 Task: Find connections with filter location Jodiya Bandar with filter topic #customerrelationswith filter profile language English with filter current company DP World with filter school DAV Schools Network with filter industry Legal Services with filter service category Mobile Marketing with filter keywords title Physical Therapist
Action: Mouse moved to (155, 236)
Screenshot: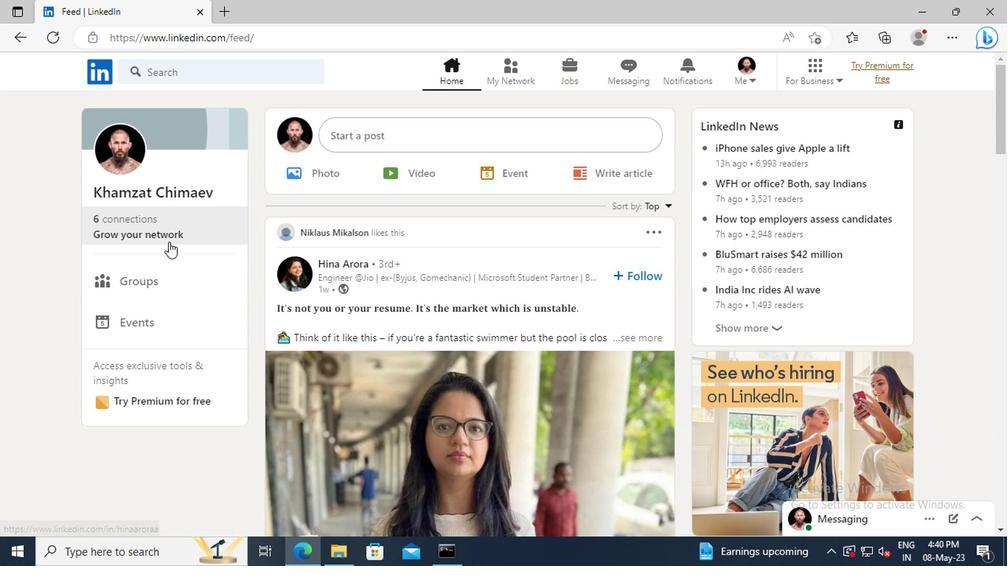 
Action: Mouse pressed left at (155, 236)
Screenshot: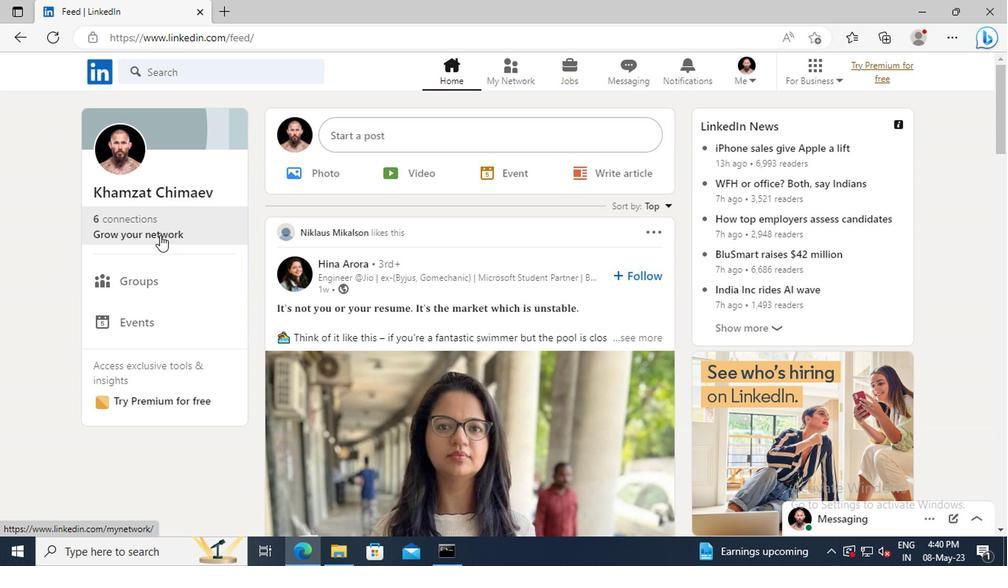 
Action: Mouse moved to (155, 155)
Screenshot: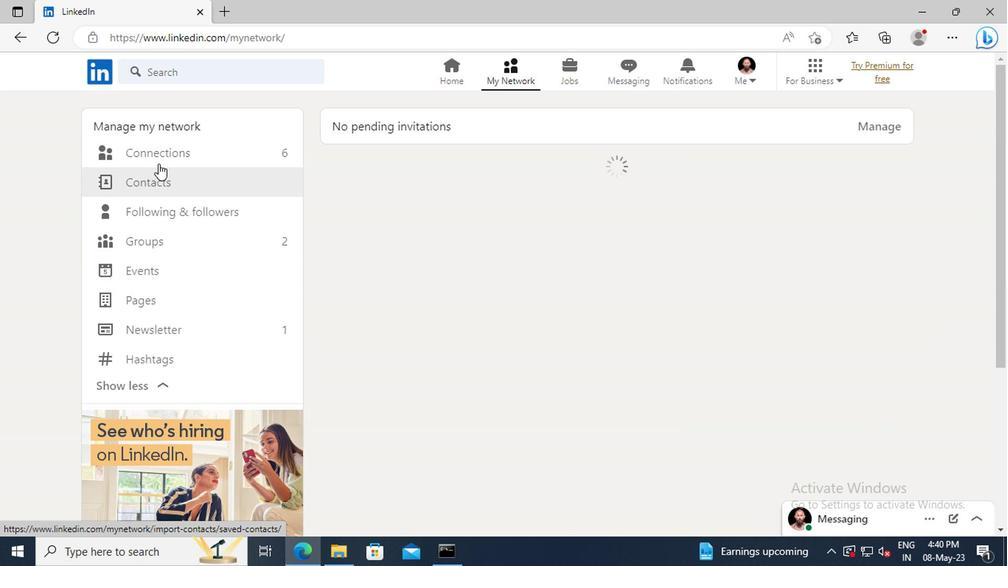 
Action: Mouse pressed left at (155, 155)
Screenshot: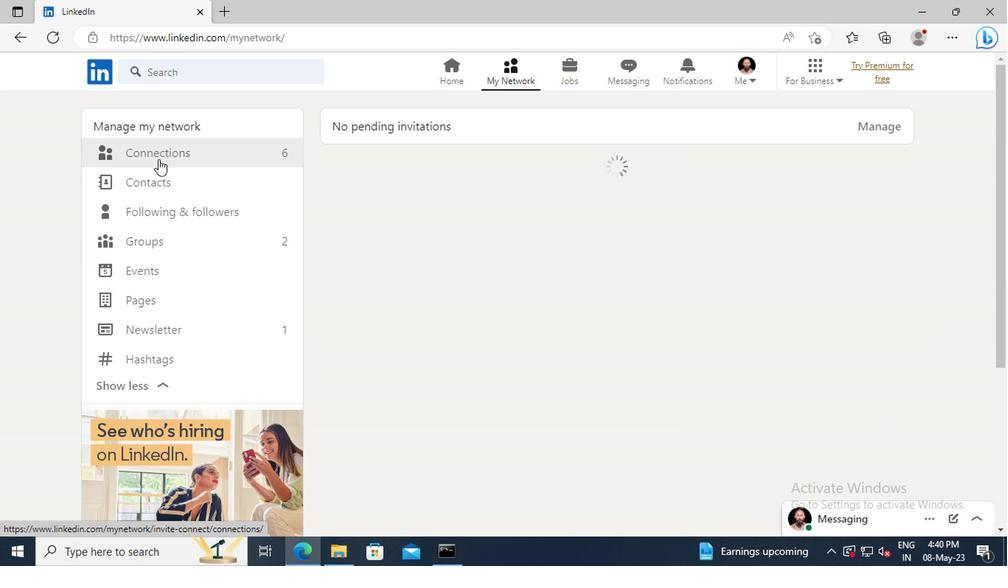 
Action: Mouse moved to (607, 159)
Screenshot: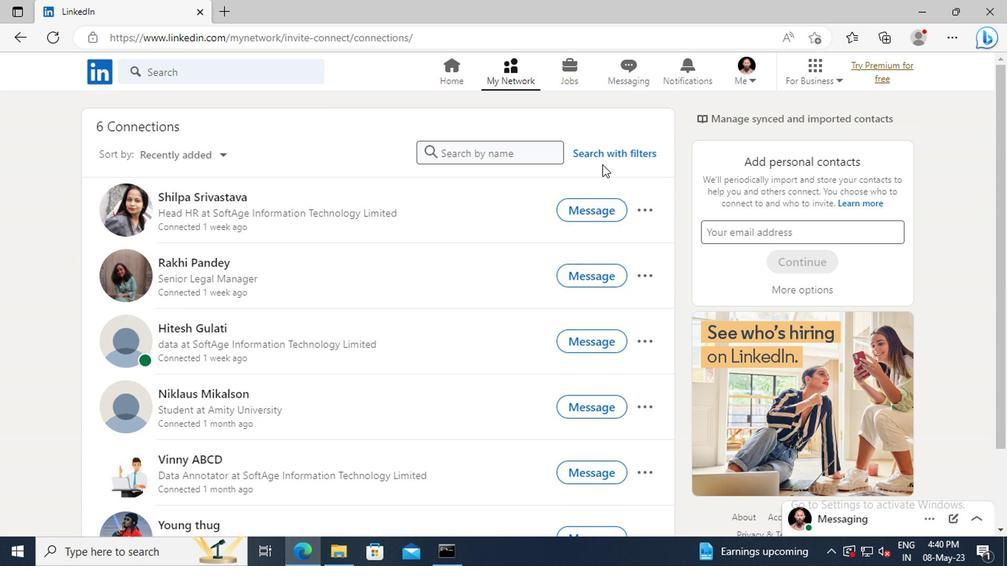 
Action: Mouse pressed left at (607, 159)
Screenshot: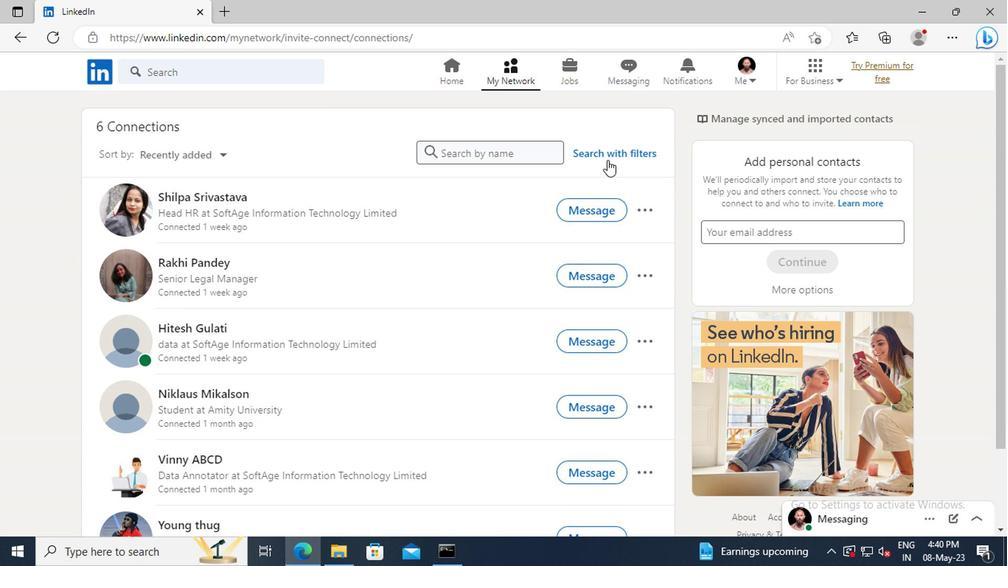 
Action: Mouse moved to (558, 119)
Screenshot: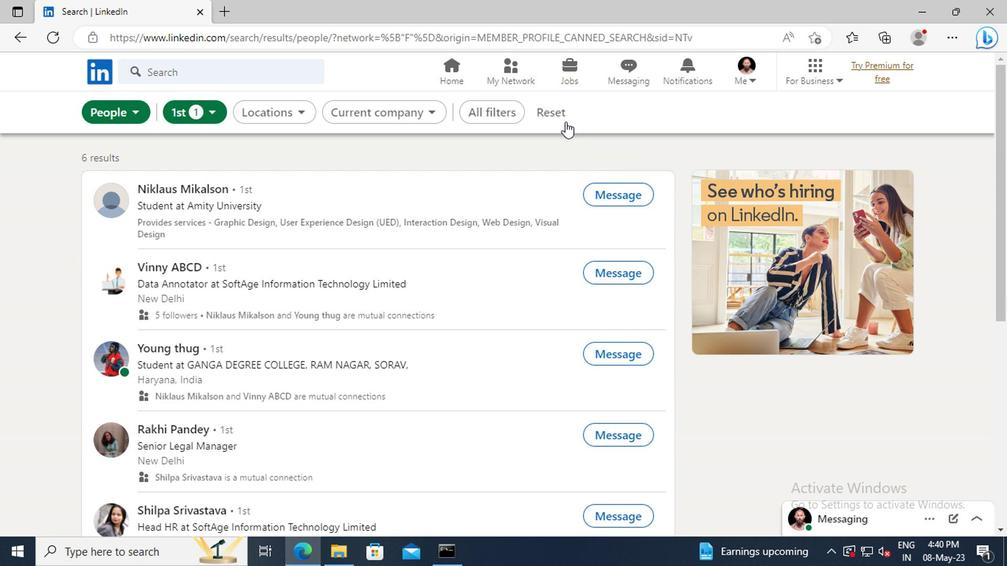 
Action: Mouse pressed left at (558, 119)
Screenshot: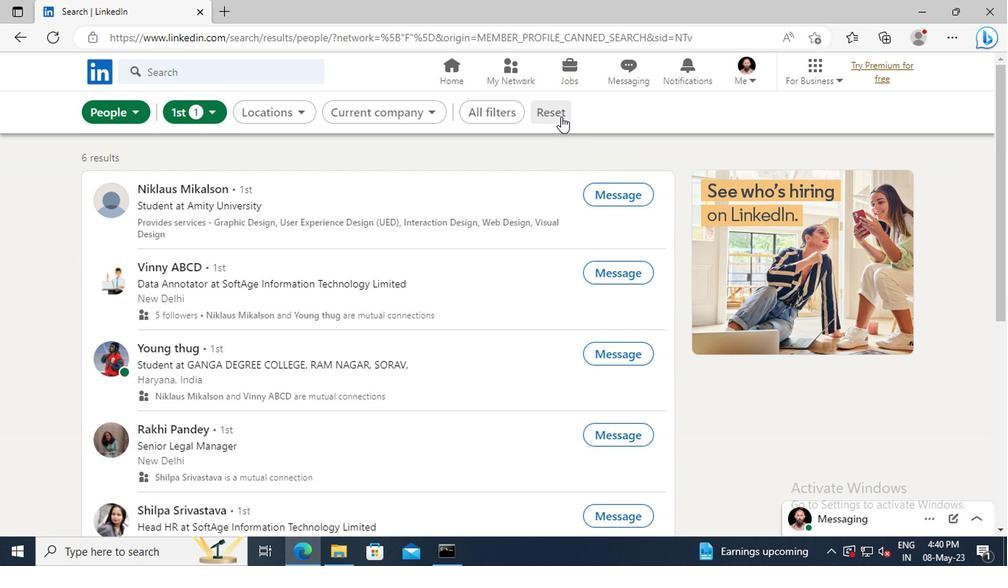 
Action: Mouse moved to (543, 118)
Screenshot: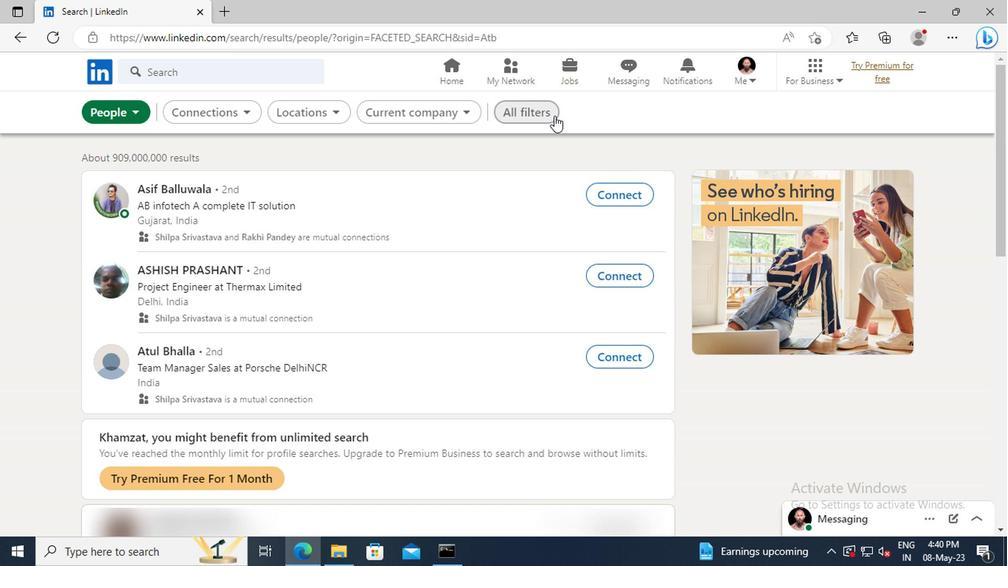 
Action: Mouse pressed left at (543, 118)
Screenshot: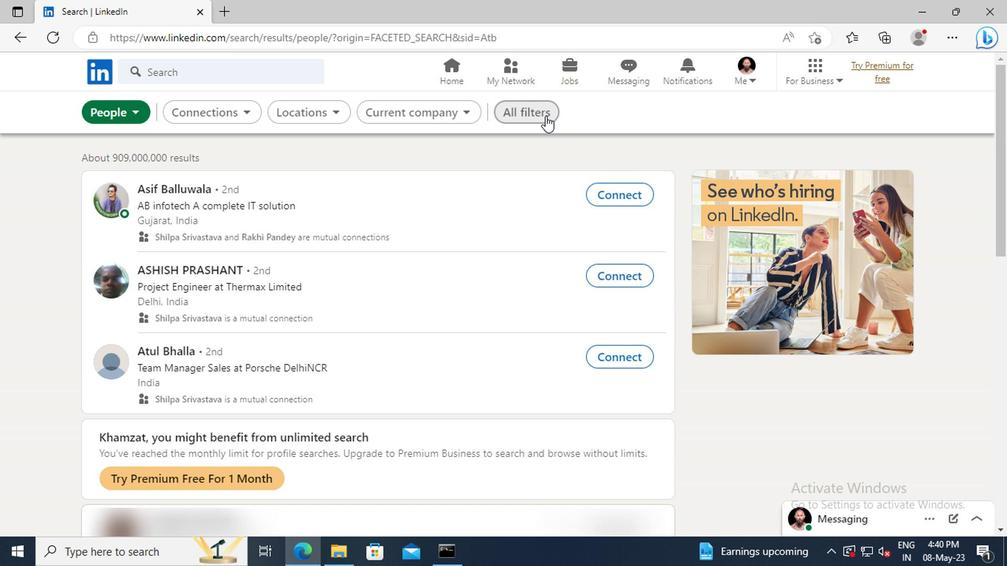 
Action: Mouse moved to (823, 271)
Screenshot: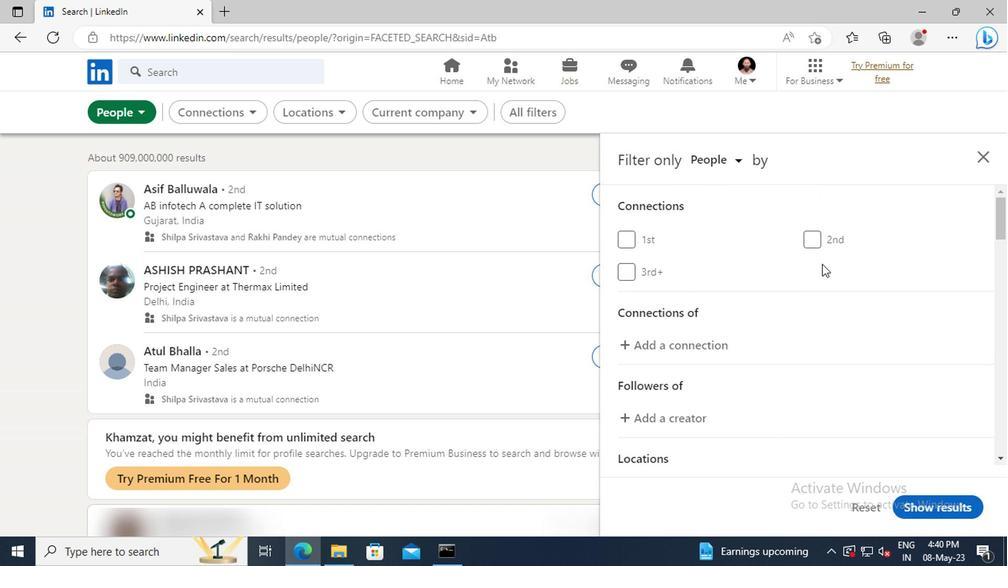 
Action: Mouse scrolled (823, 271) with delta (0, 0)
Screenshot: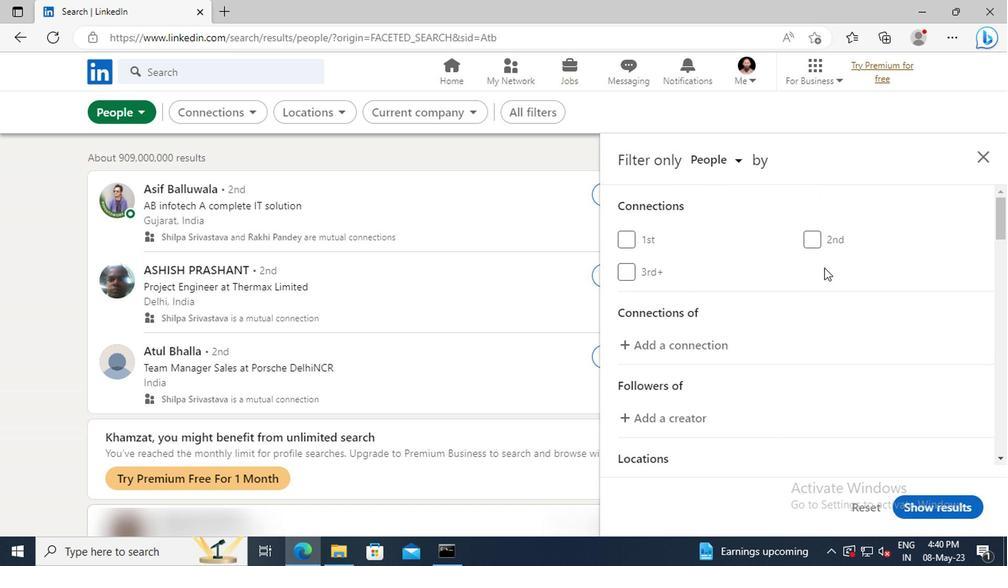 
Action: Mouse scrolled (823, 271) with delta (0, 0)
Screenshot: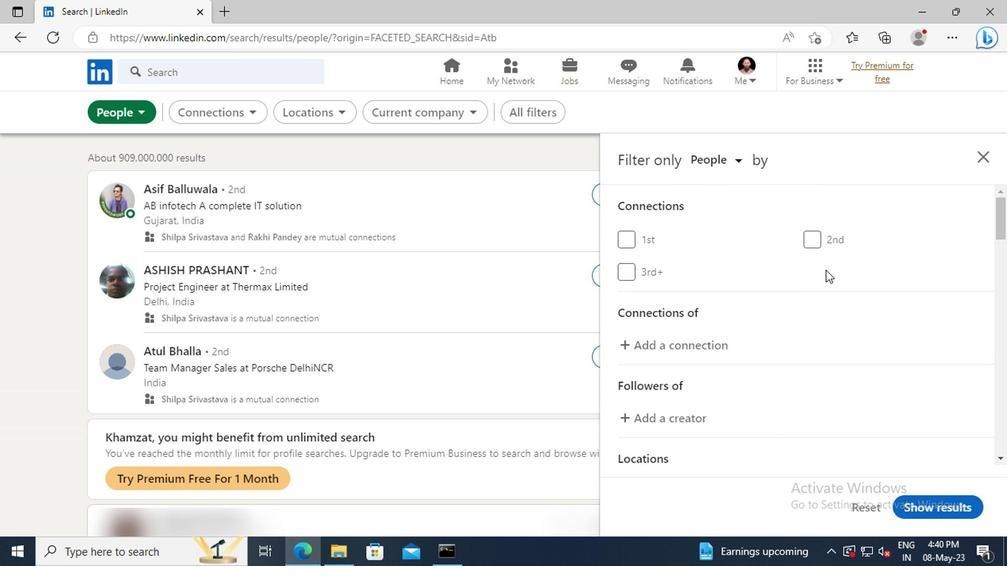 
Action: Mouse scrolled (823, 271) with delta (0, 0)
Screenshot: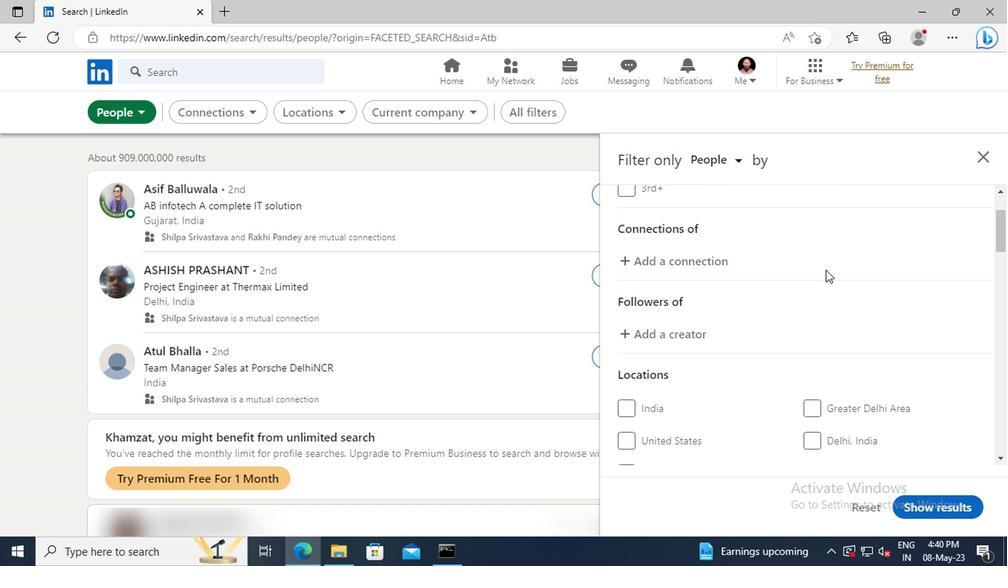 
Action: Mouse scrolled (823, 271) with delta (0, 0)
Screenshot: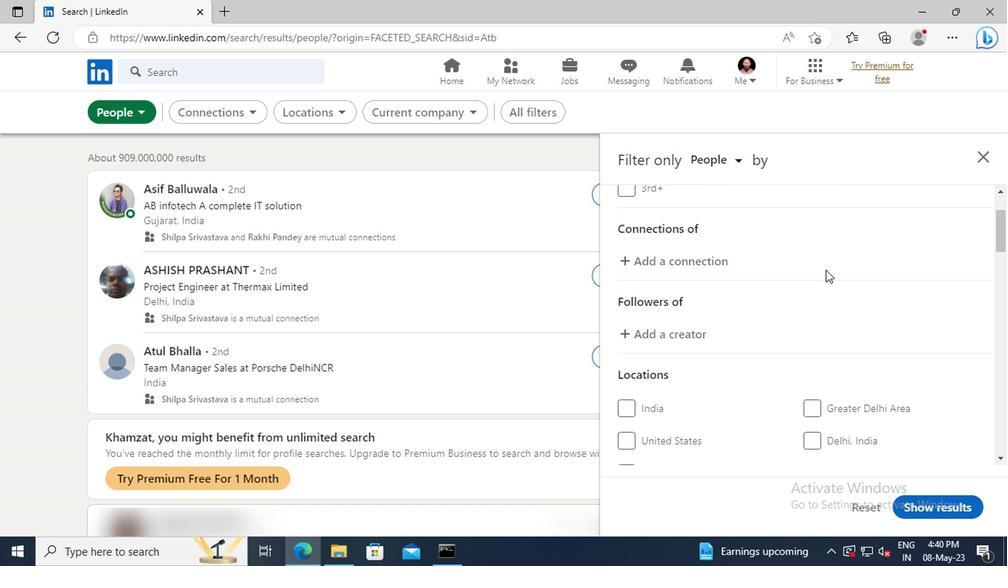 
Action: Mouse scrolled (823, 271) with delta (0, 0)
Screenshot: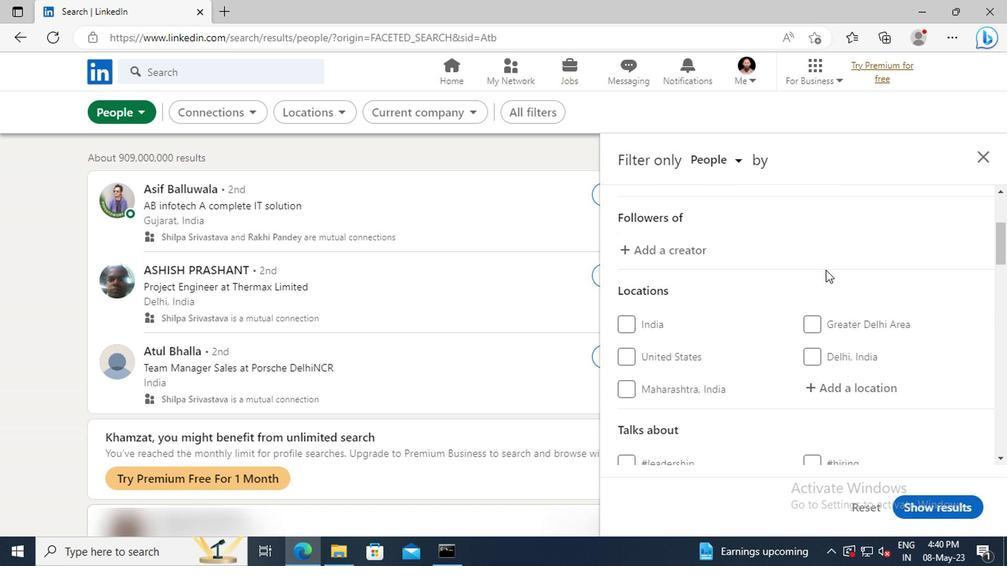 
Action: Mouse scrolled (823, 271) with delta (0, 0)
Screenshot: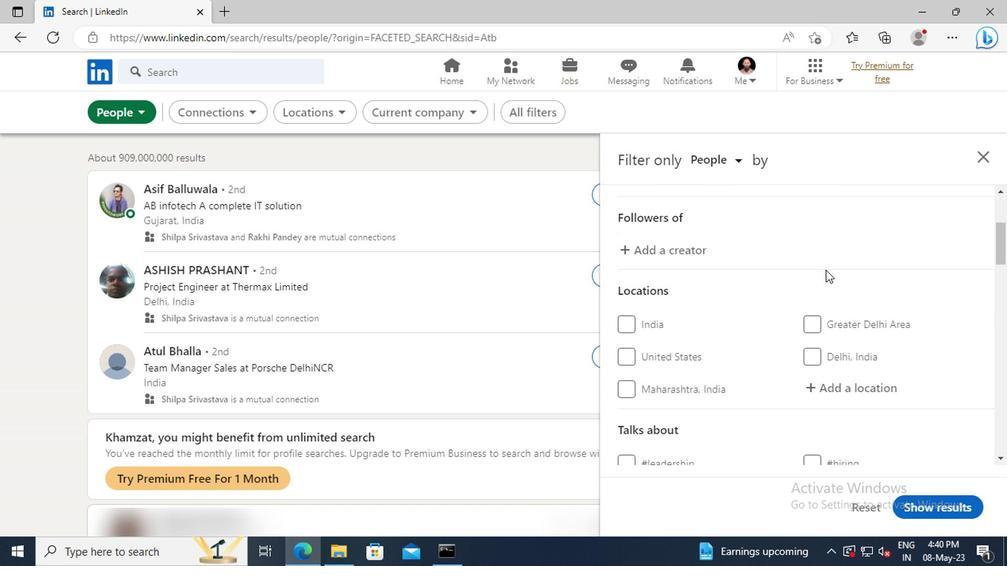 
Action: Mouse moved to (825, 301)
Screenshot: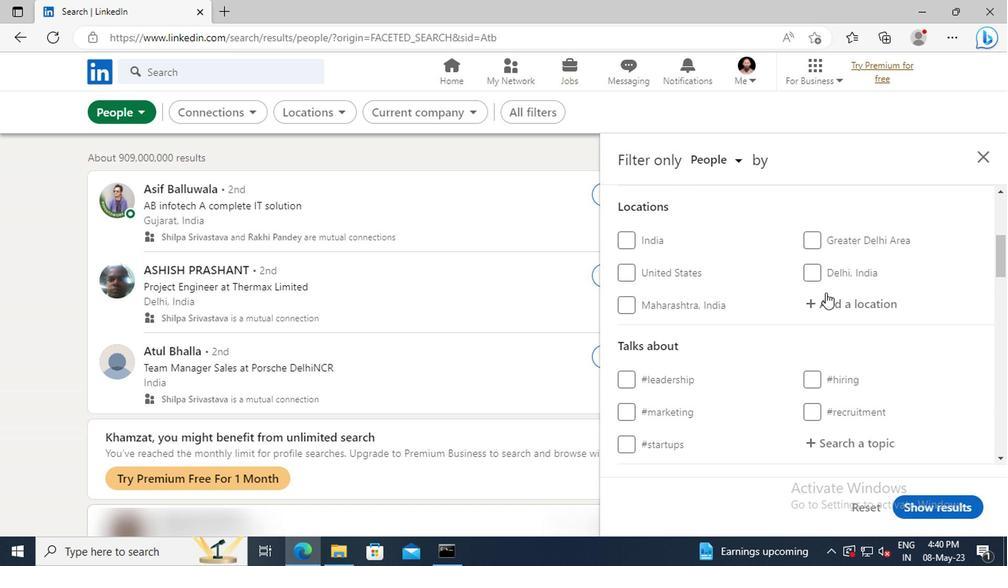 
Action: Mouse pressed left at (825, 301)
Screenshot: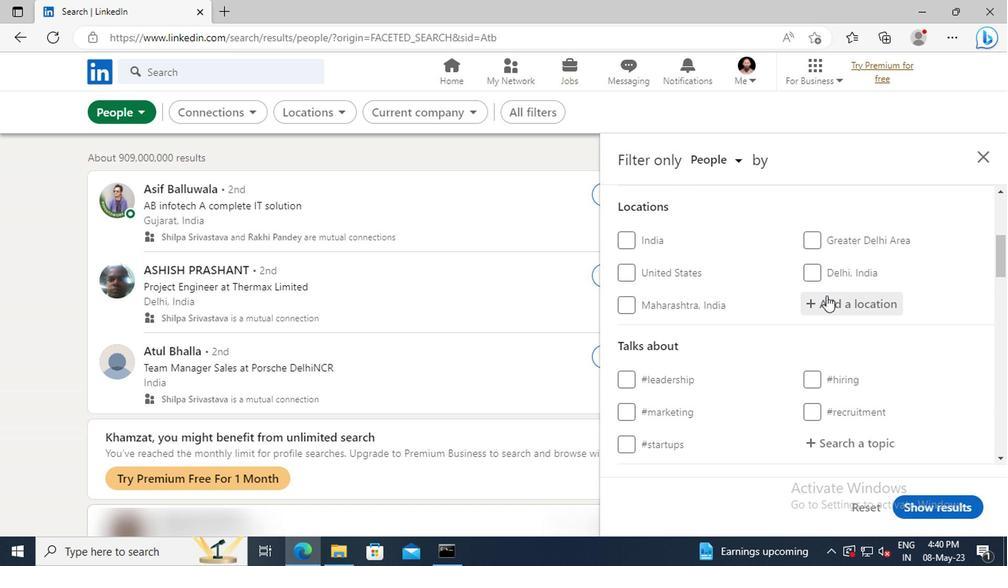 
Action: Key pressed <Key.shift>JODIYA<Key.space><Key.shift>BANDAR<Key.enter>
Screenshot: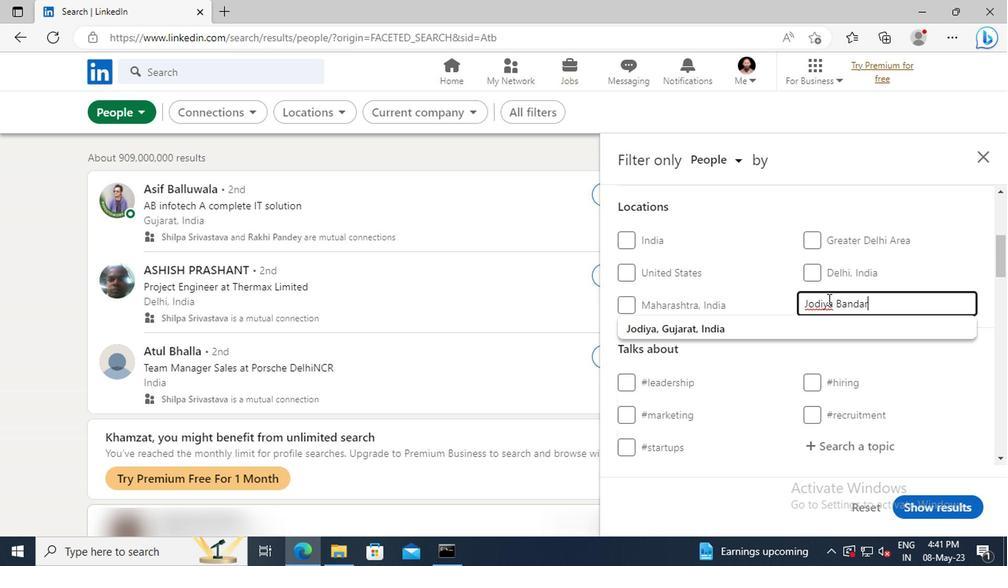 
Action: Mouse scrolled (825, 300) with delta (0, 0)
Screenshot: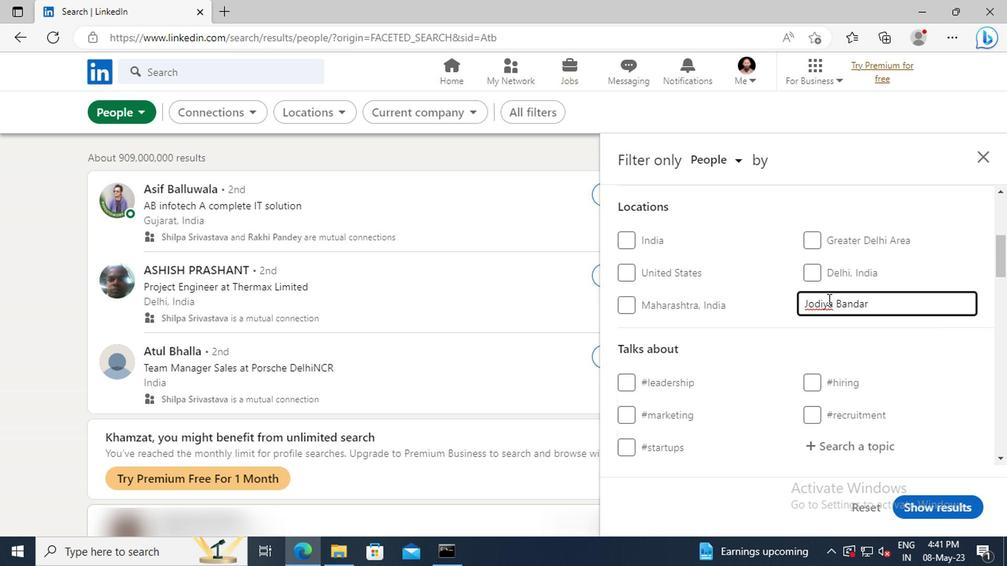
Action: Mouse moved to (826, 302)
Screenshot: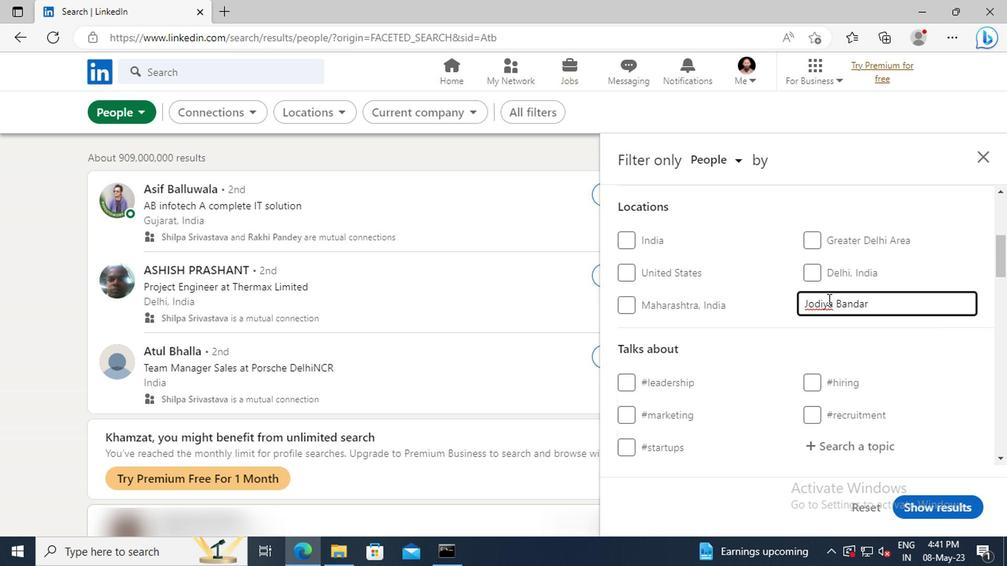 
Action: Mouse scrolled (826, 301) with delta (0, -1)
Screenshot: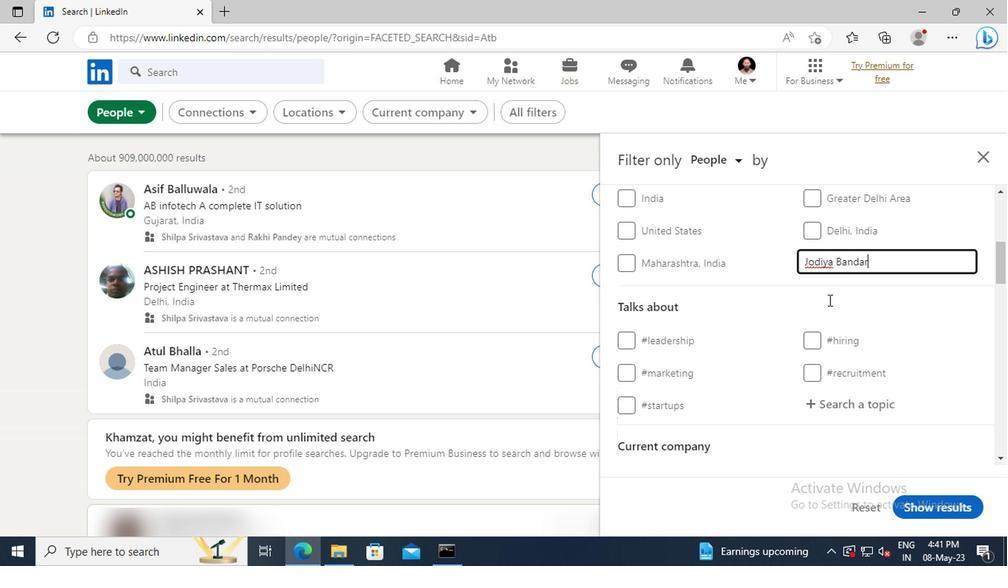
Action: Mouse scrolled (826, 301) with delta (0, -1)
Screenshot: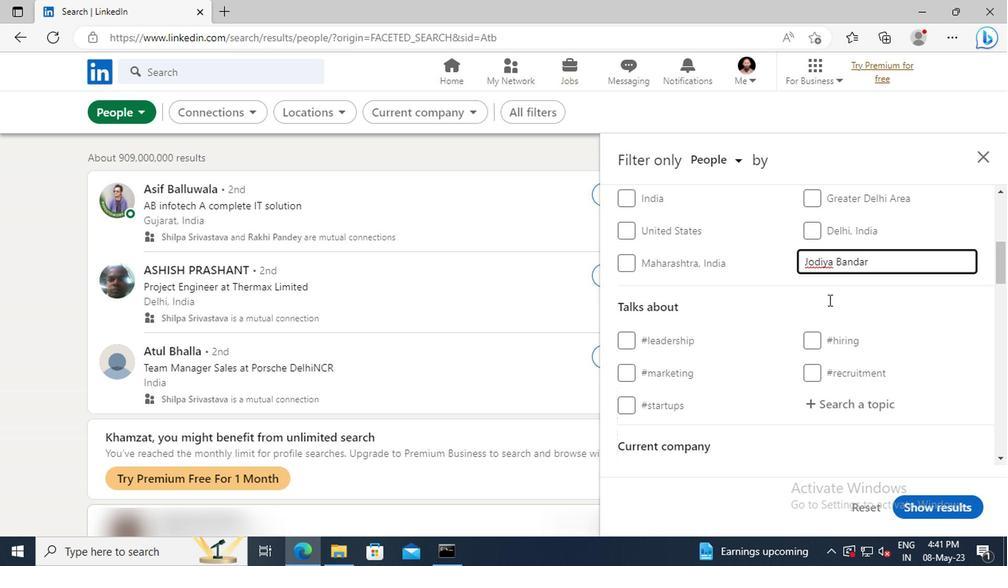 
Action: Mouse moved to (826, 321)
Screenshot: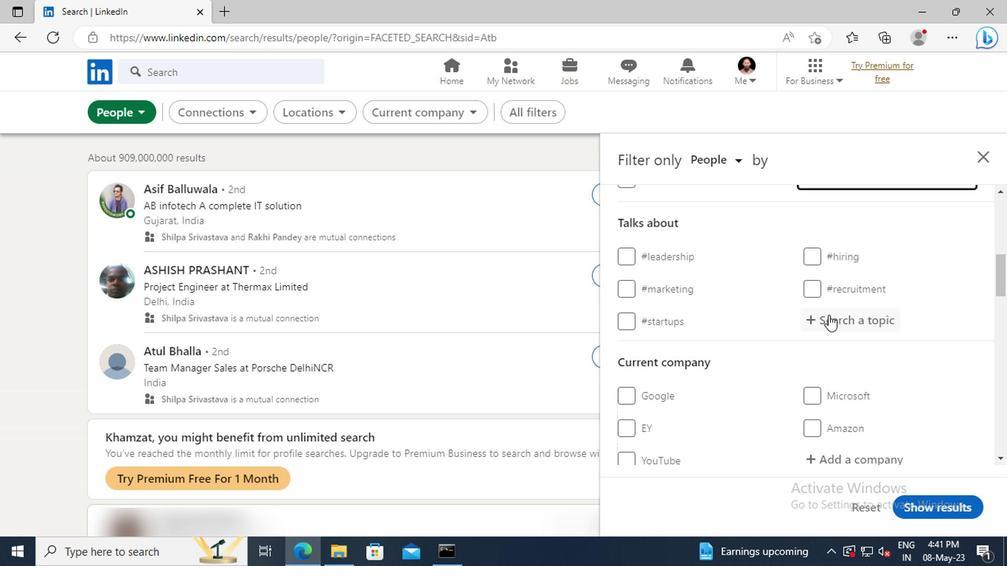 
Action: Mouse pressed left at (826, 321)
Screenshot: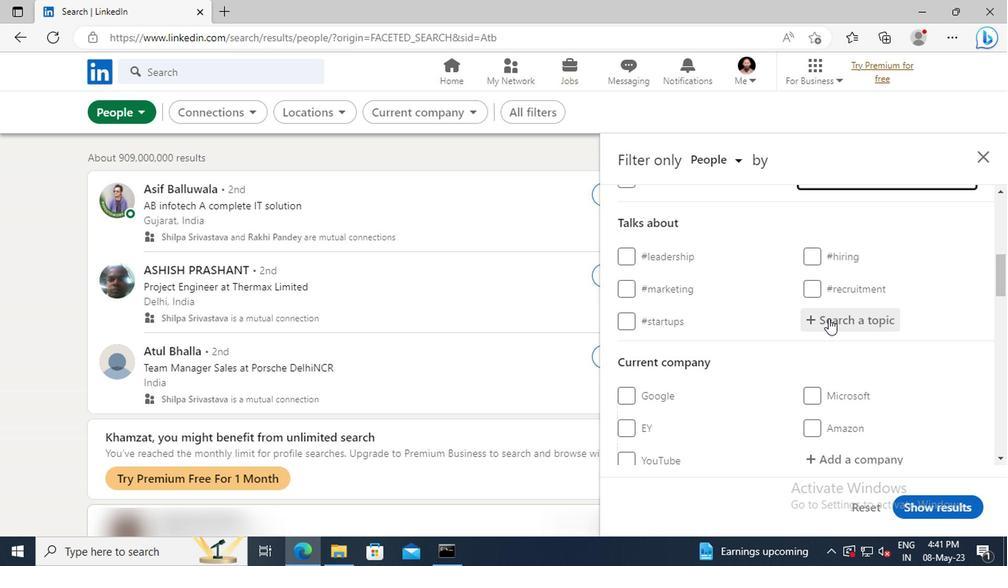 
Action: Mouse moved to (826, 322)
Screenshot: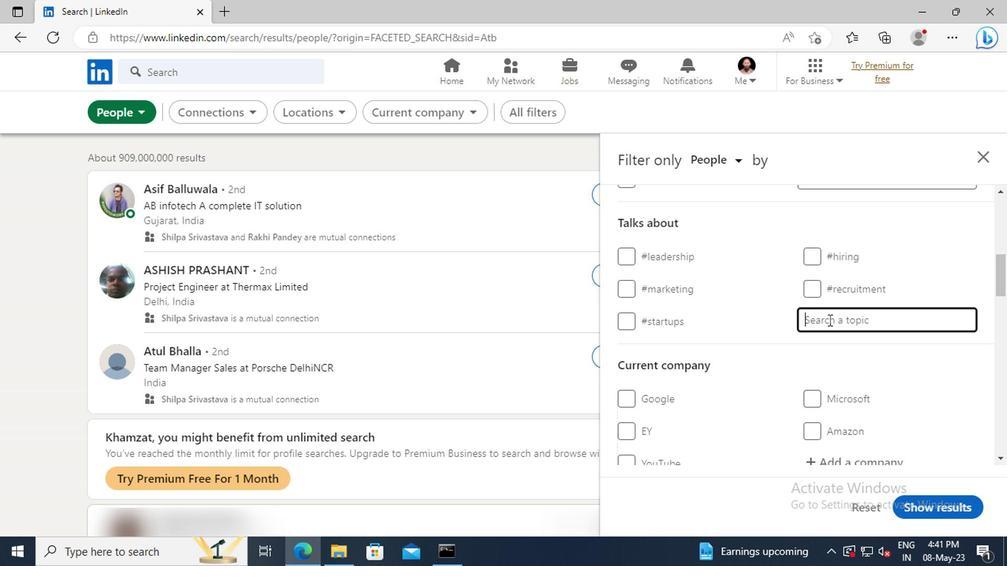 
Action: Key pressed CUSTOMERRELAT
Screenshot: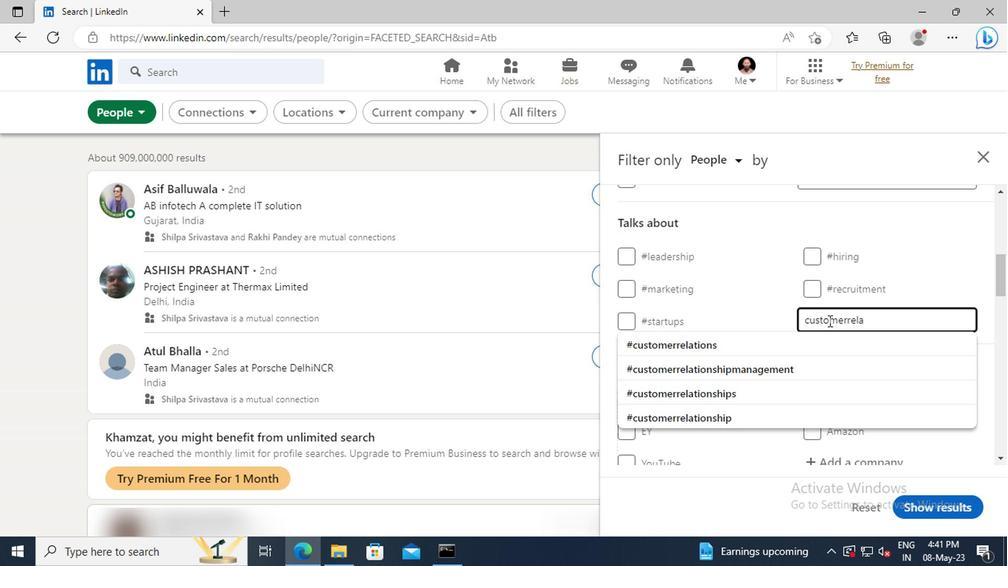 
Action: Mouse moved to (828, 334)
Screenshot: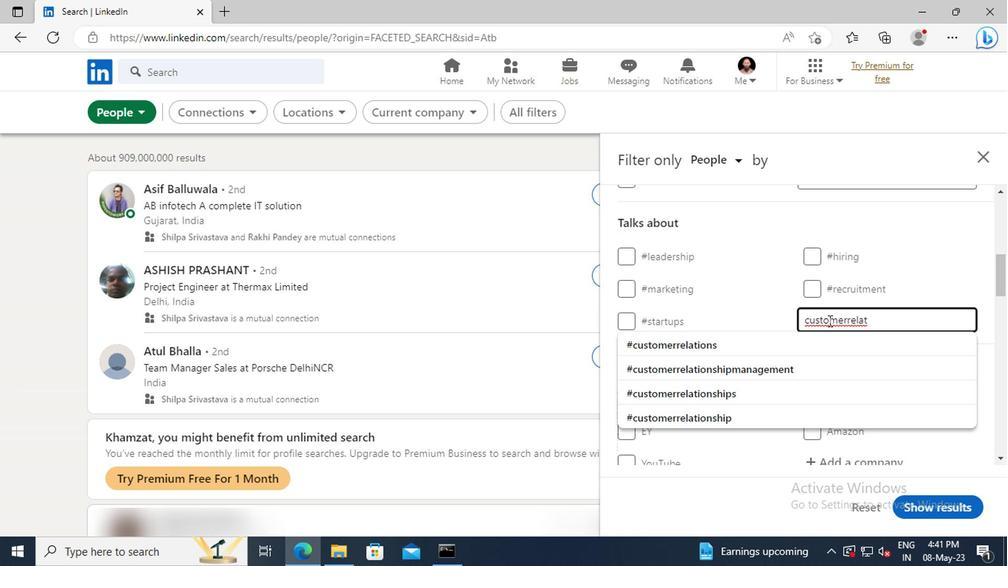 
Action: Mouse pressed left at (828, 334)
Screenshot: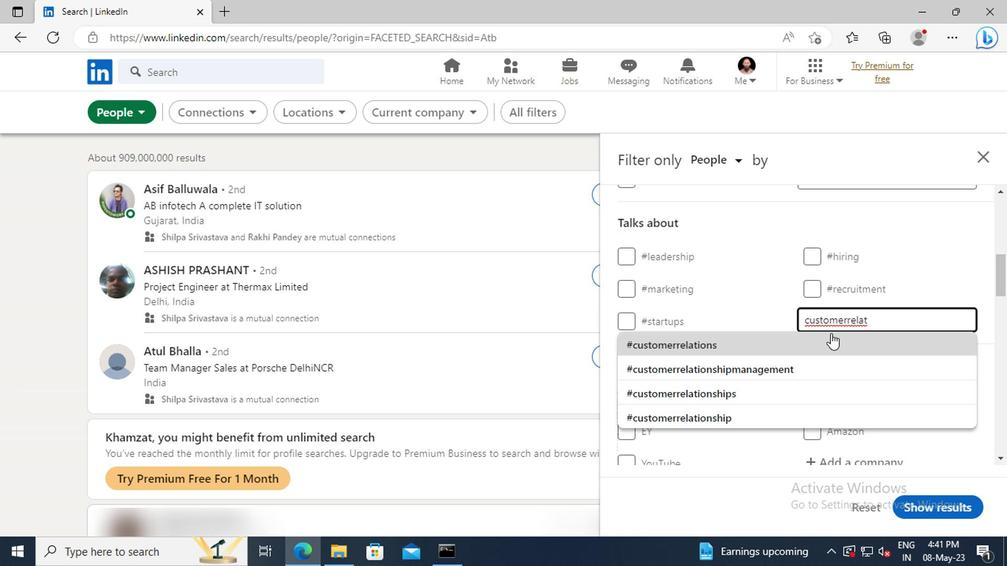 
Action: Mouse scrolled (828, 334) with delta (0, 0)
Screenshot: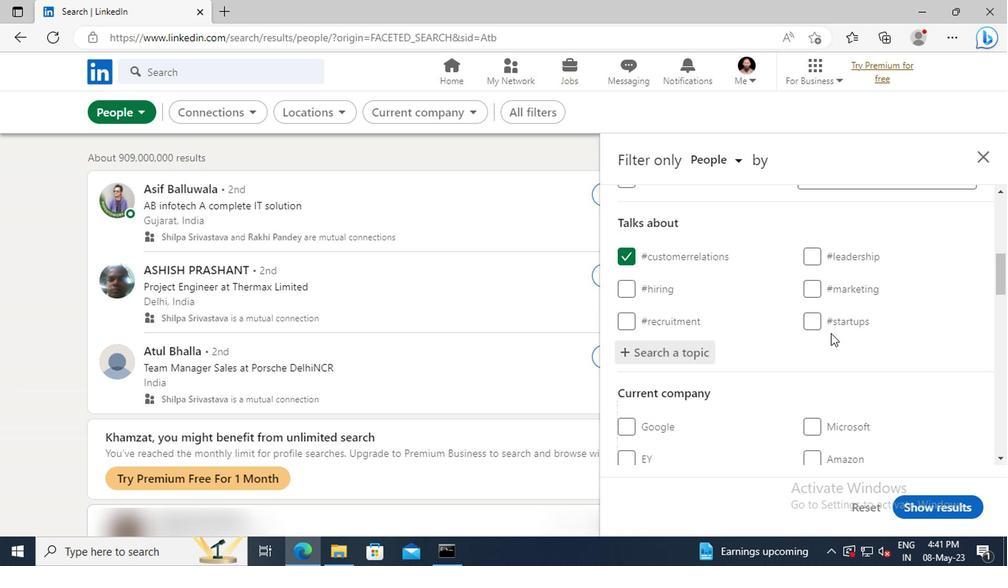 
Action: Mouse scrolled (828, 334) with delta (0, 0)
Screenshot: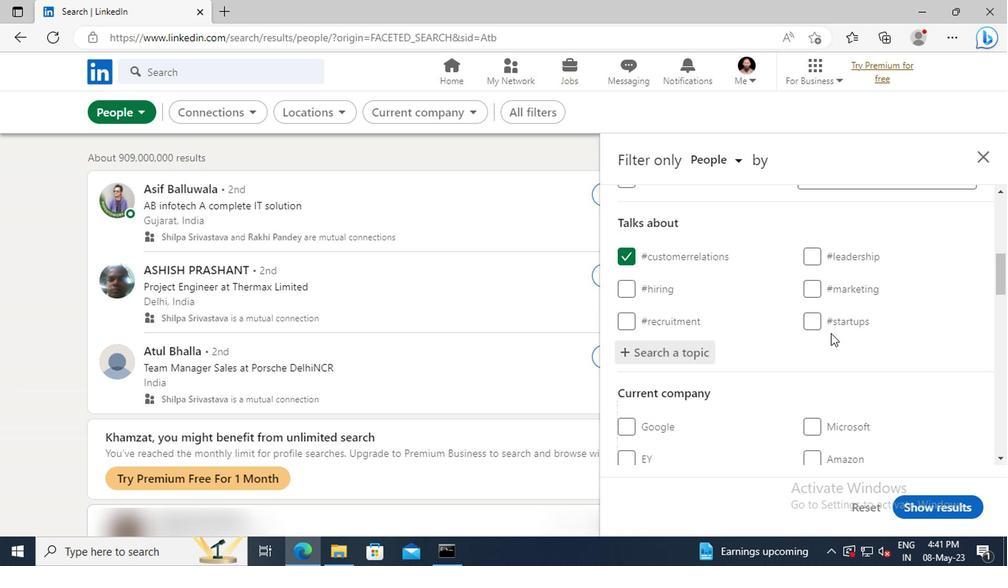 
Action: Mouse scrolled (828, 334) with delta (0, 0)
Screenshot: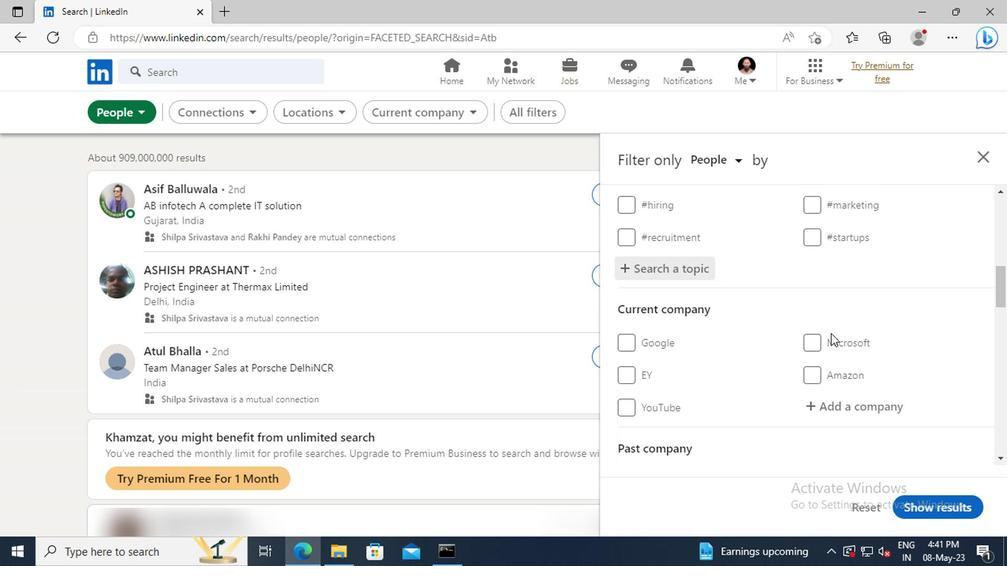 
Action: Mouse scrolled (828, 334) with delta (0, 0)
Screenshot: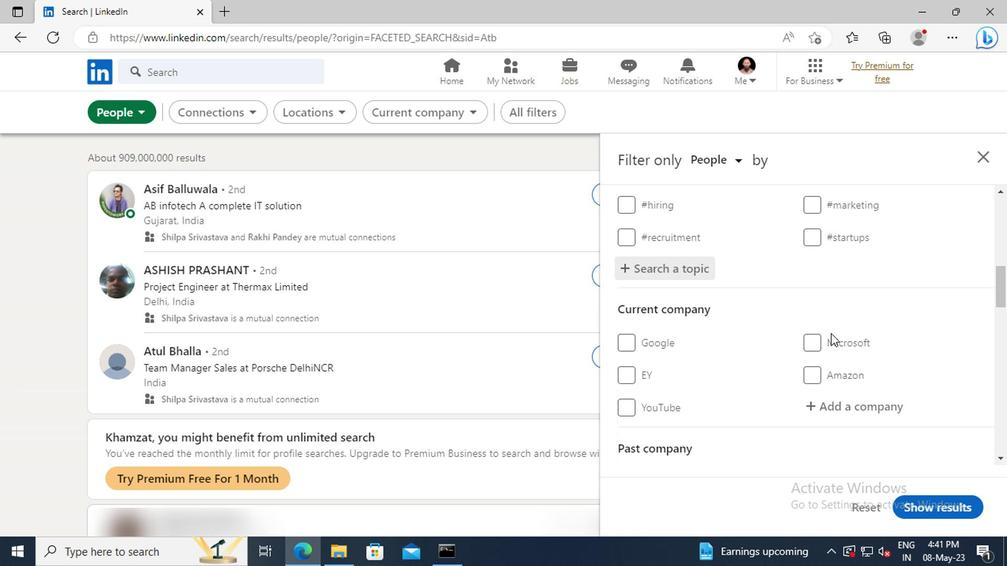 
Action: Mouse scrolled (828, 334) with delta (0, 0)
Screenshot: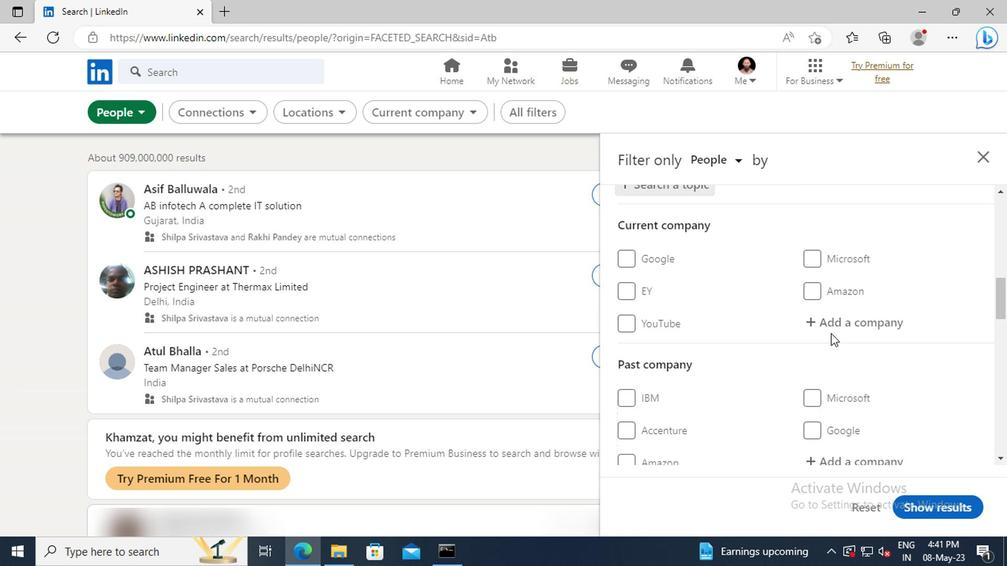 
Action: Mouse scrolled (828, 334) with delta (0, 0)
Screenshot: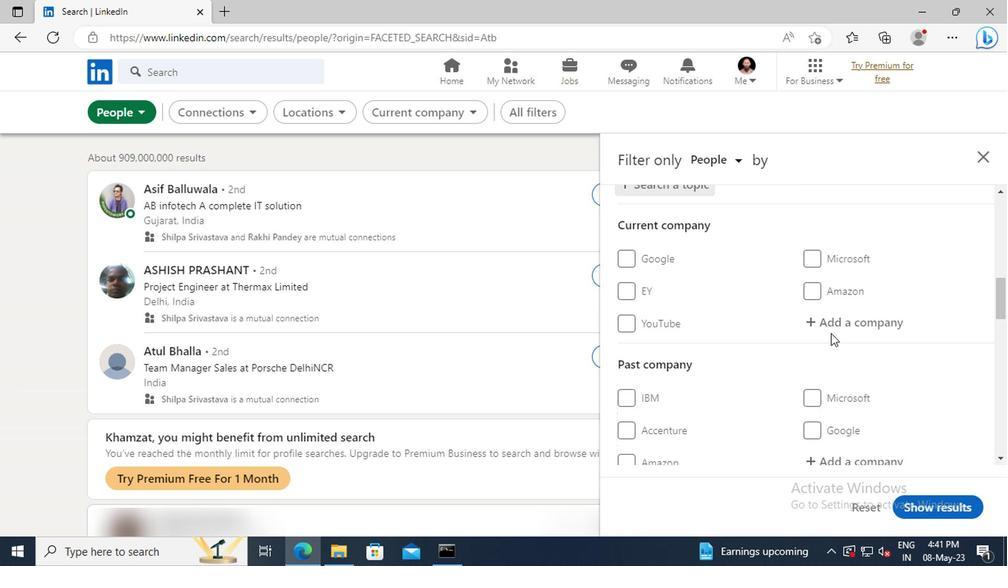 
Action: Mouse scrolled (828, 334) with delta (0, 0)
Screenshot: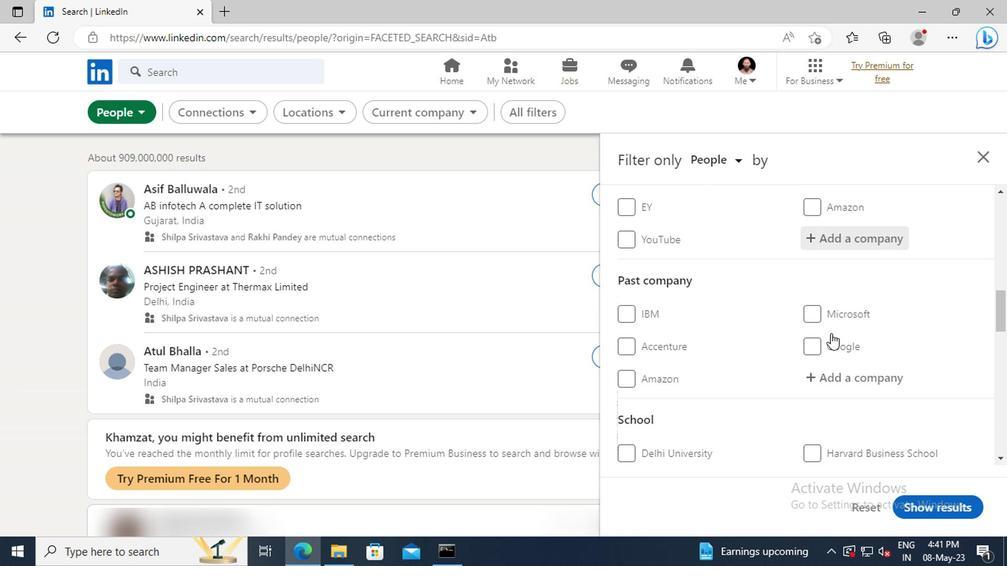 
Action: Mouse scrolled (828, 334) with delta (0, 0)
Screenshot: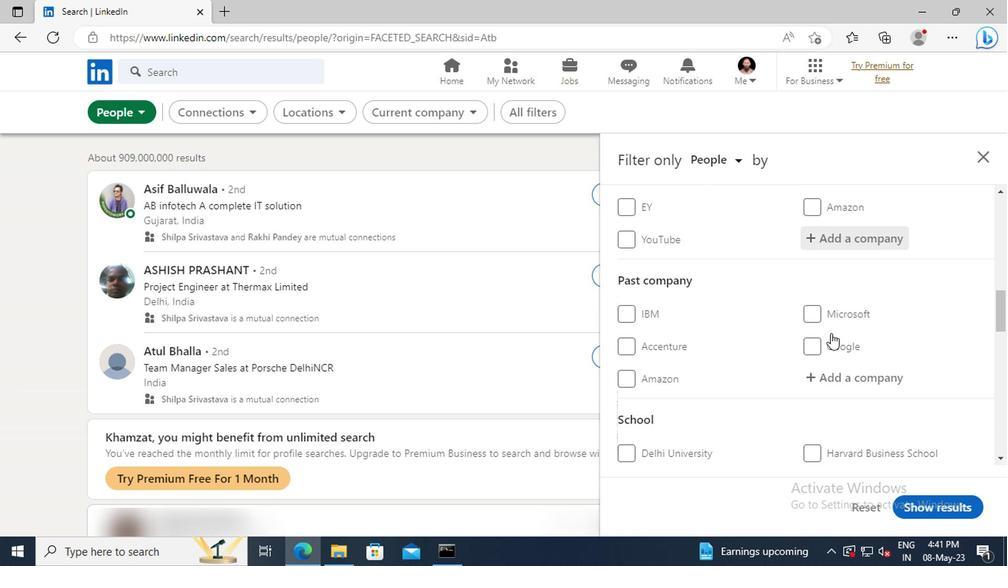 
Action: Mouse scrolled (828, 334) with delta (0, 0)
Screenshot: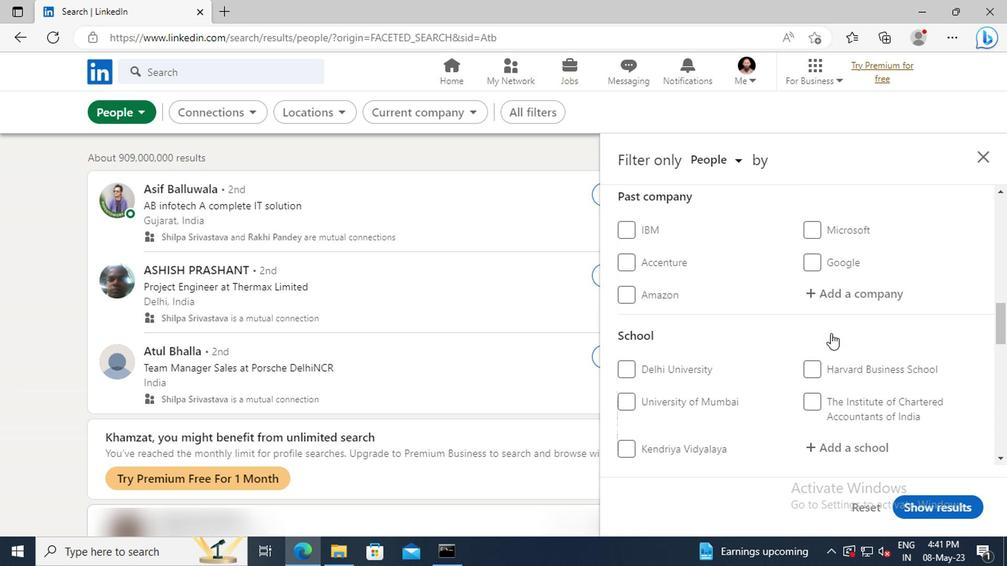 
Action: Mouse scrolled (828, 334) with delta (0, 0)
Screenshot: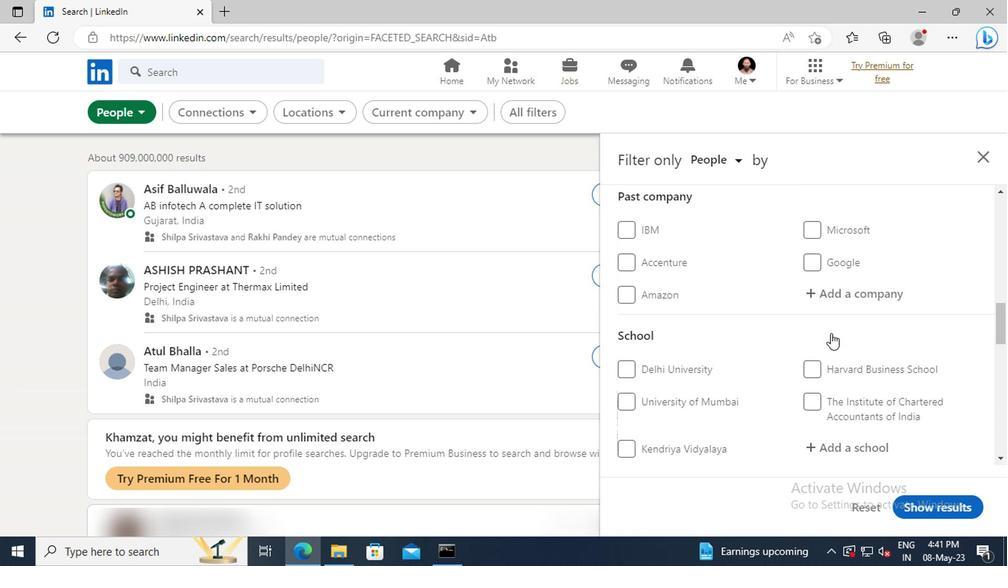 
Action: Mouse scrolled (828, 334) with delta (0, 0)
Screenshot: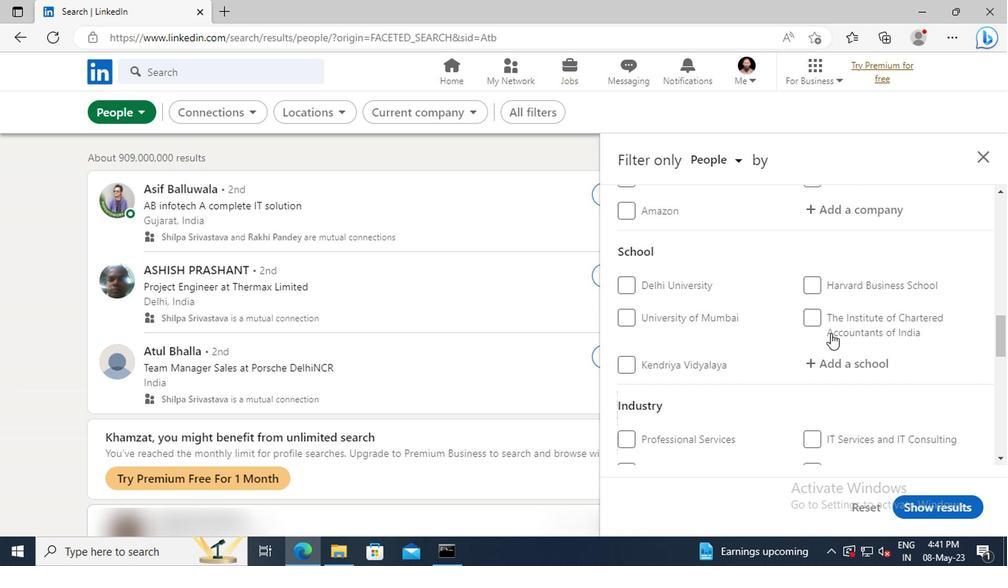 
Action: Mouse scrolled (828, 334) with delta (0, 0)
Screenshot: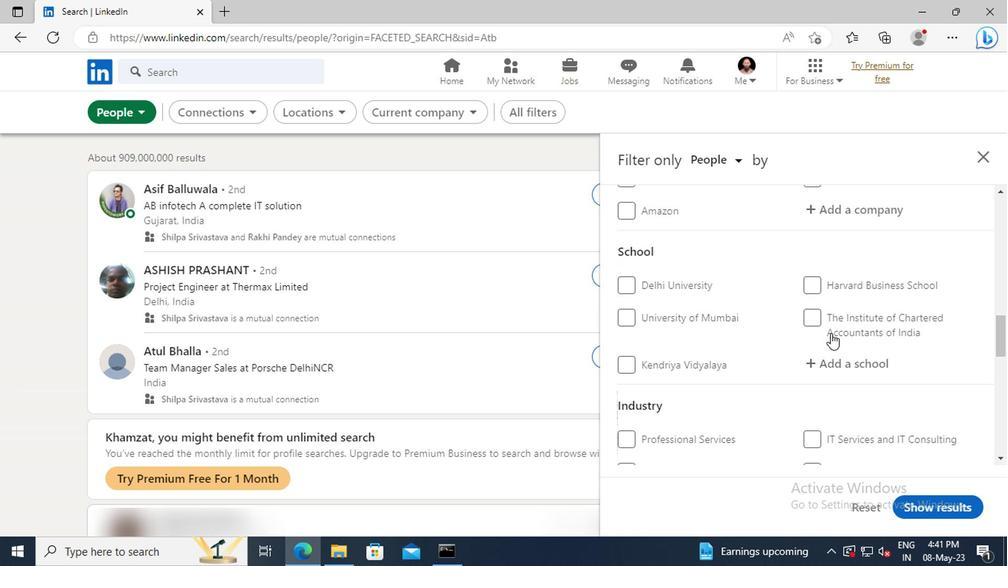 
Action: Mouse scrolled (828, 334) with delta (0, 0)
Screenshot: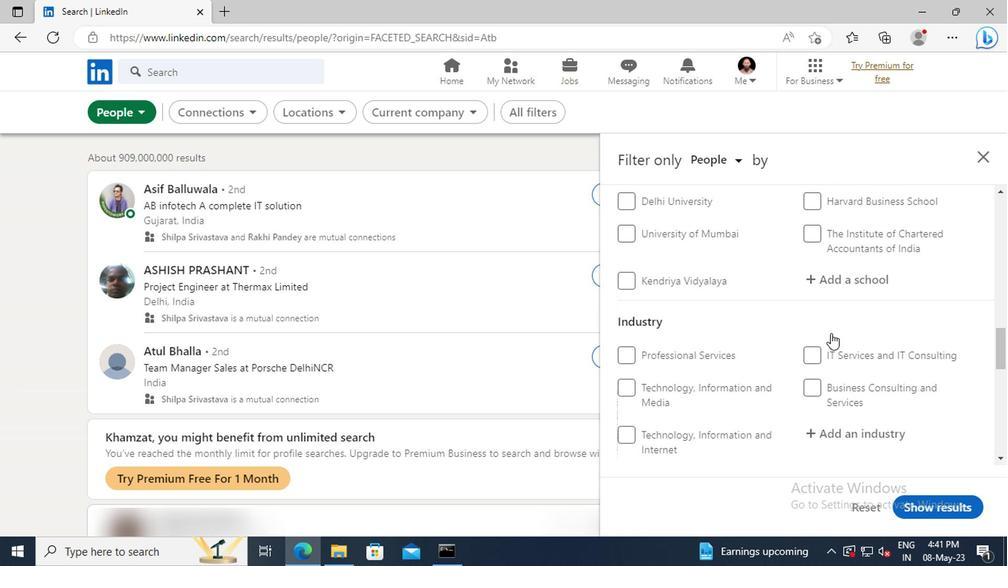 
Action: Mouse scrolled (828, 334) with delta (0, 0)
Screenshot: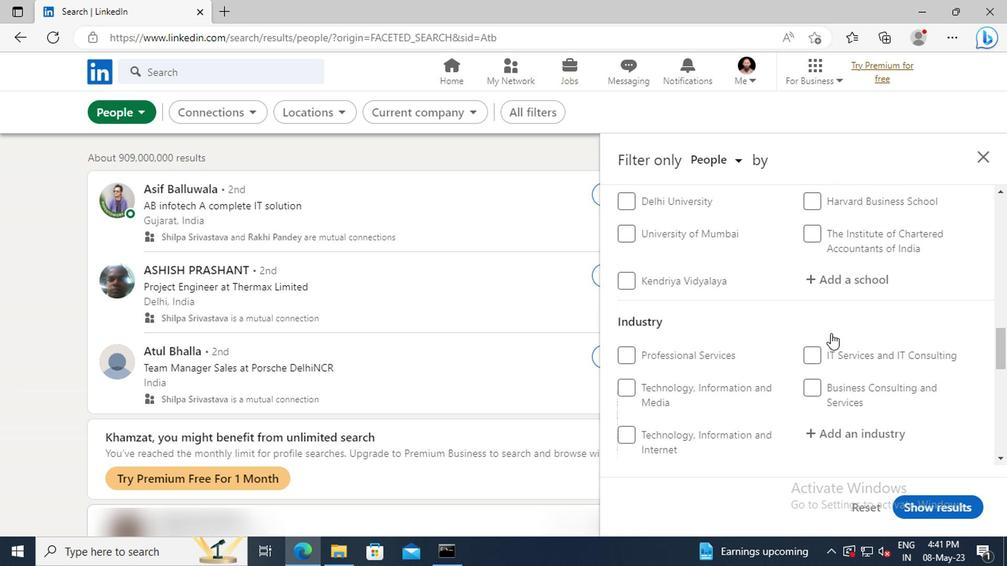 
Action: Mouse scrolled (828, 334) with delta (0, 0)
Screenshot: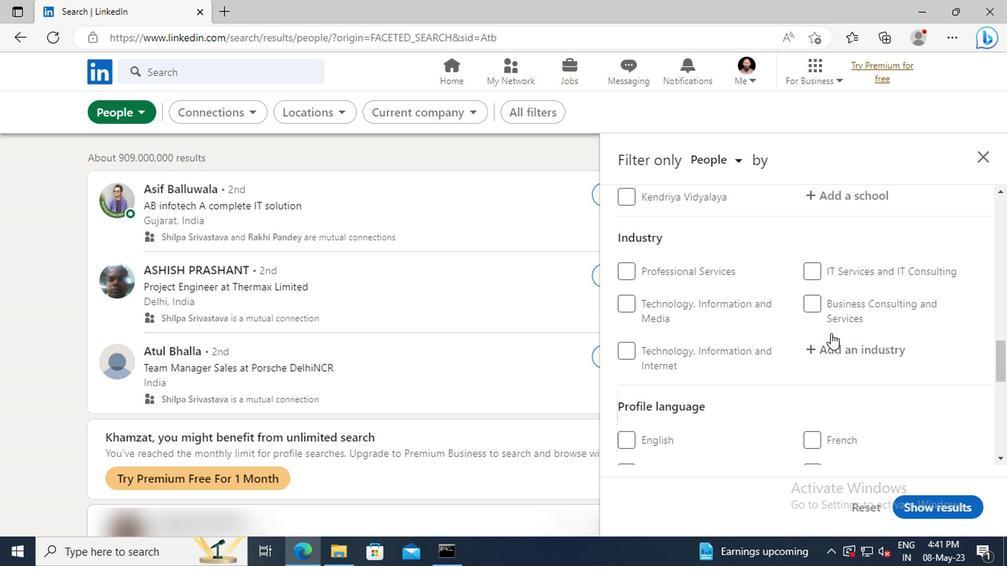 
Action: Mouse moved to (626, 400)
Screenshot: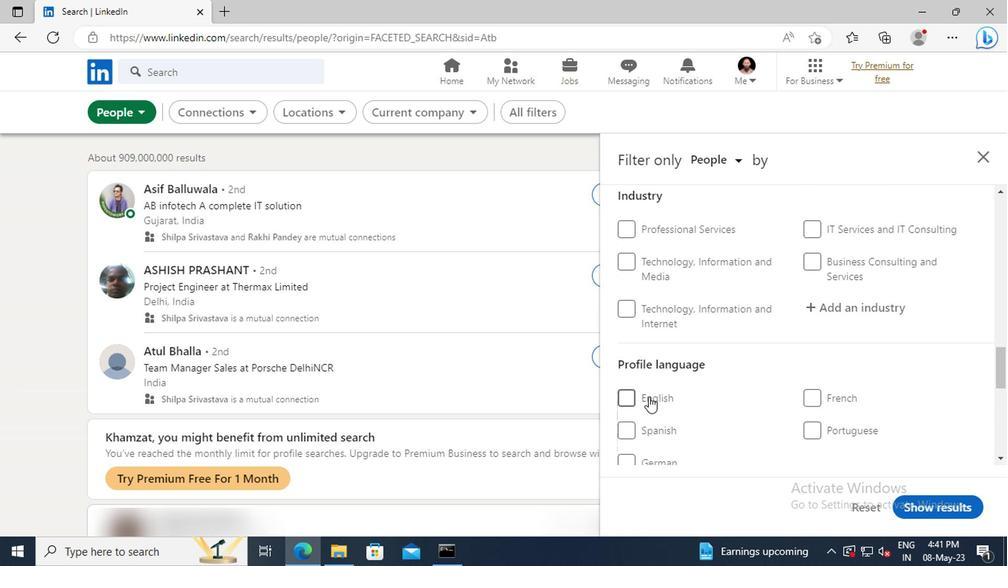 
Action: Mouse pressed left at (626, 400)
Screenshot: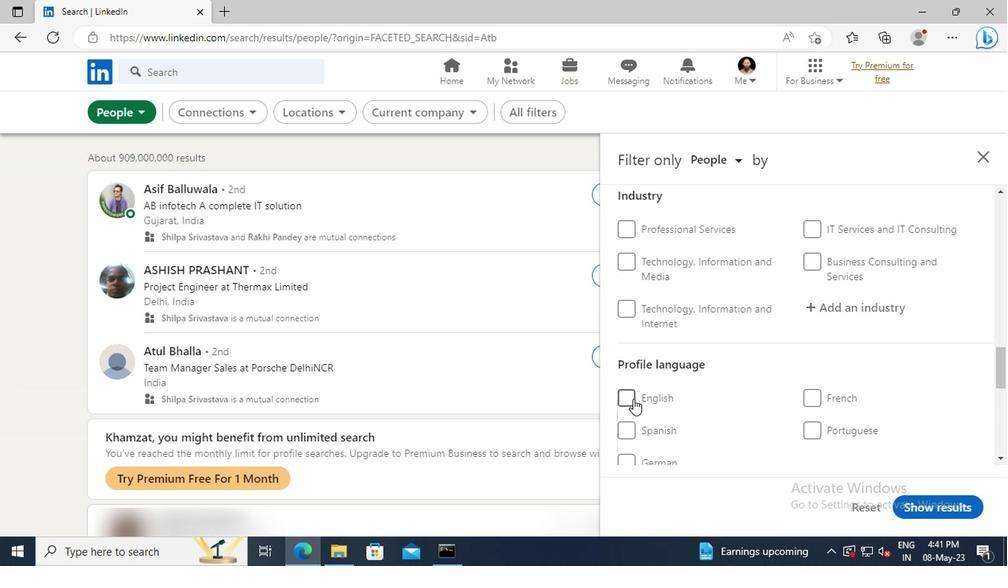 
Action: Mouse moved to (828, 361)
Screenshot: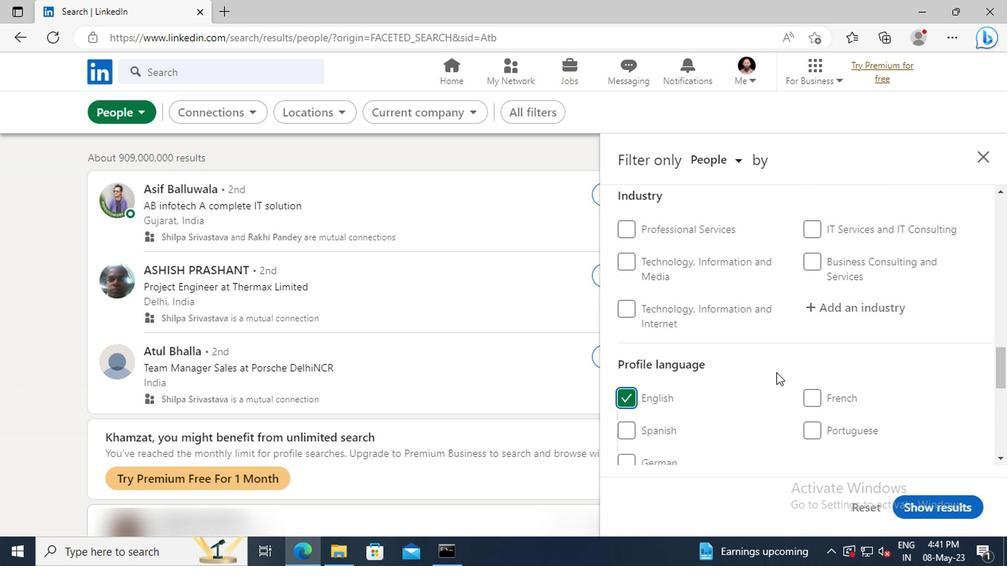 
Action: Mouse scrolled (828, 362) with delta (0, 0)
Screenshot: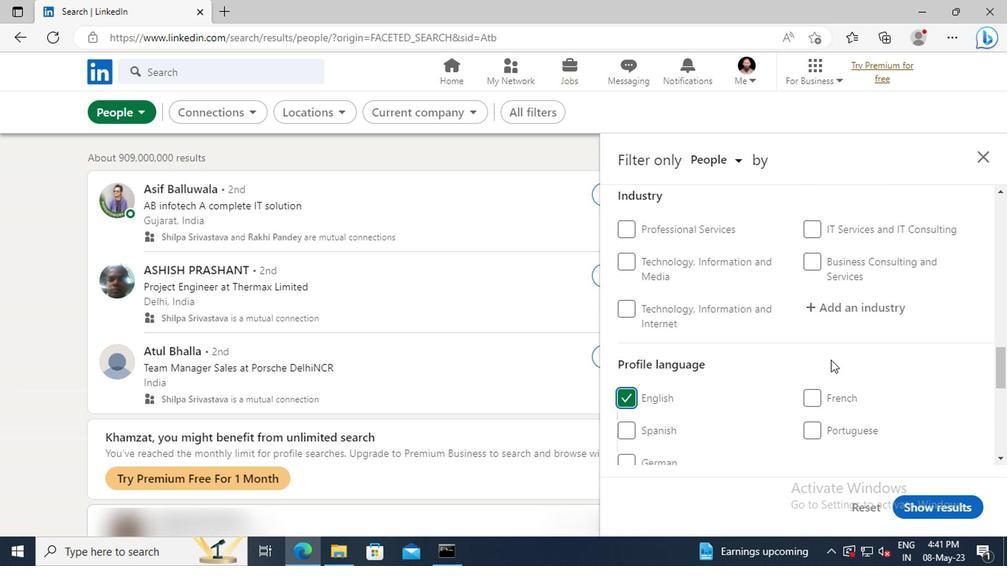 
Action: Mouse scrolled (828, 362) with delta (0, 0)
Screenshot: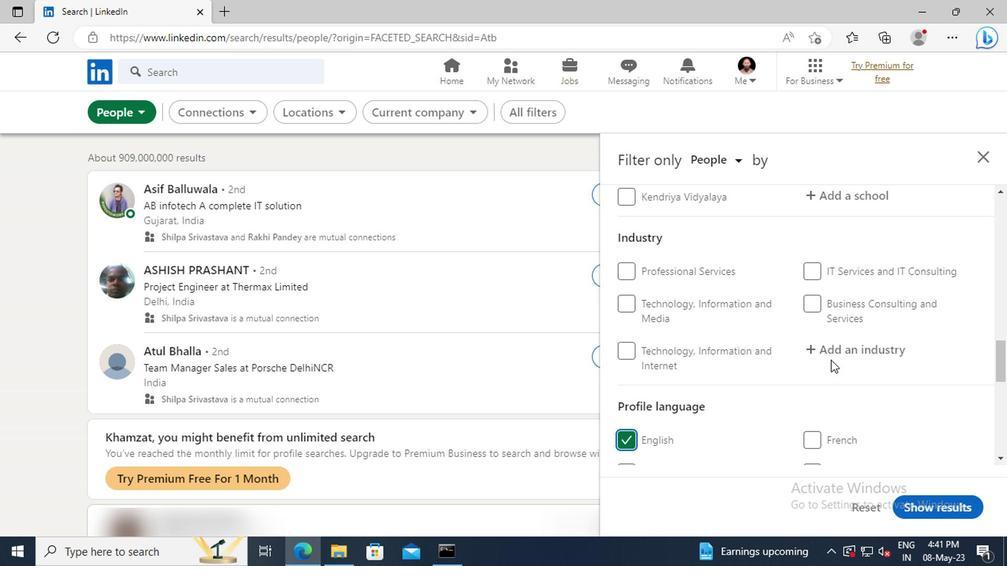 
Action: Mouse scrolled (828, 362) with delta (0, 0)
Screenshot: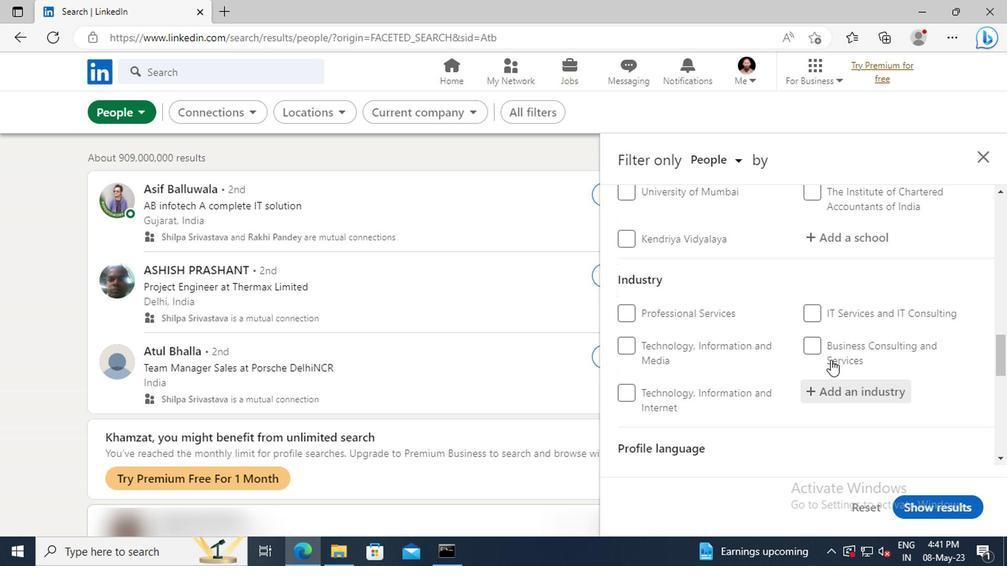 
Action: Mouse scrolled (828, 362) with delta (0, 0)
Screenshot: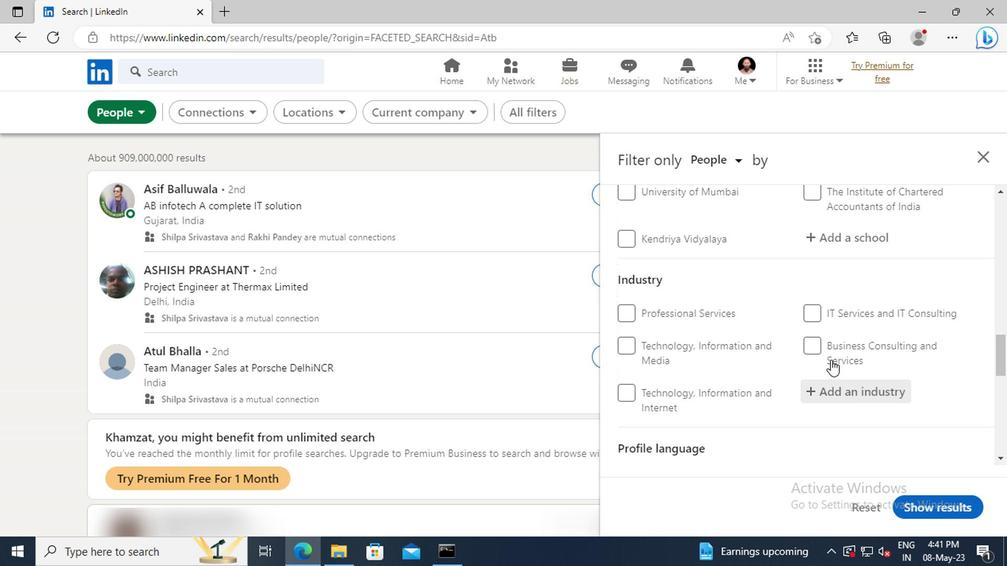 
Action: Mouse moved to (829, 360)
Screenshot: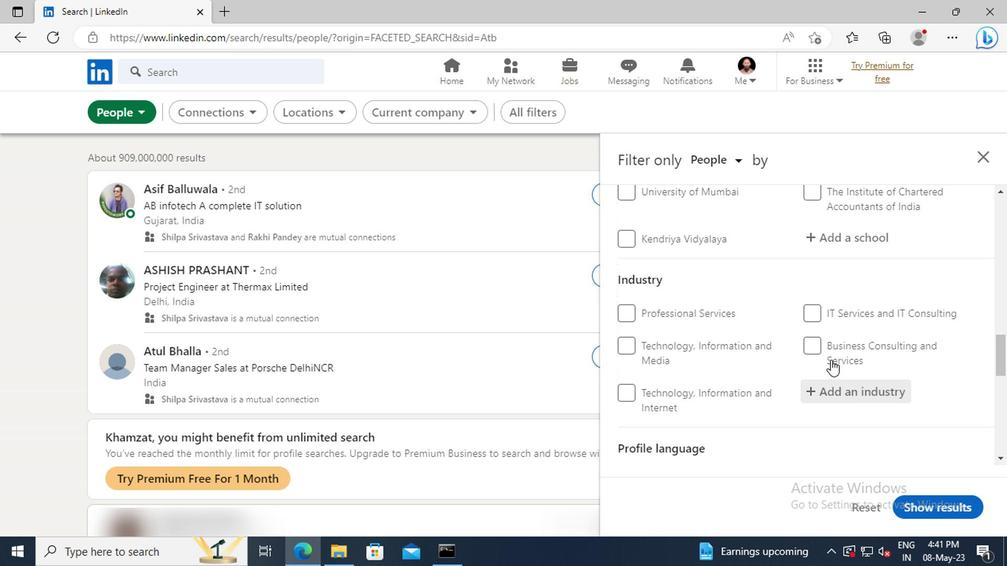 
Action: Mouse scrolled (829, 361) with delta (0, 1)
Screenshot: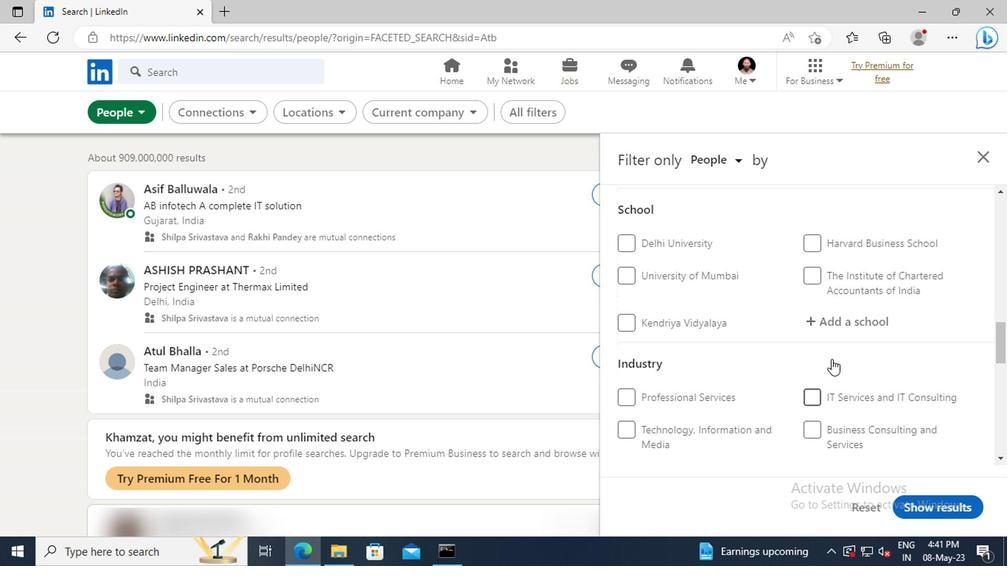 
Action: Mouse scrolled (829, 361) with delta (0, 1)
Screenshot: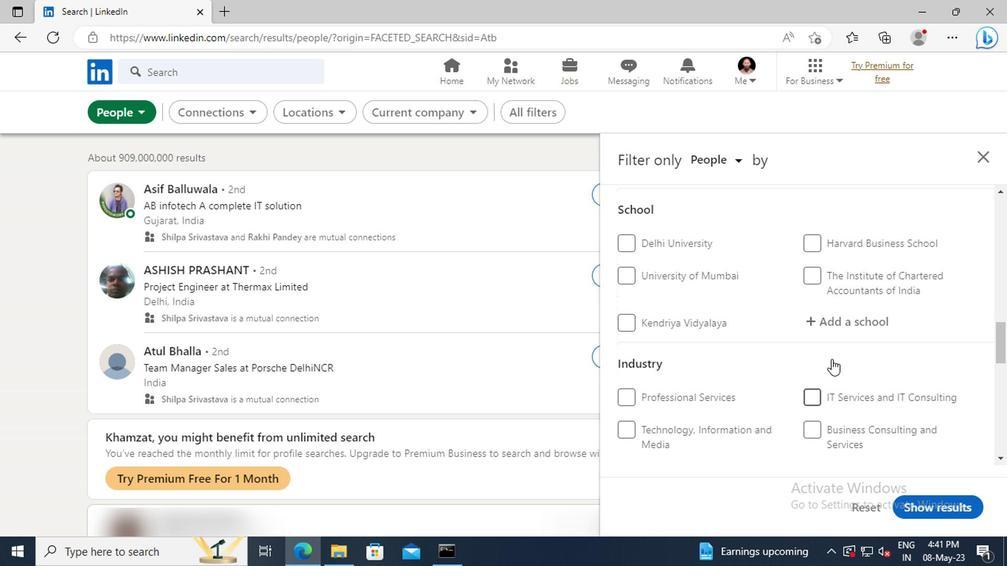 
Action: Mouse scrolled (829, 361) with delta (0, 1)
Screenshot: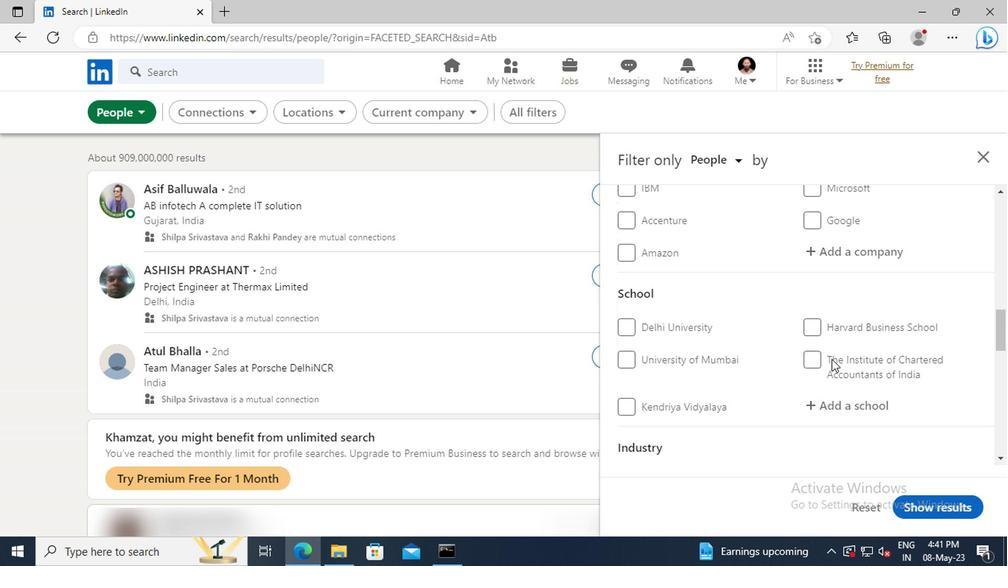 
Action: Mouse scrolled (829, 361) with delta (0, 1)
Screenshot: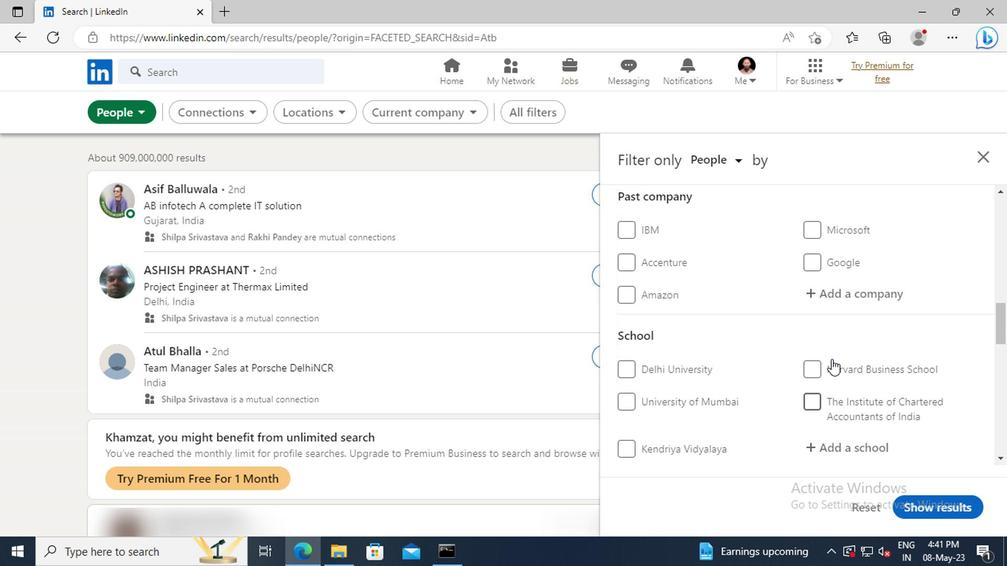 
Action: Mouse scrolled (829, 361) with delta (0, 1)
Screenshot: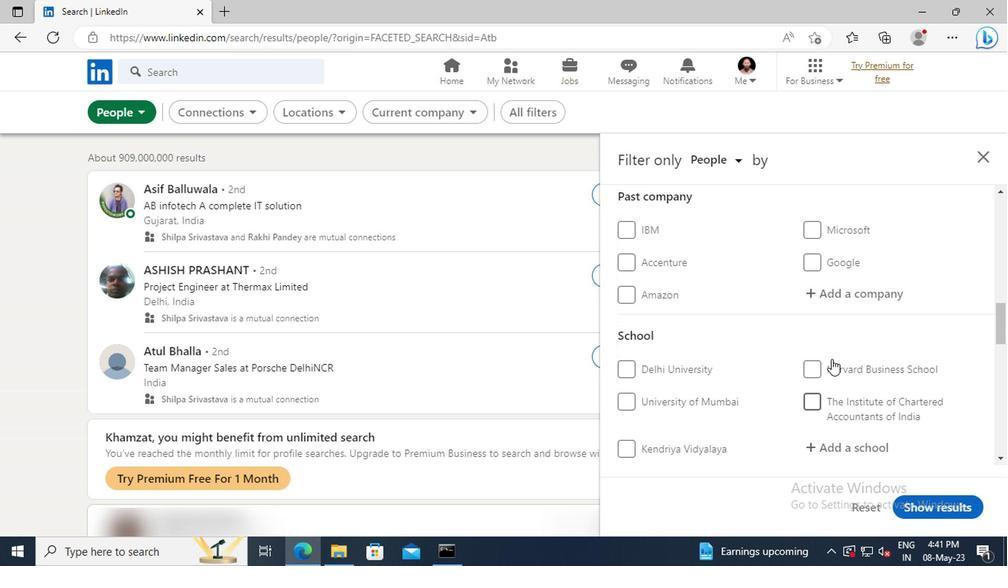 
Action: Mouse scrolled (829, 361) with delta (0, 1)
Screenshot: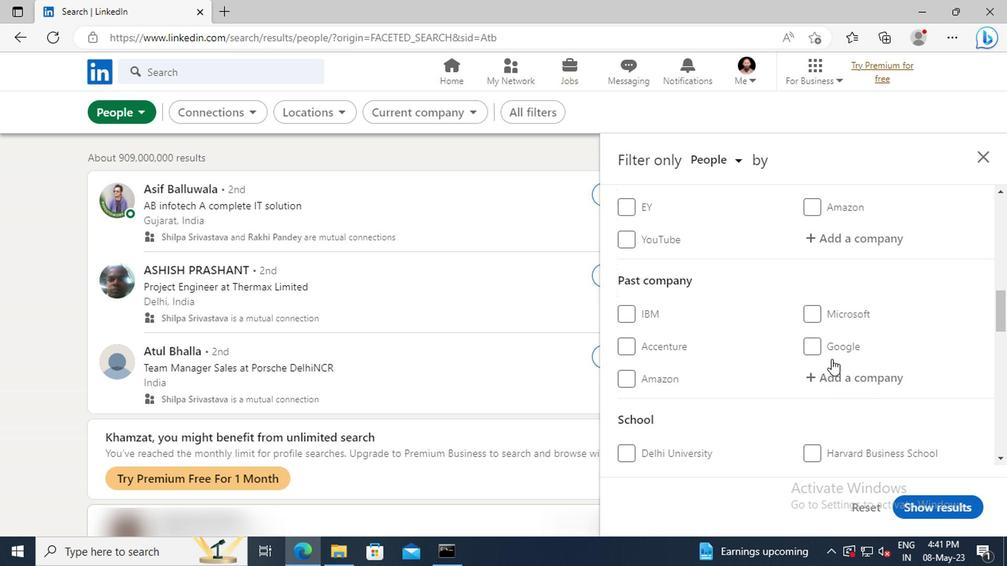 
Action: Mouse scrolled (829, 361) with delta (0, 1)
Screenshot: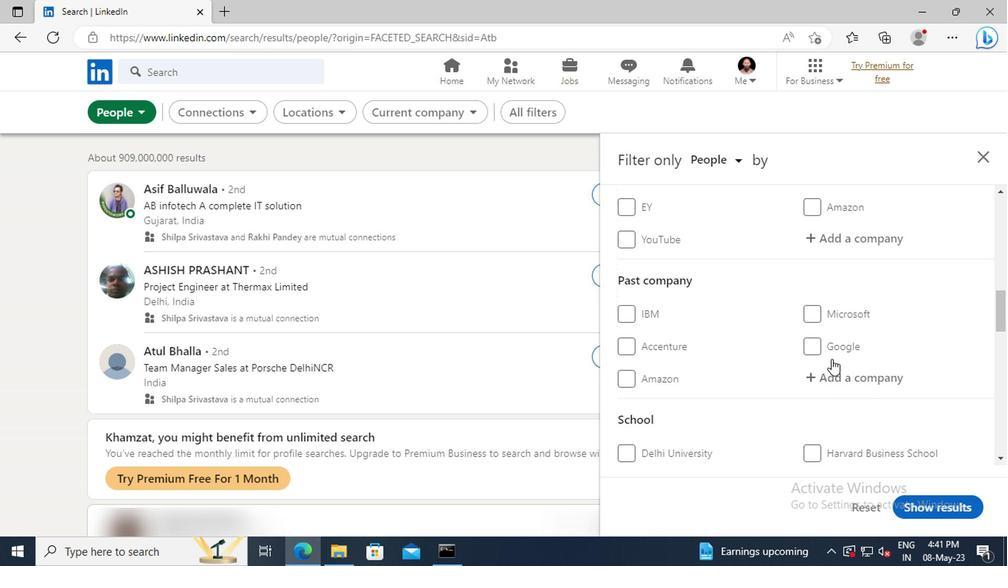 
Action: Mouse moved to (830, 327)
Screenshot: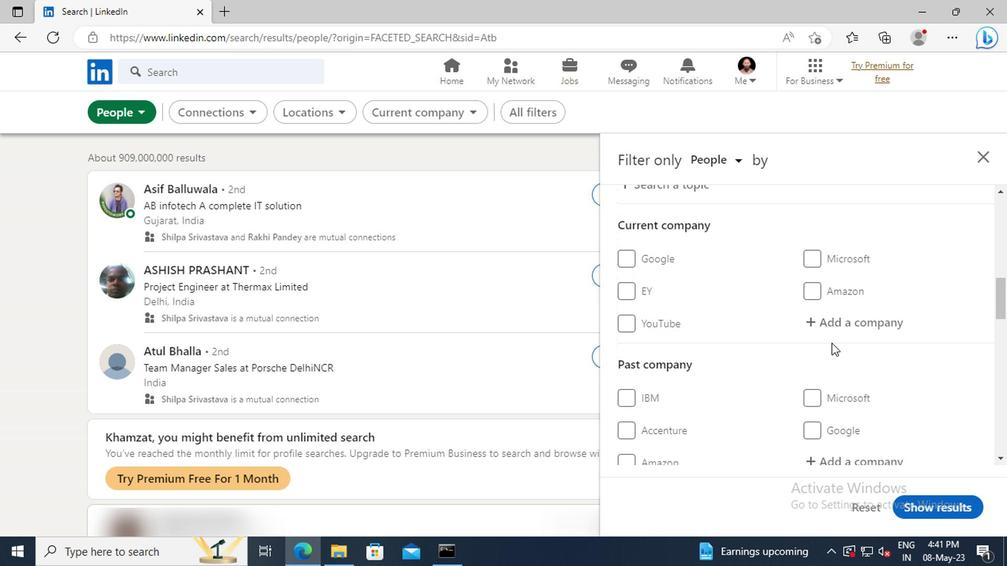 
Action: Mouse pressed left at (830, 327)
Screenshot: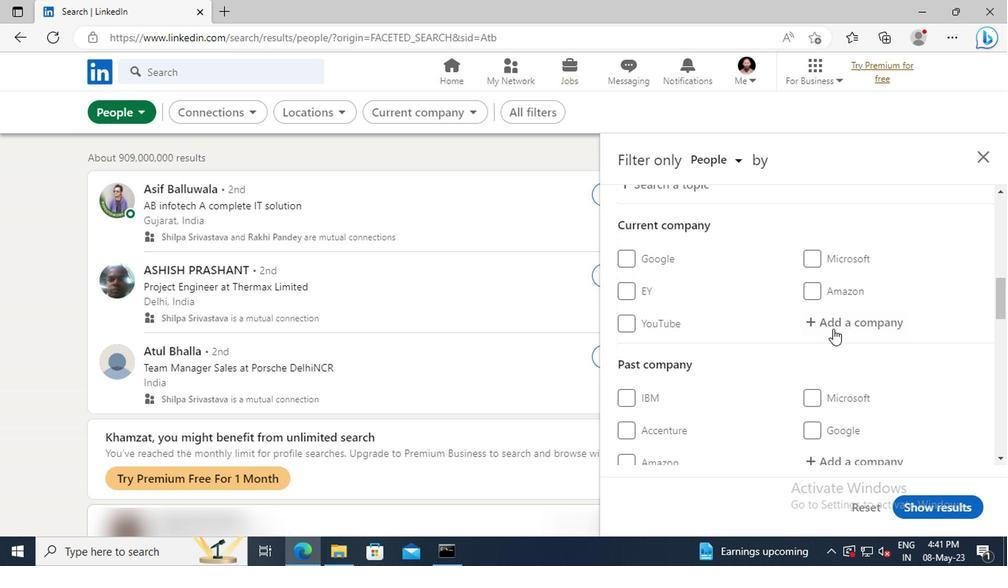 
Action: Key pressed <Key.shift>D<Key.shift>P<Key.space><Key.shift>WOR
Screenshot: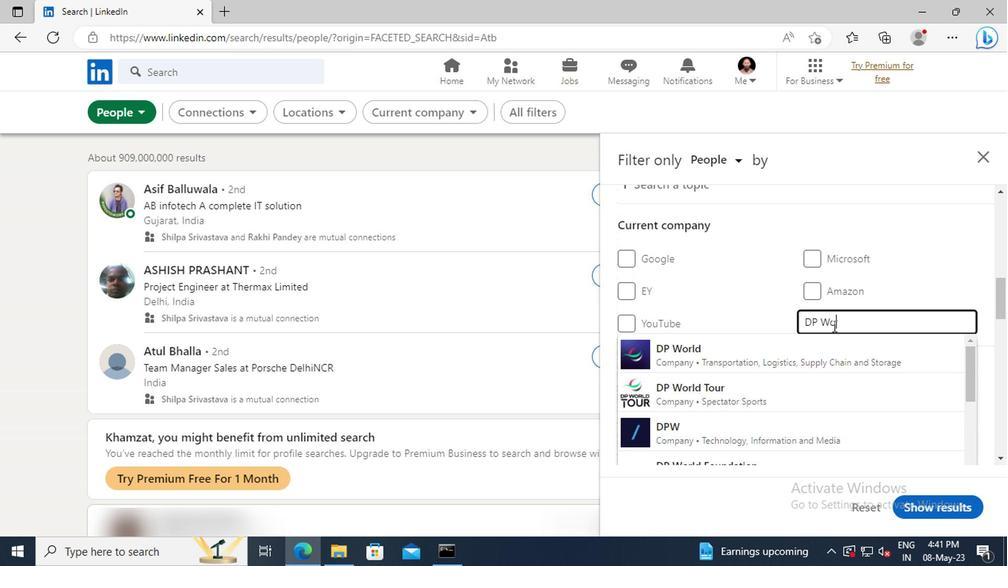 
Action: Mouse moved to (830, 343)
Screenshot: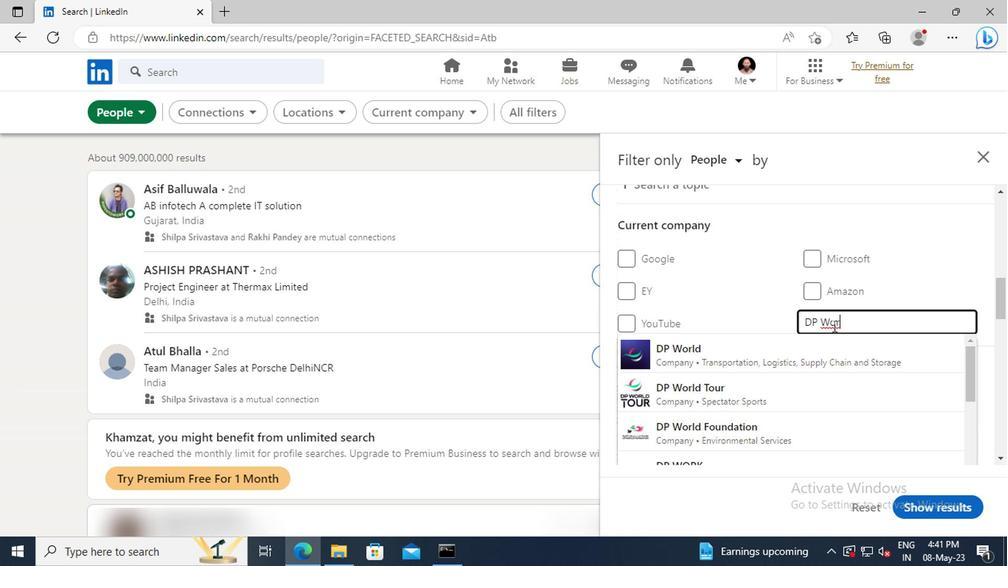 
Action: Mouse pressed left at (830, 343)
Screenshot: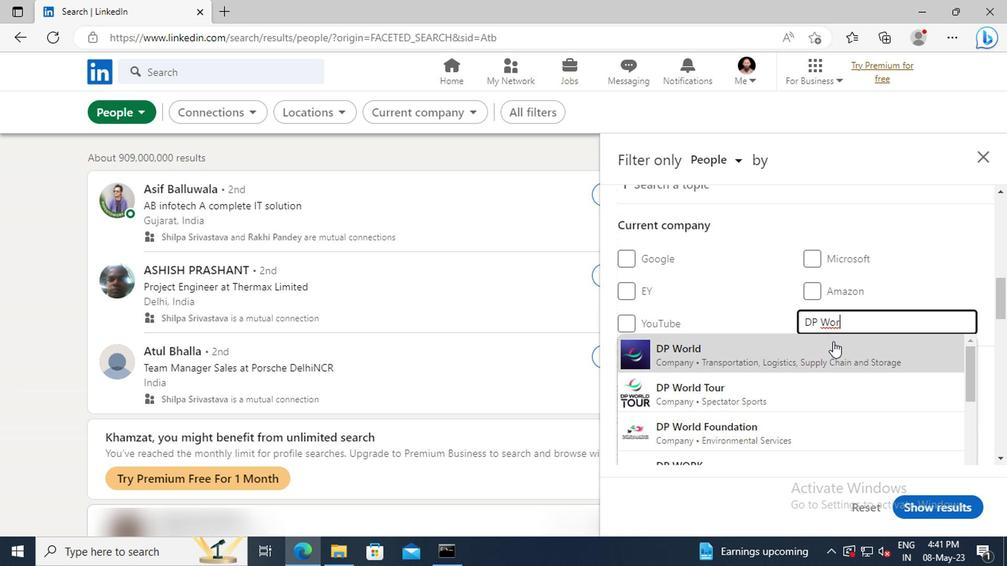 
Action: Mouse moved to (831, 343)
Screenshot: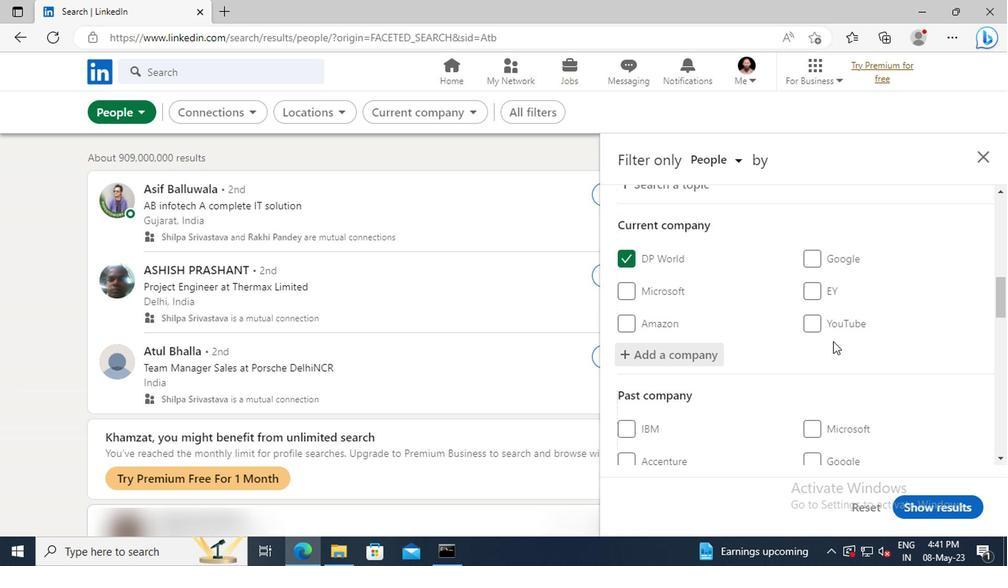 
Action: Mouse scrolled (831, 342) with delta (0, -1)
Screenshot: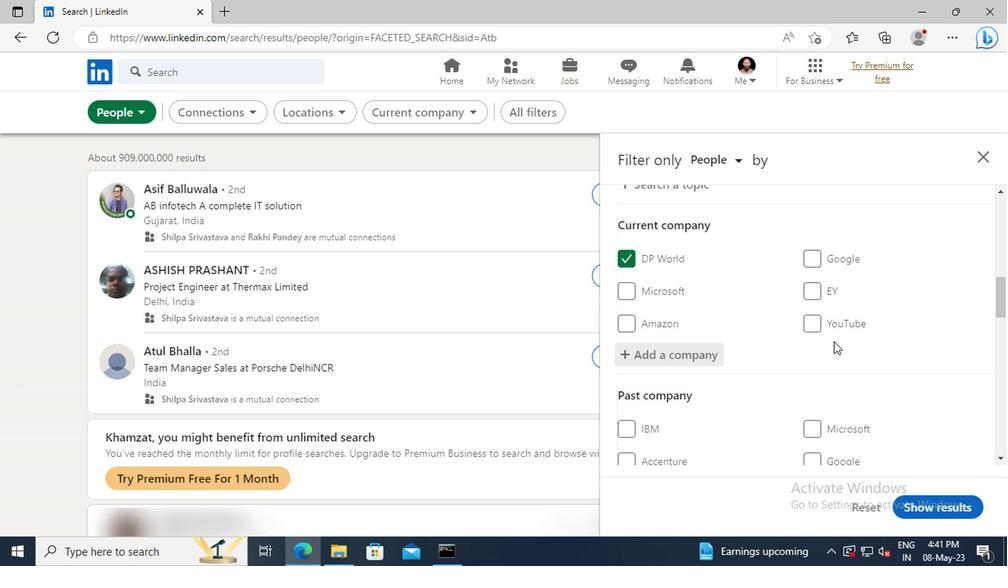 
Action: Mouse scrolled (831, 342) with delta (0, -1)
Screenshot: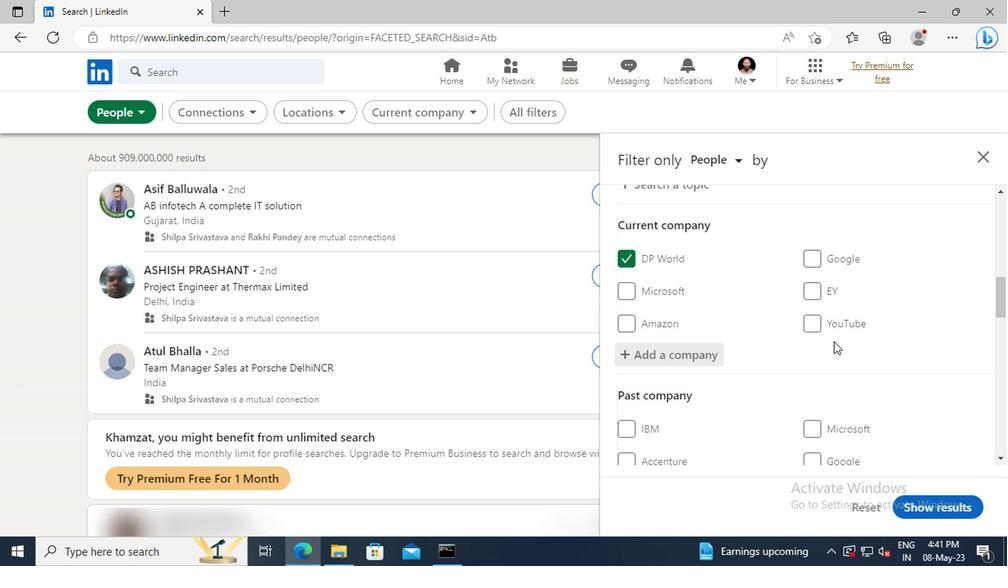 
Action: Mouse scrolled (831, 342) with delta (0, -1)
Screenshot: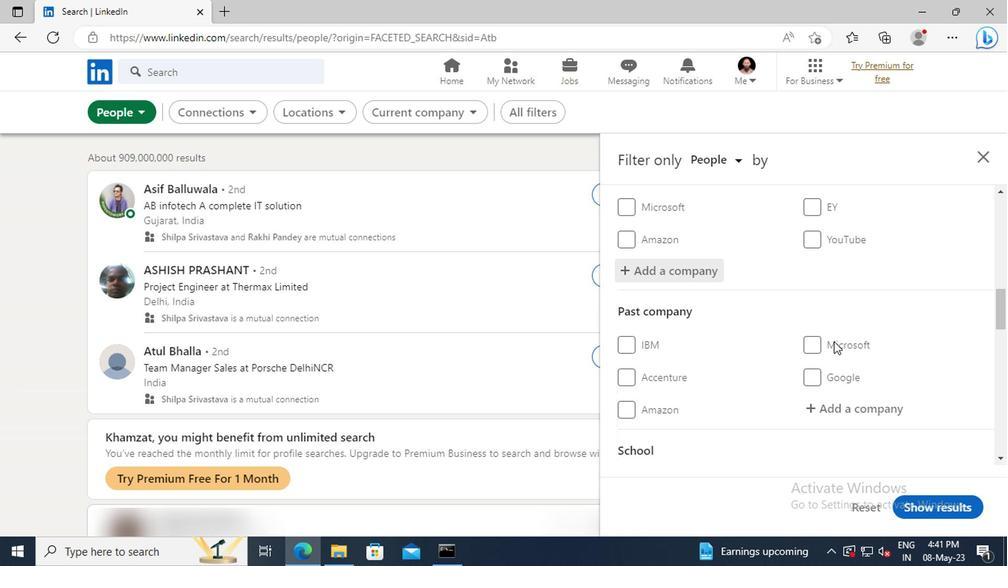 
Action: Mouse scrolled (831, 342) with delta (0, -1)
Screenshot: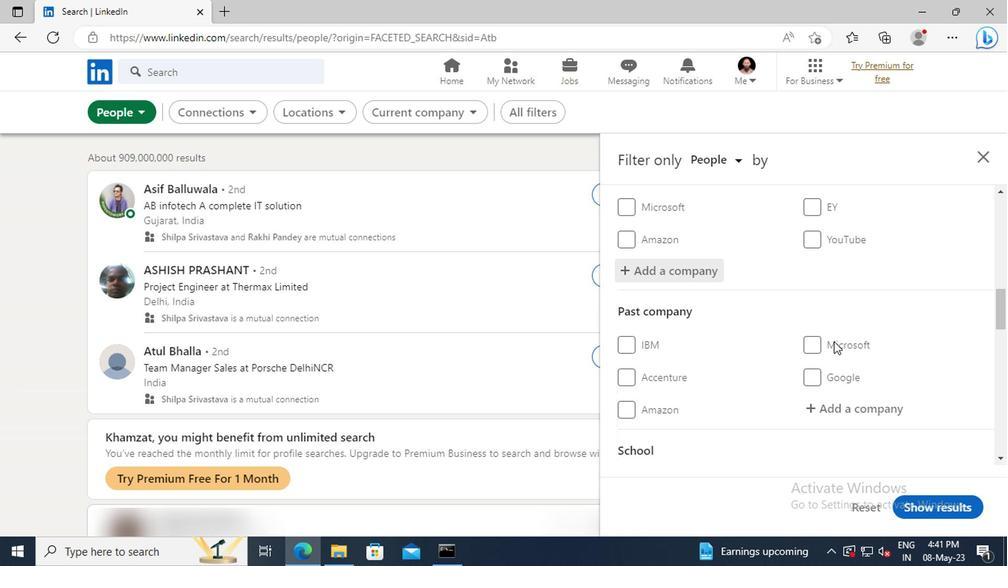 
Action: Mouse scrolled (831, 342) with delta (0, -1)
Screenshot: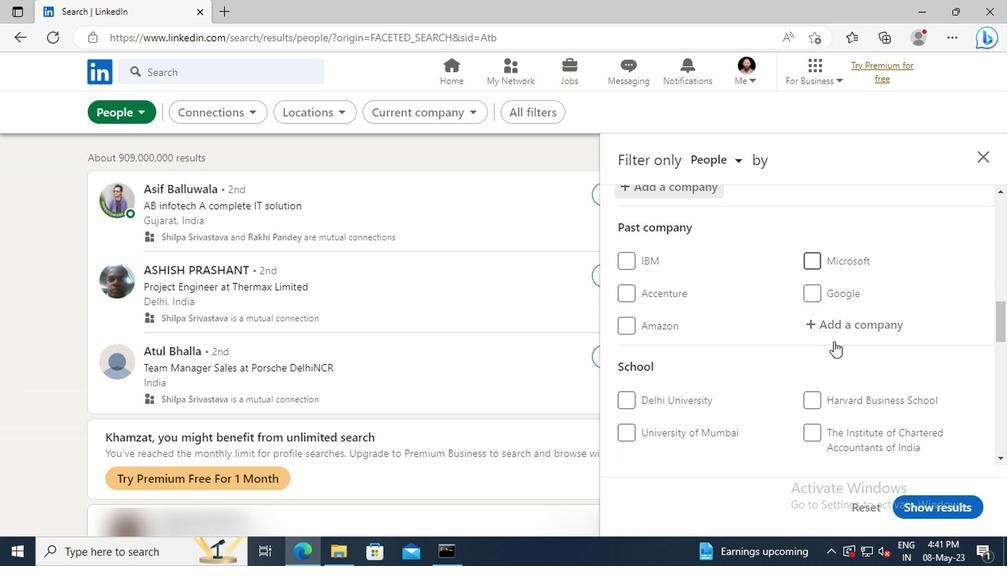 
Action: Mouse scrolled (831, 342) with delta (0, -1)
Screenshot: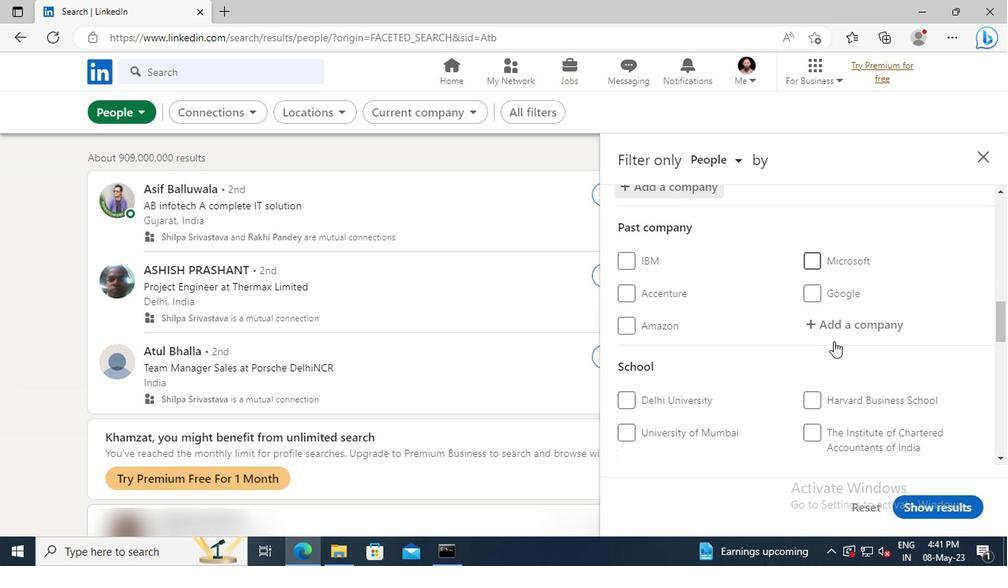 
Action: Mouse scrolled (831, 342) with delta (0, -1)
Screenshot: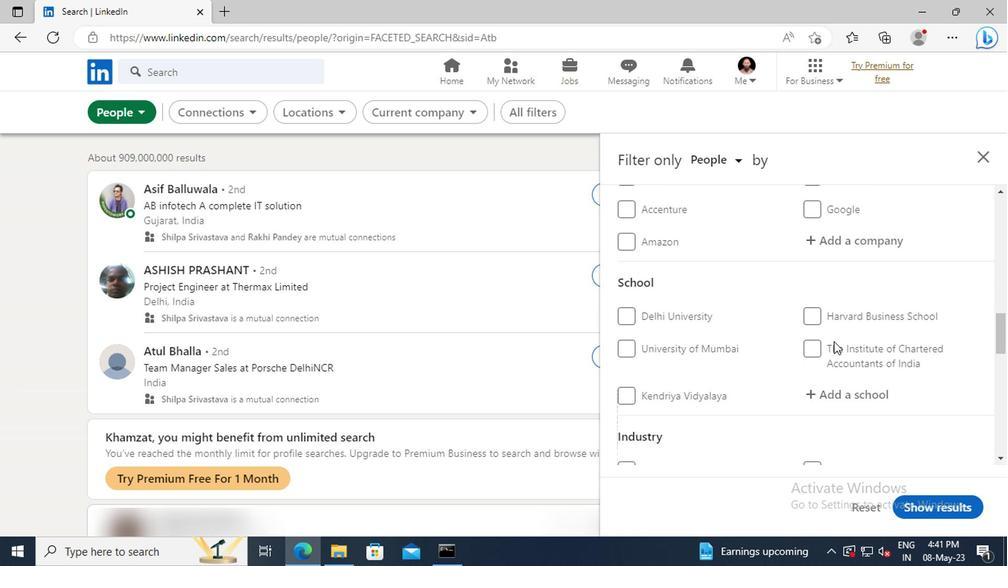 
Action: Mouse moved to (830, 351)
Screenshot: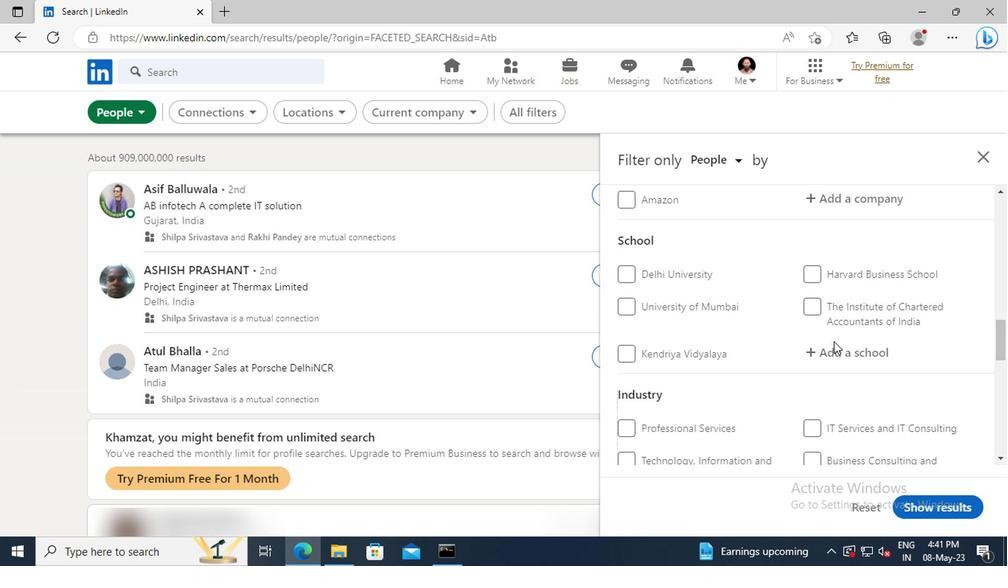 
Action: Mouse pressed left at (830, 351)
Screenshot: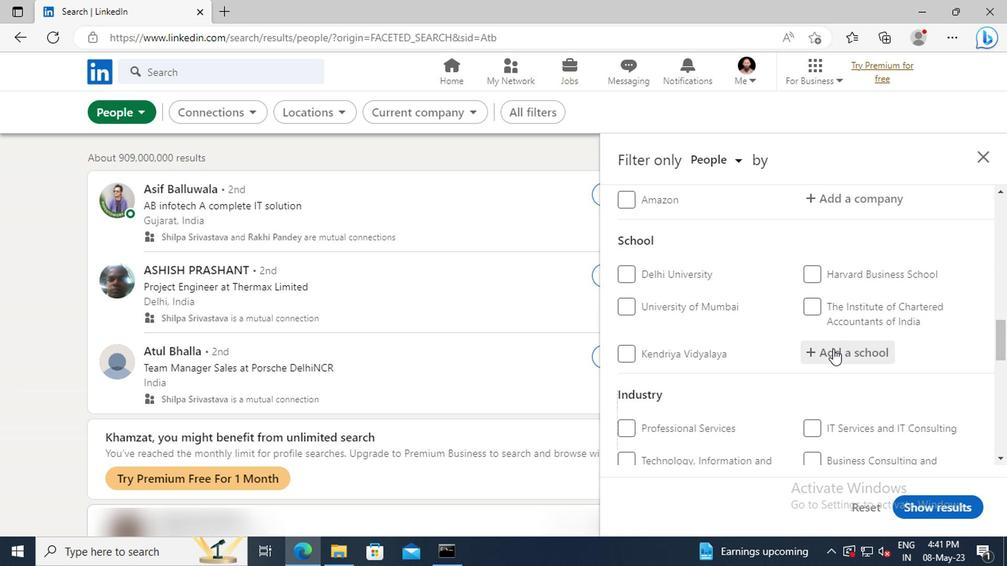 
Action: Key pressed <Key.shift>DAV<Key.space><Key.shift>SC
Screenshot: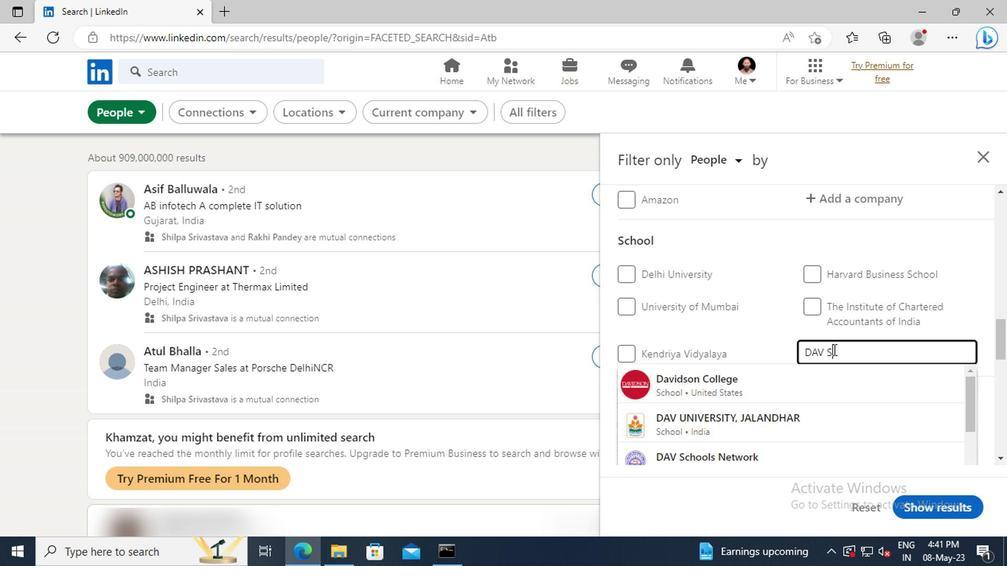 
Action: Mouse moved to (831, 375)
Screenshot: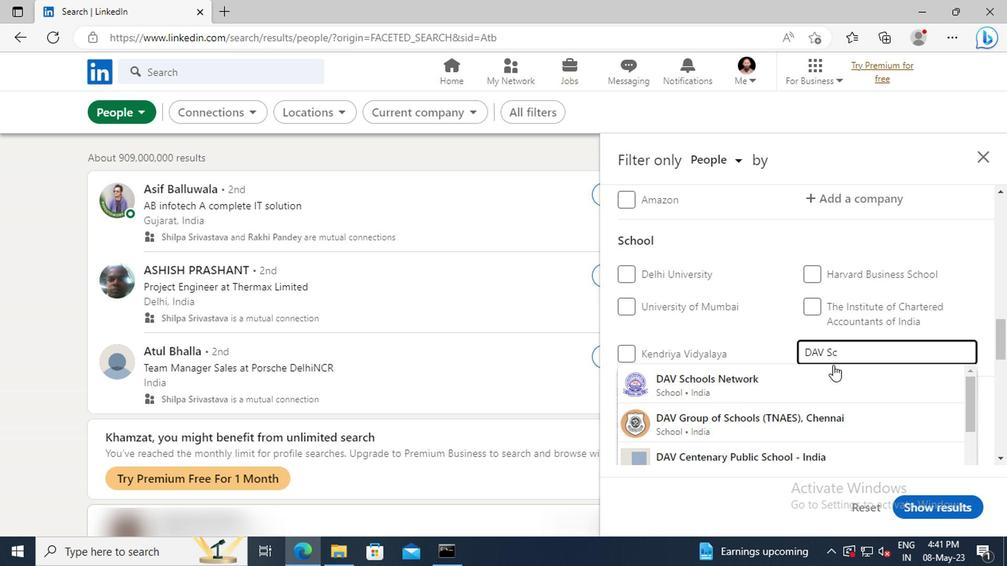 
Action: Mouse pressed left at (831, 375)
Screenshot: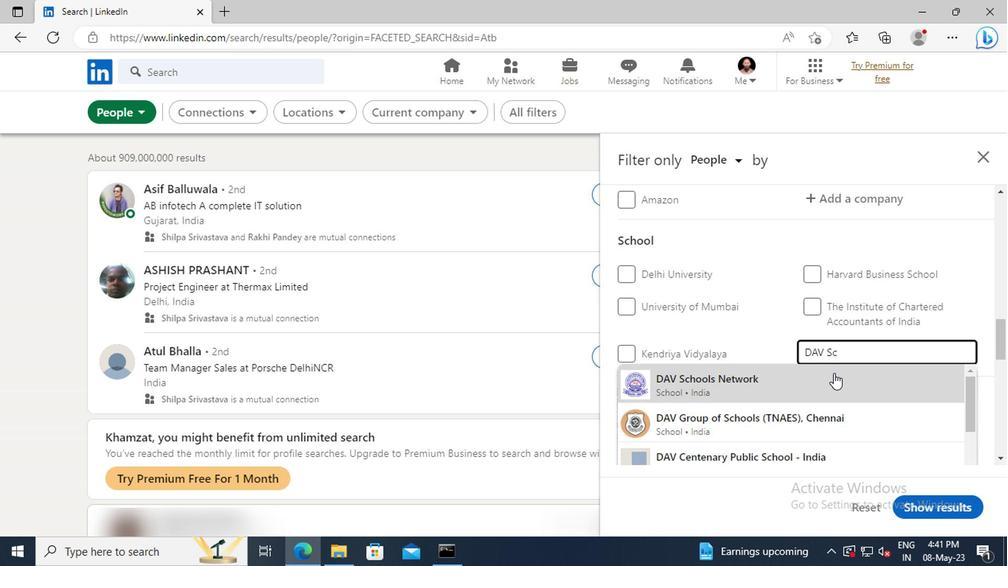 
Action: Mouse moved to (831, 375)
Screenshot: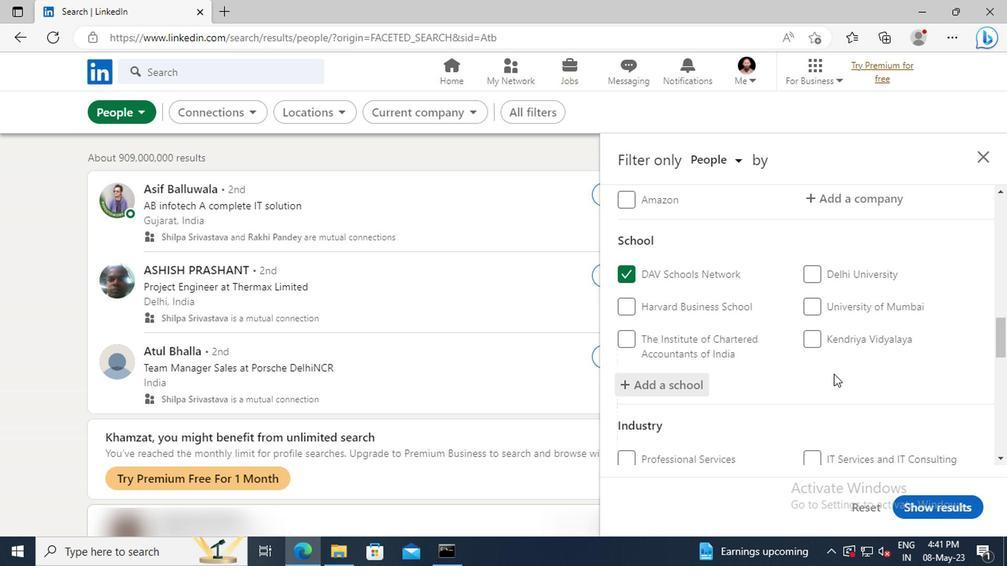 
Action: Mouse scrolled (831, 374) with delta (0, 0)
Screenshot: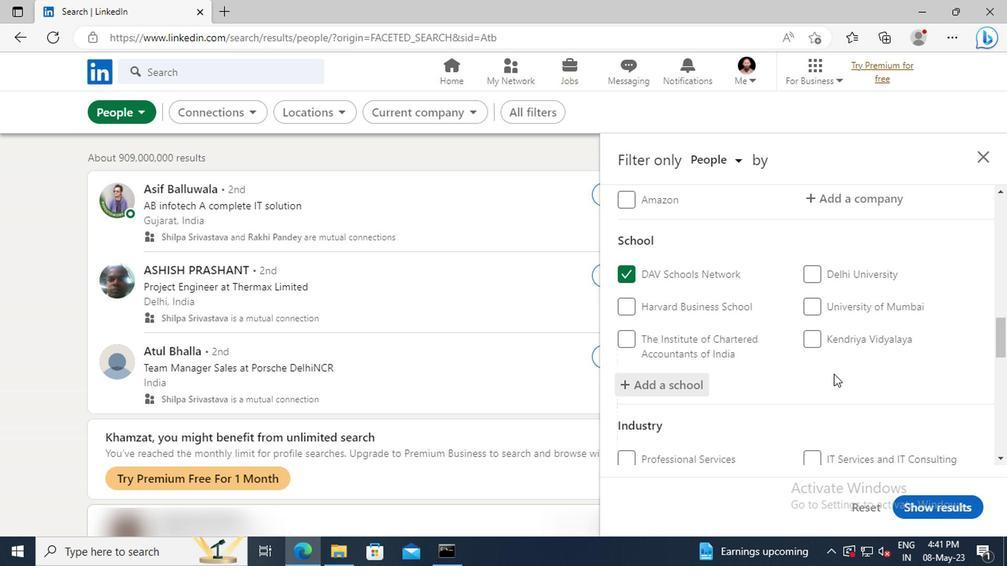 
Action: Mouse moved to (831, 371)
Screenshot: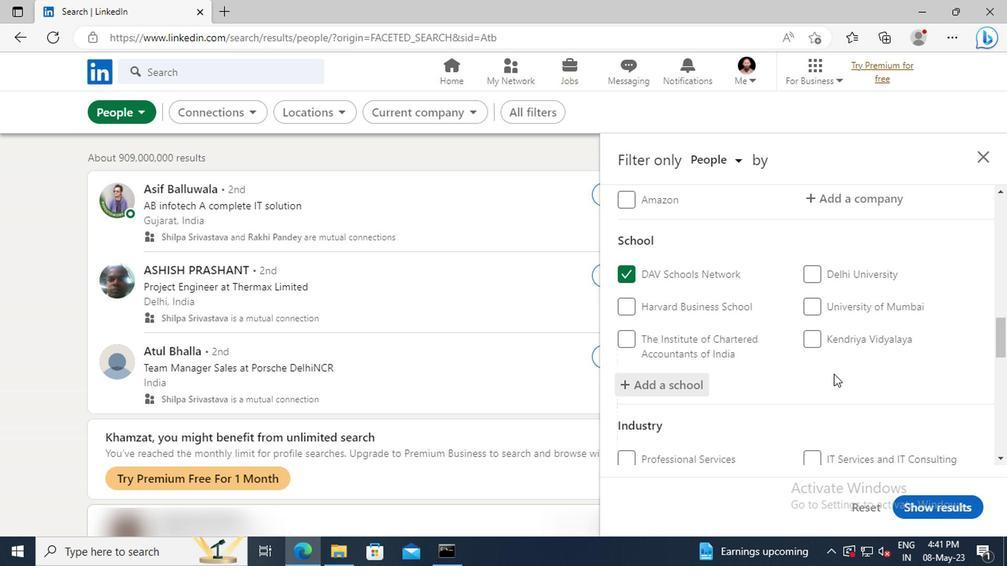 
Action: Mouse scrolled (831, 371) with delta (0, 0)
Screenshot: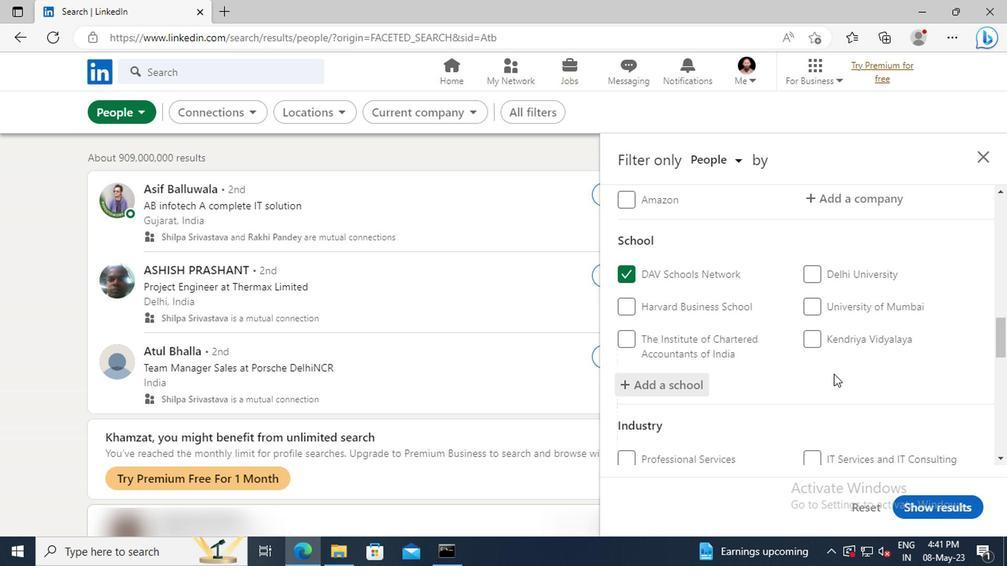 
Action: Mouse moved to (828, 343)
Screenshot: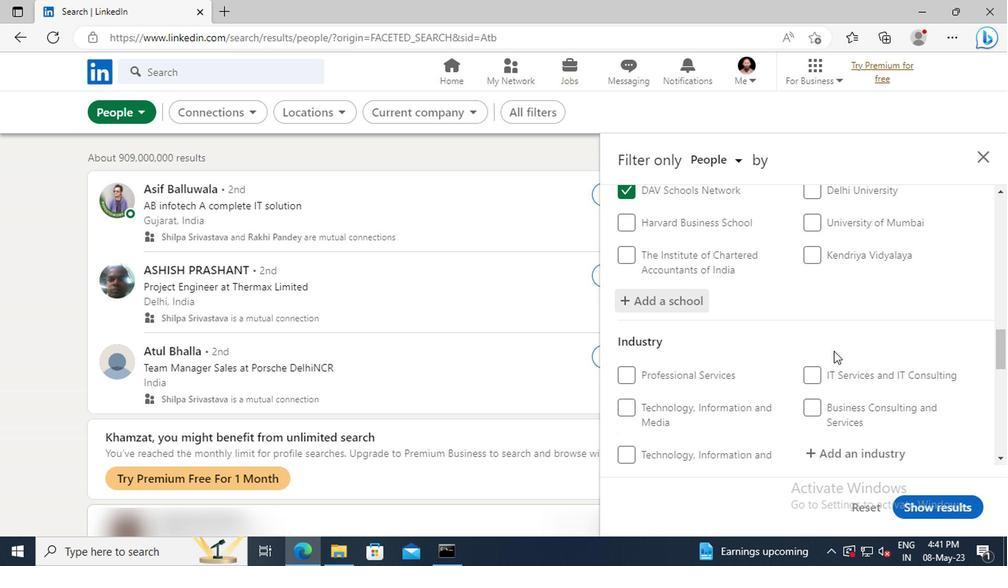 
Action: Mouse scrolled (828, 342) with delta (0, -1)
Screenshot: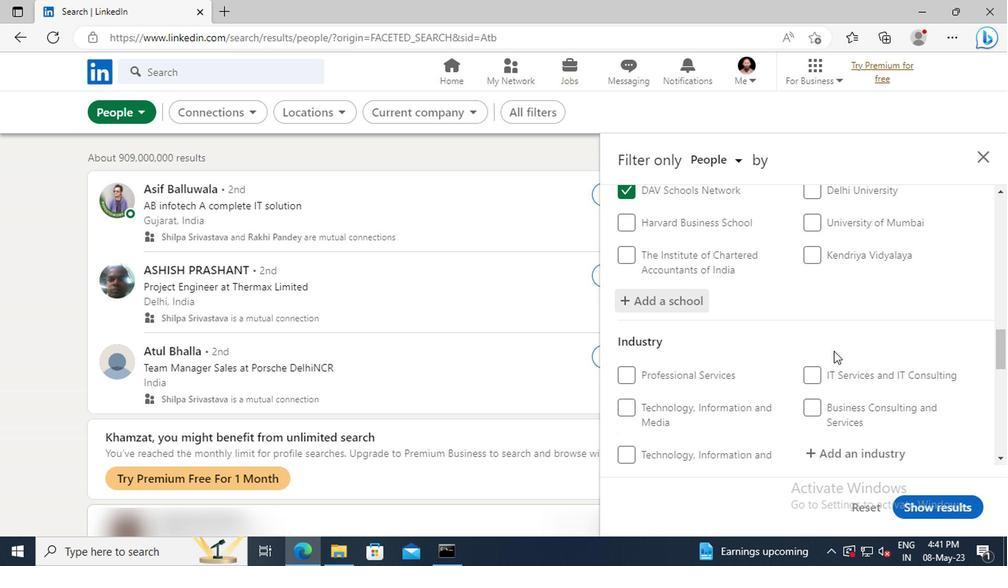 
Action: Mouse moved to (828, 342)
Screenshot: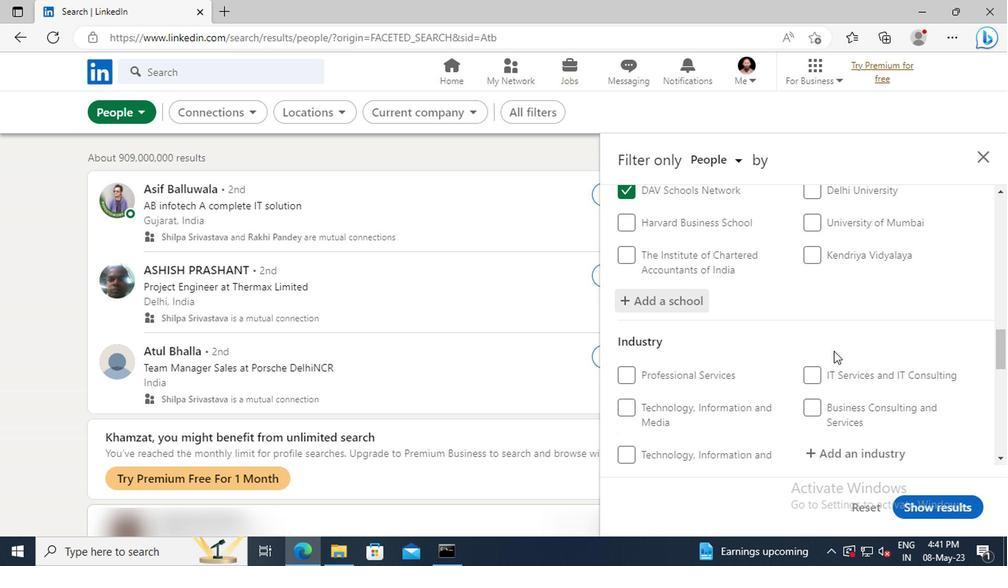 
Action: Mouse scrolled (828, 341) with delta (0, 0)
Screenshot: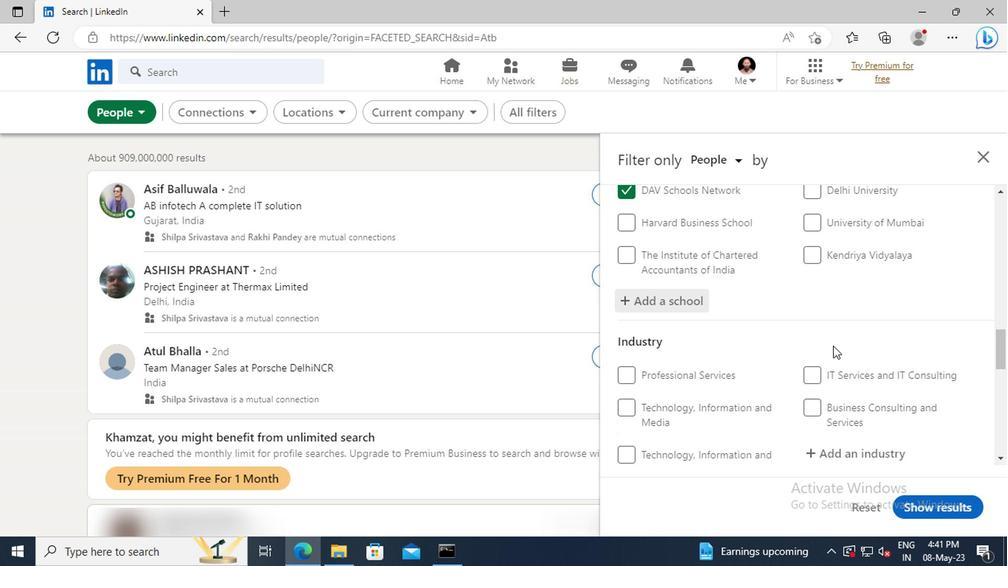 
Action: Mouse moved to (825, 368)
Screenshot: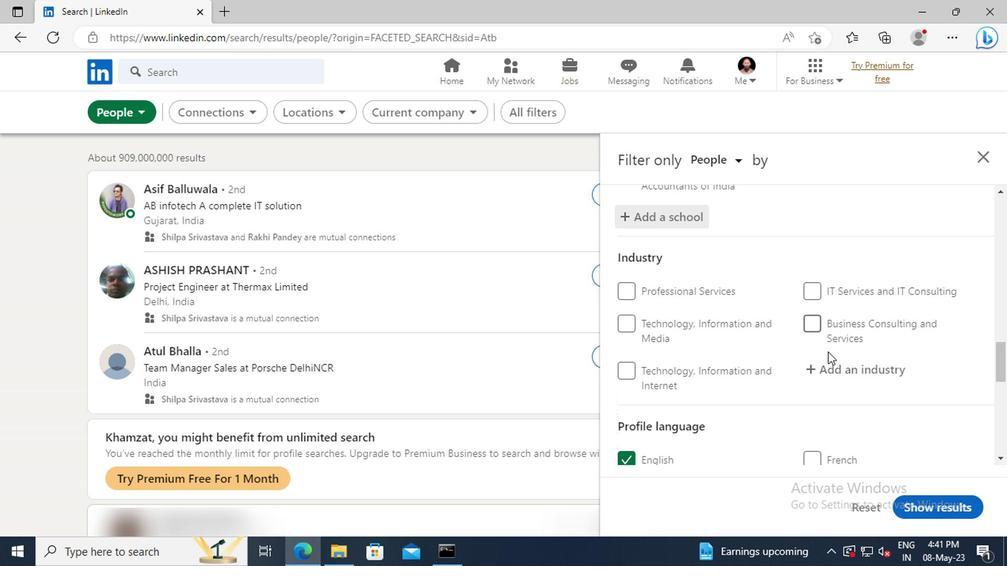 
Action: Mouse pressed left at (825, 368)
Screenshot: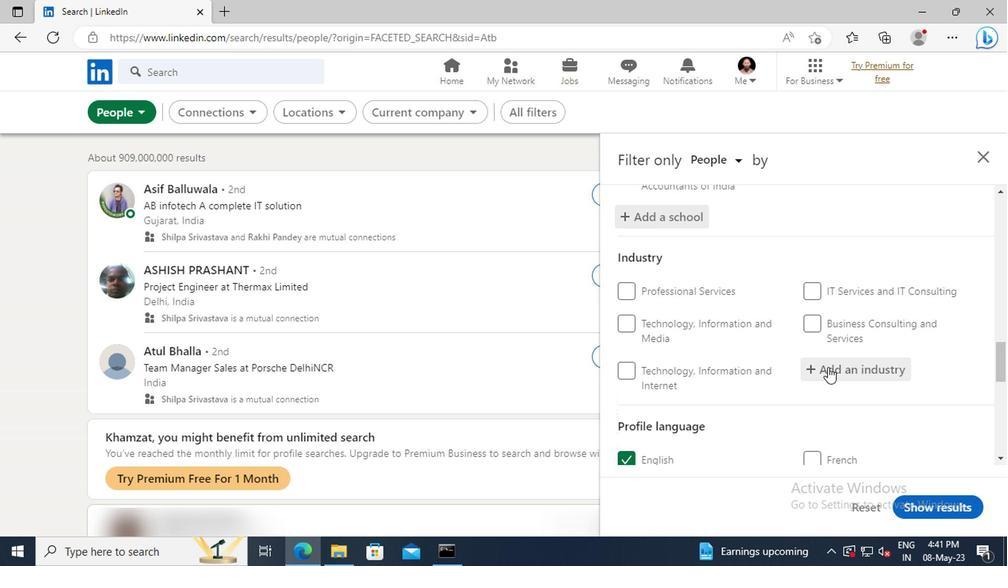 
Action: Key pressed <Key.shift>LEGAL<Key.space>
Screenshot: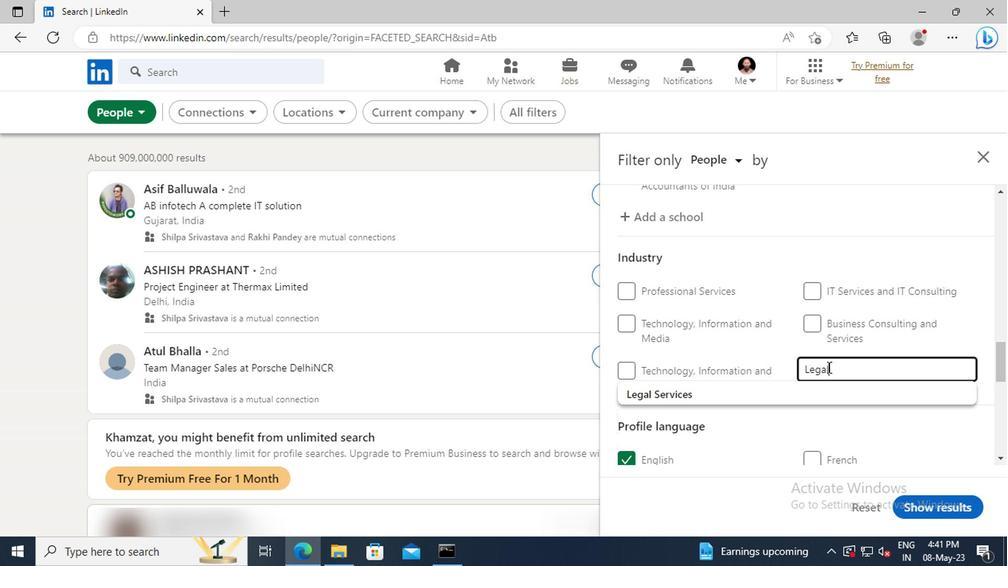 
Action: Mouse moved to (828, 387)
Screenshot: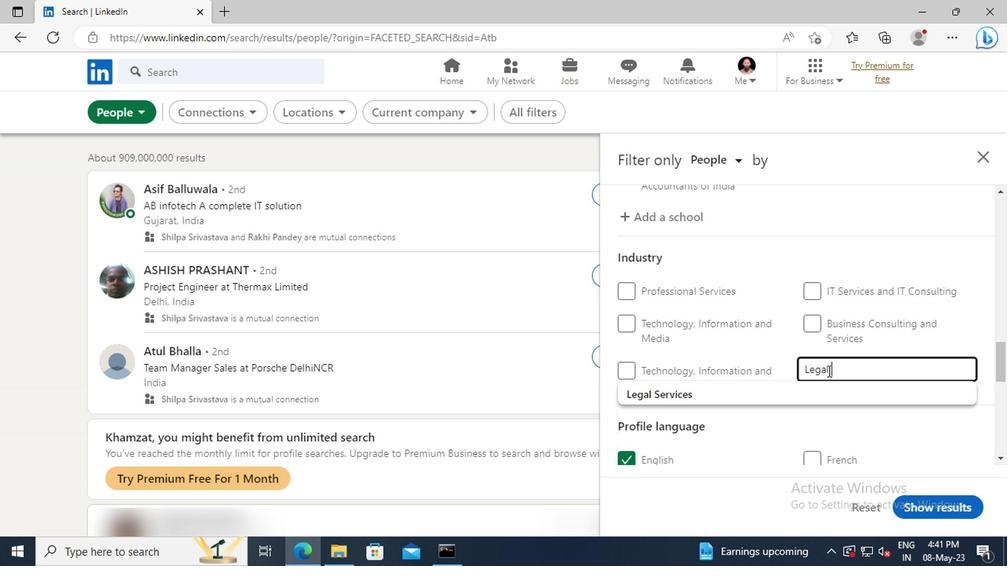 
Action: Mouse pressed left at (828, 387)
Screenshot: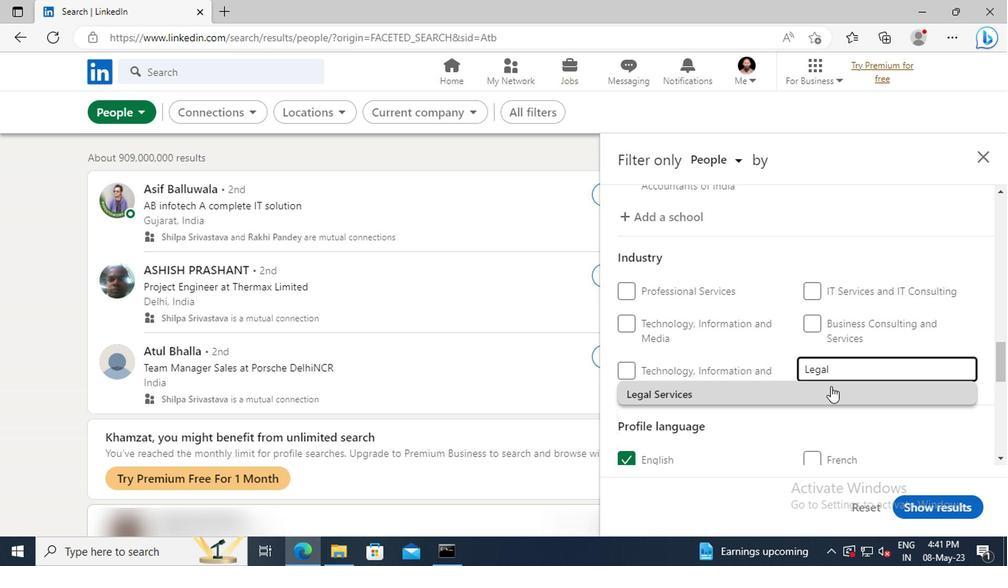 
Action: Mouse scrolled (828, 387) with delta (0, 0)
Screenshot: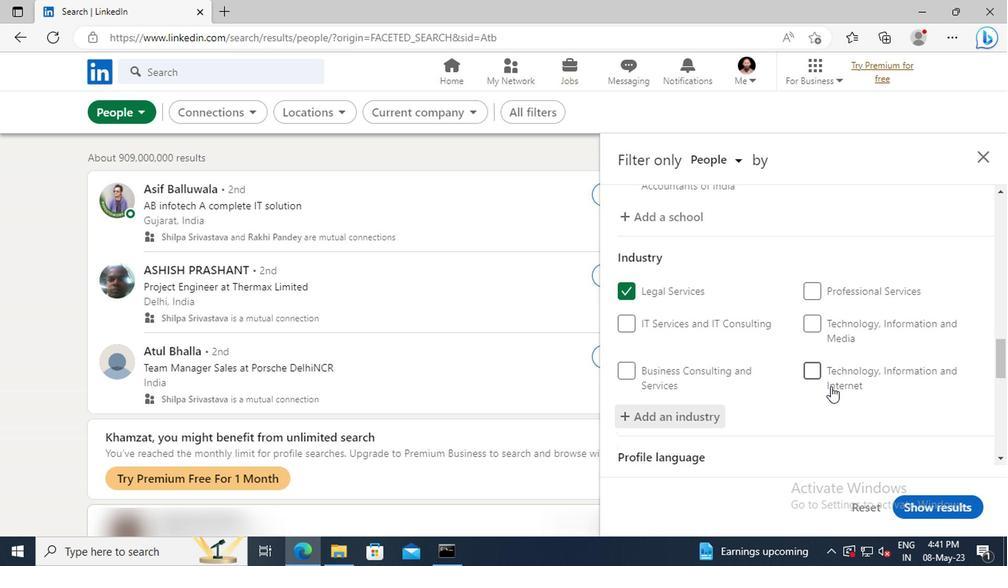 
Action: Mouse scrolled (828, 387) with delta (0, 0)
Screenshot: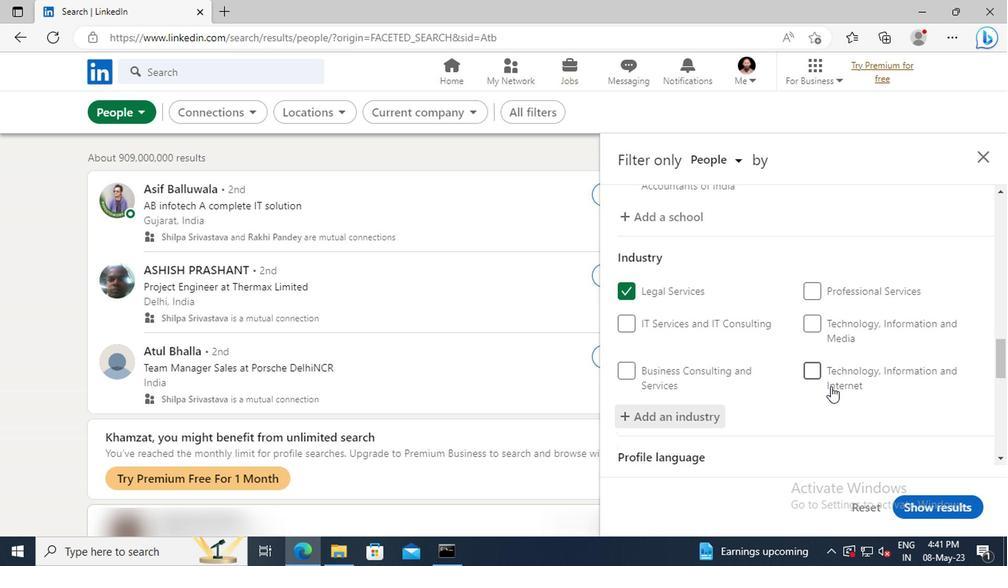 
Action: Mouse scrolled (828, 387) with delta (0, 0)
Screenshot: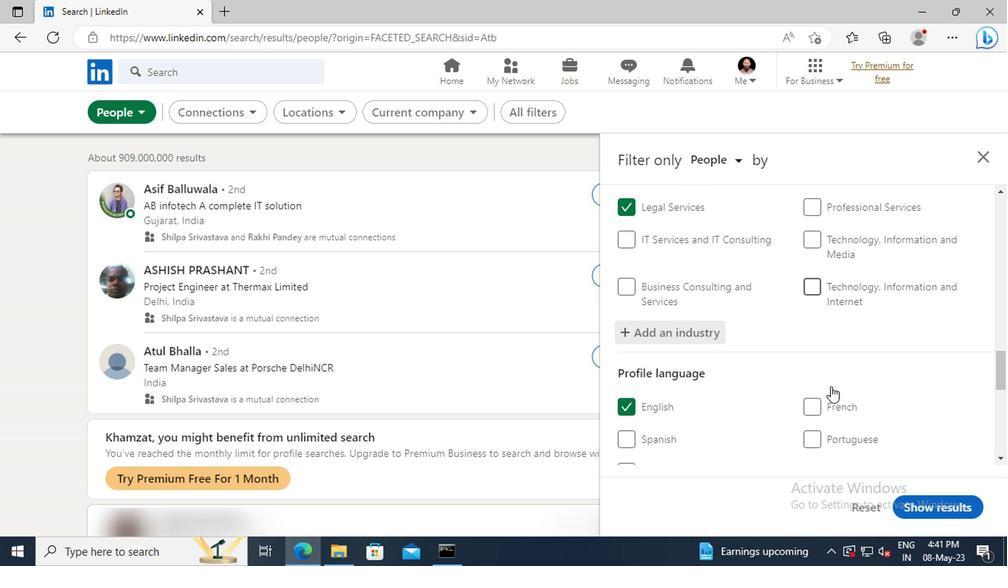 
Action: Mouse scrolled (828, 387) with delta (0, 0)
Screenshot: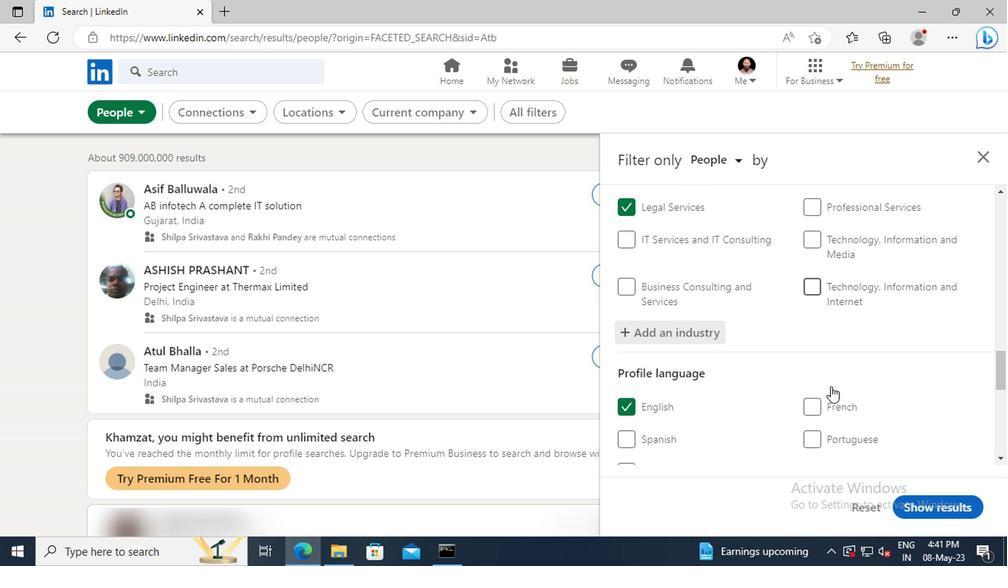 
Action: Mouse scrolled (828, 387) with delta (0, 0)
Screenshot: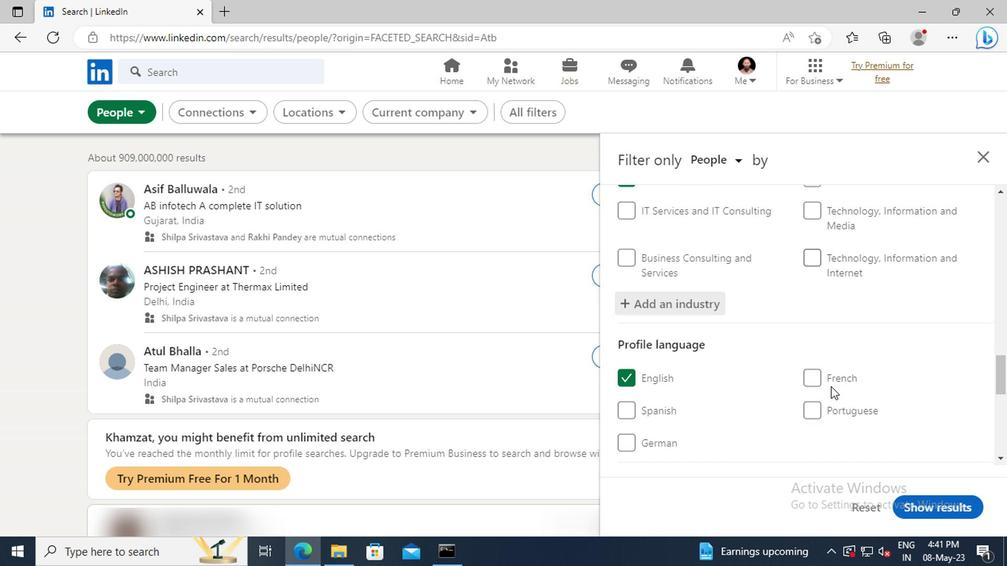 
Action: Mouse moved to (828, 384)
Screenshot: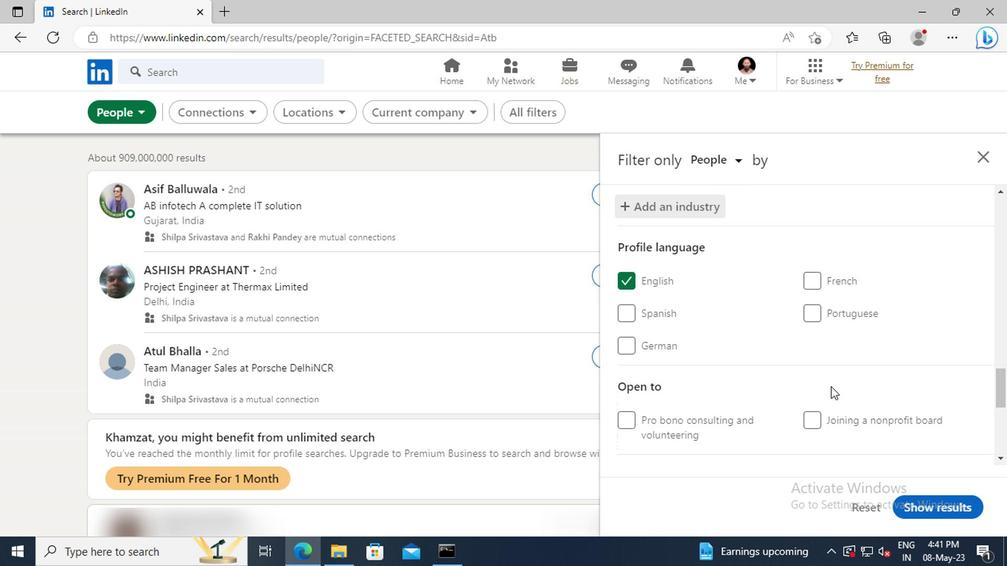 
Action: Mouse scrolled (828, 383) with delta (0, 0)
Screenshot: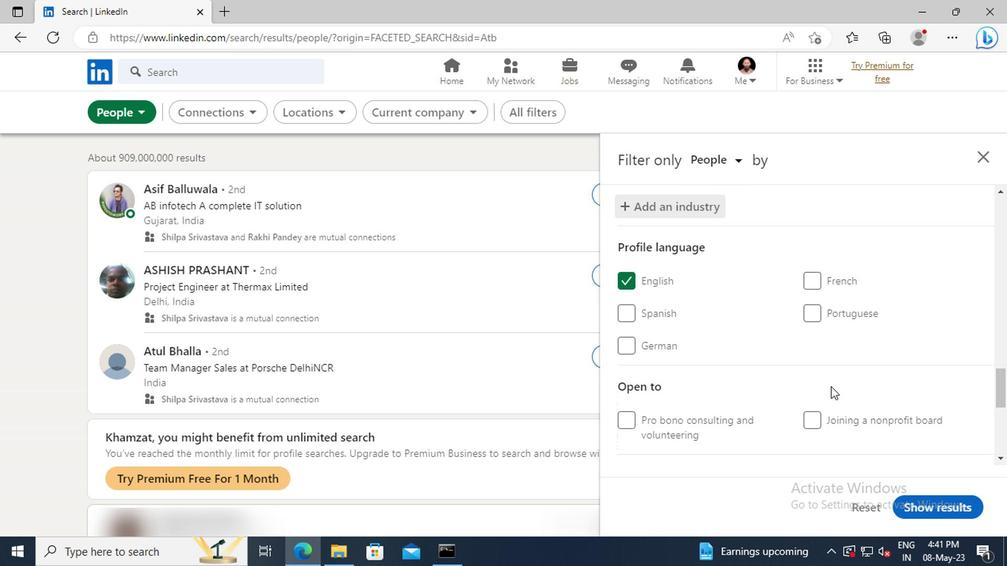 
Action: Mouse moved to (827, 379)
Screenshot: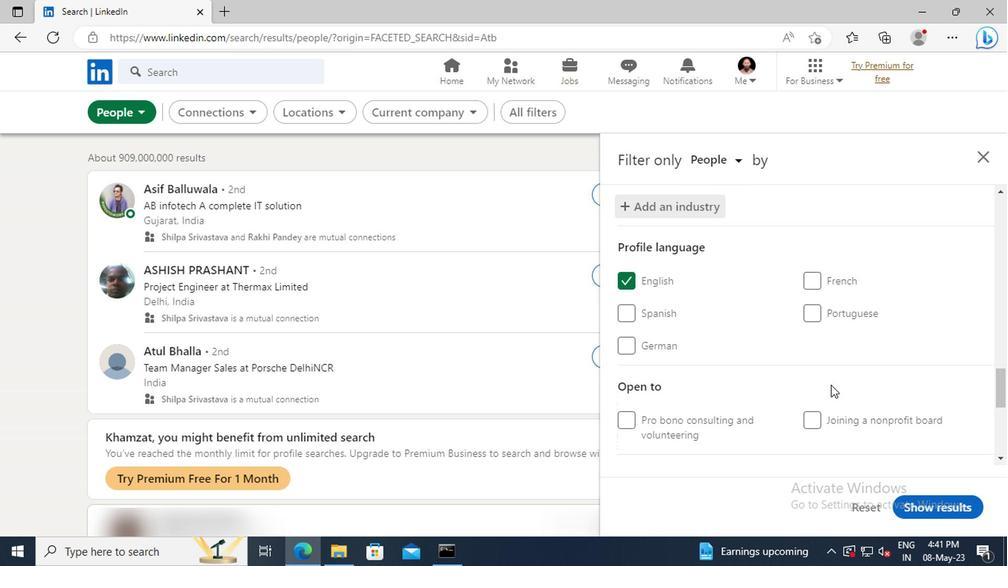 
Action: Mouse scrolled (827, 378) with delta (0, -1)
Screenshot: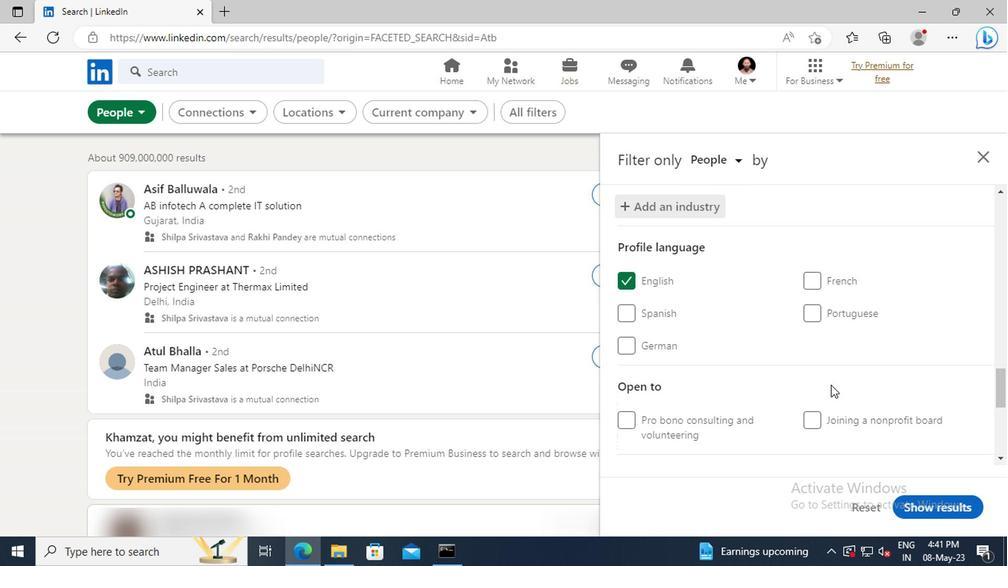 
Action: Mouse moved to (814, 348)
Screenshot: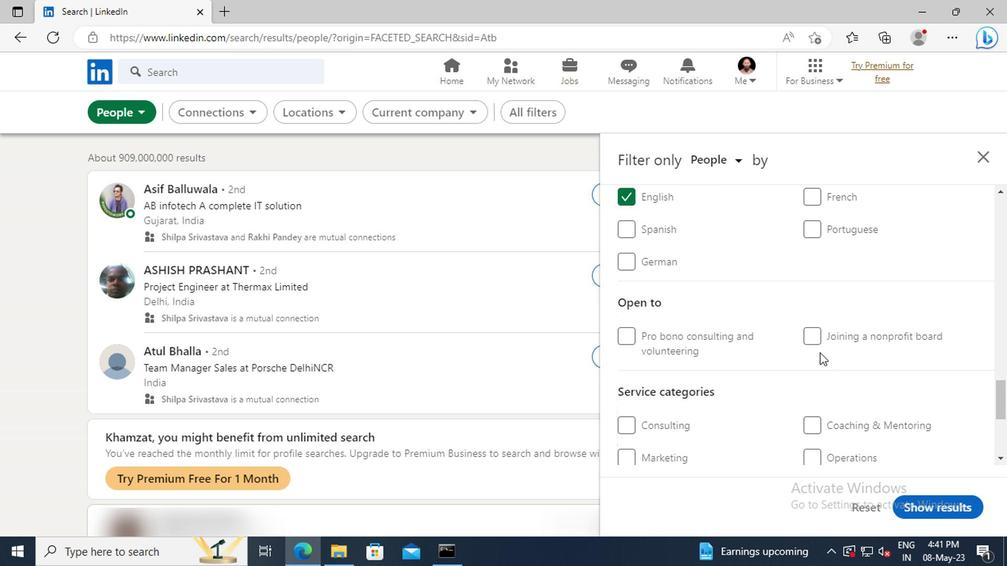 
Action: Mouse scrolled (814, 348) with delta (0, 0)
Screenshot: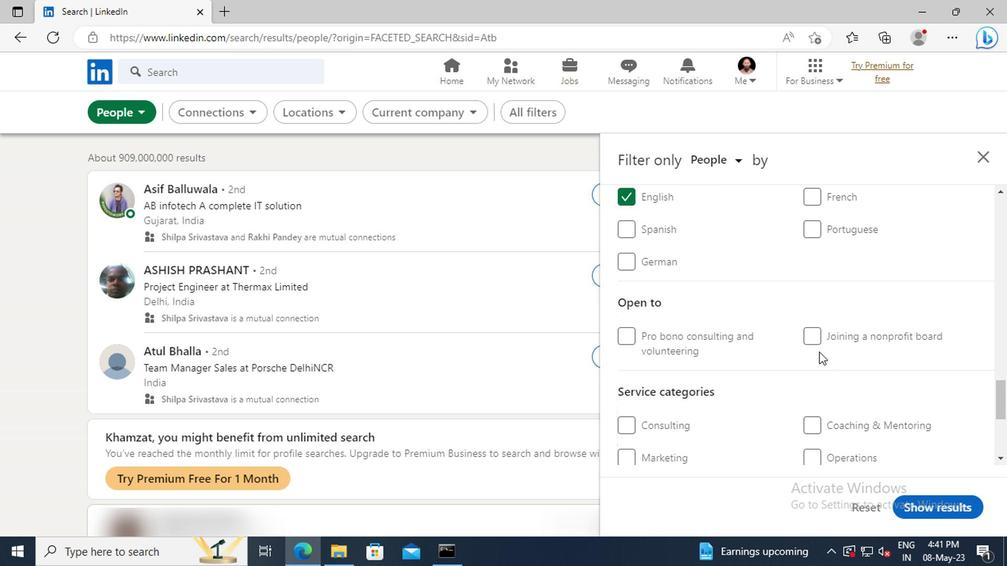 
Action: Mouse moved to (814, 345)
Screenshot: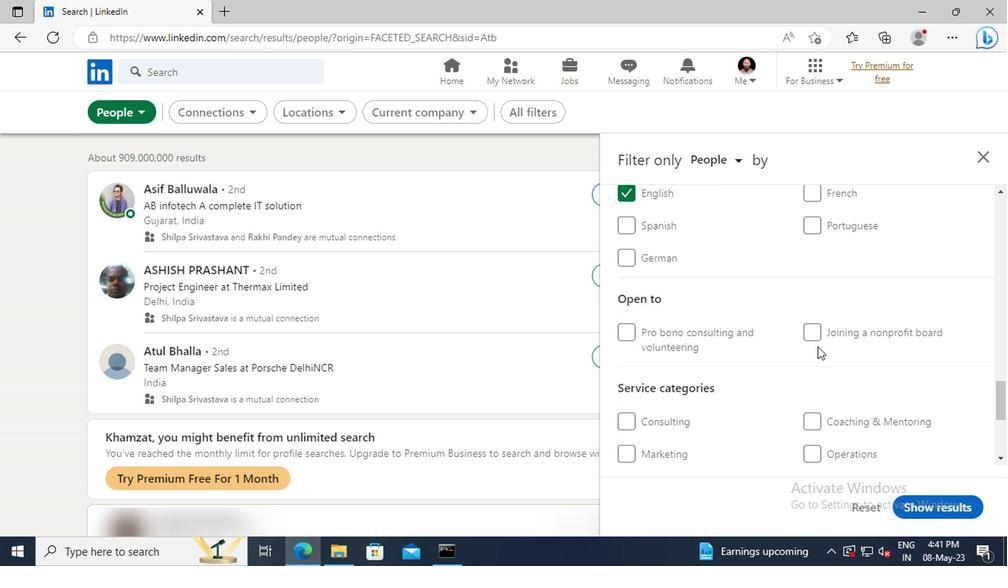 
Action: Mouse scrolled (814, 345) with delta (0, 0)
Screenshot: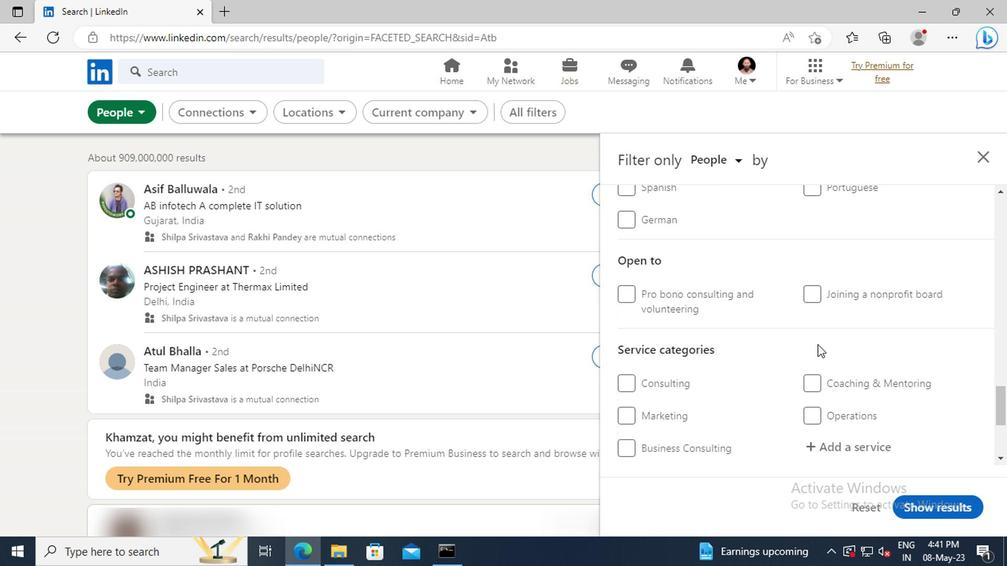 
Action: Mouse scrolled (814, 345) with delta (0, 0)
Screenshot: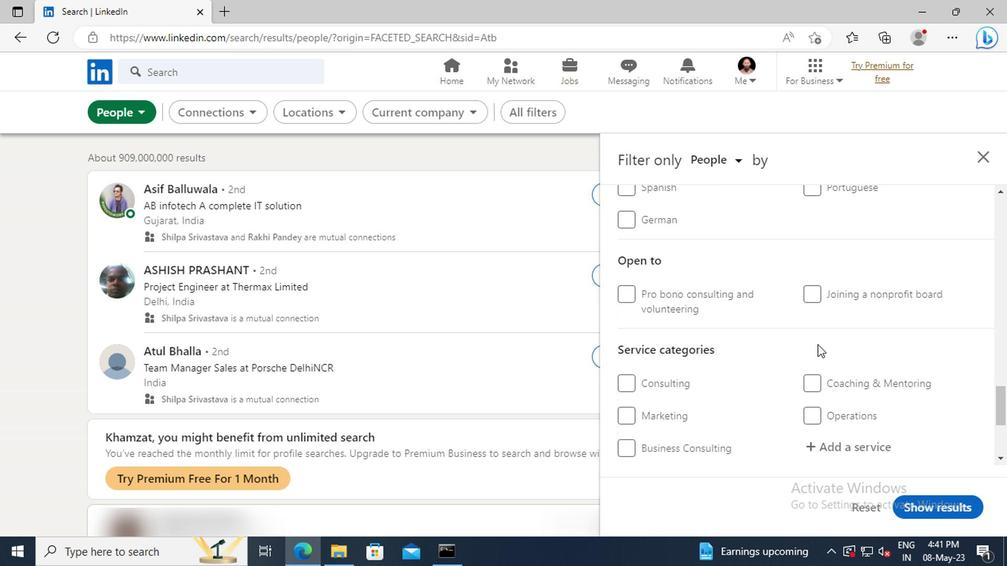 
Action: Mouse moved to (819, 366)
Screenshot: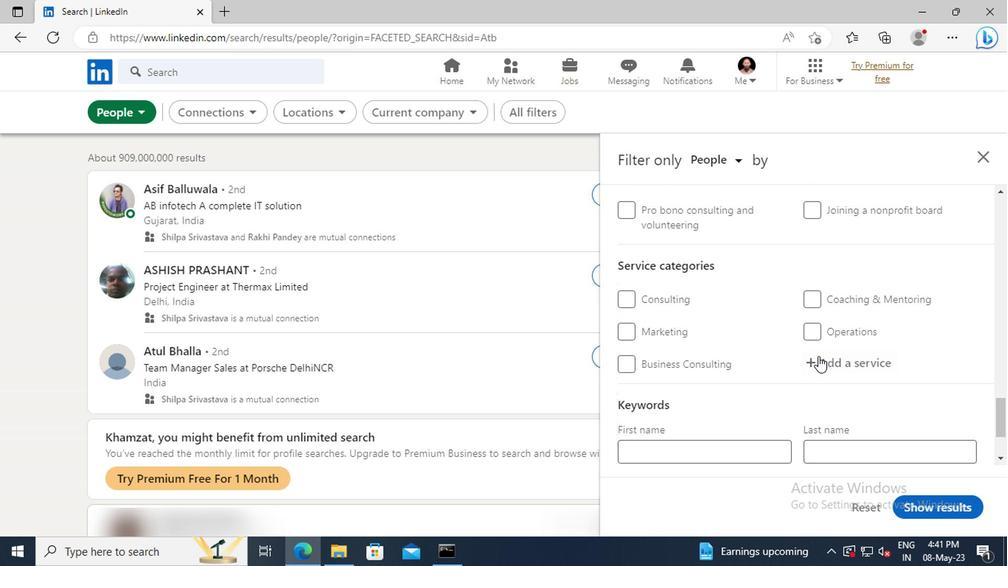 
Action: Mouse pressed left at (819, 366)
Screenshot: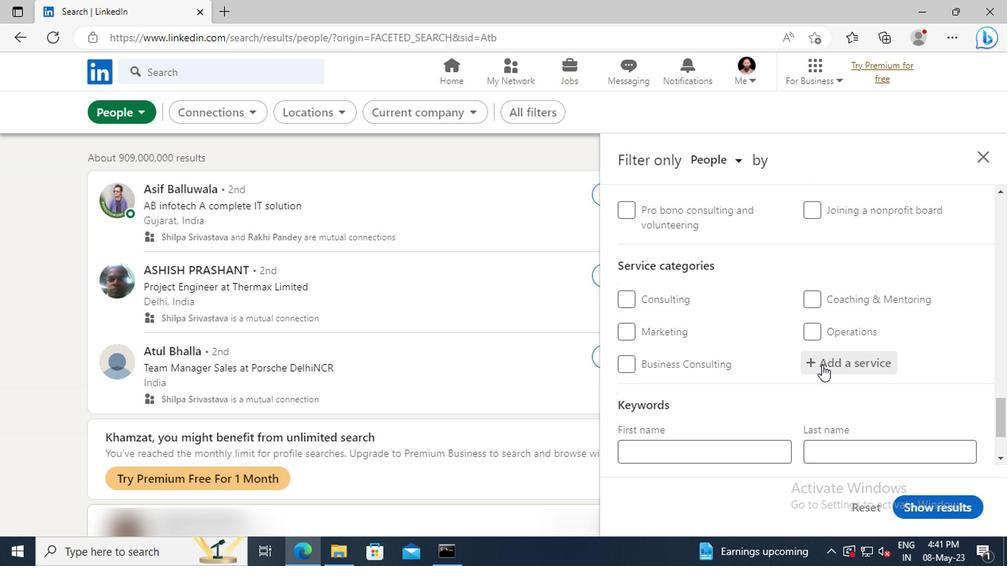 
Action: Key pressed <Key.shift>MOBILE<Key.space>
Screenshot: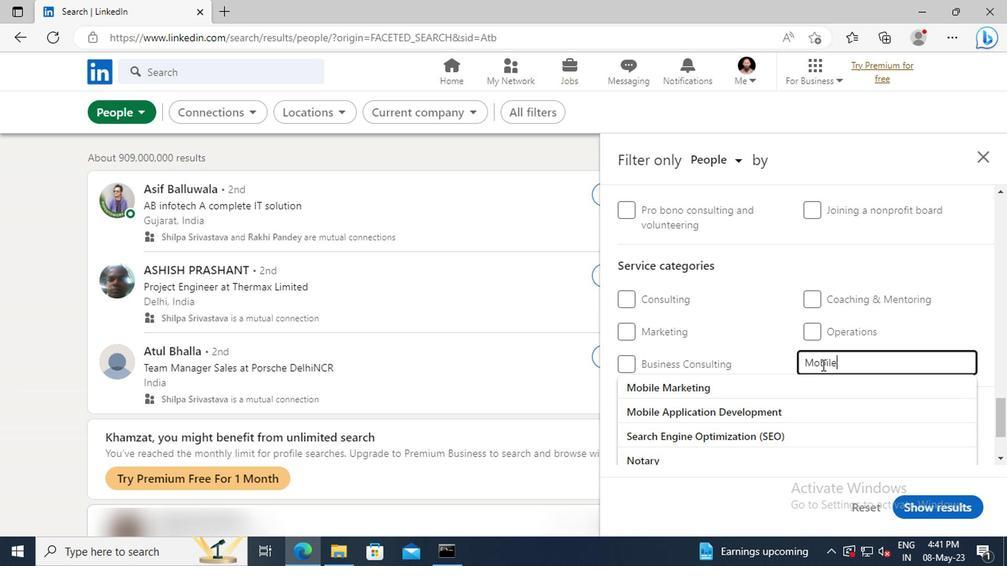 
Action: Mouse moved to (822, 387)
Screenshot: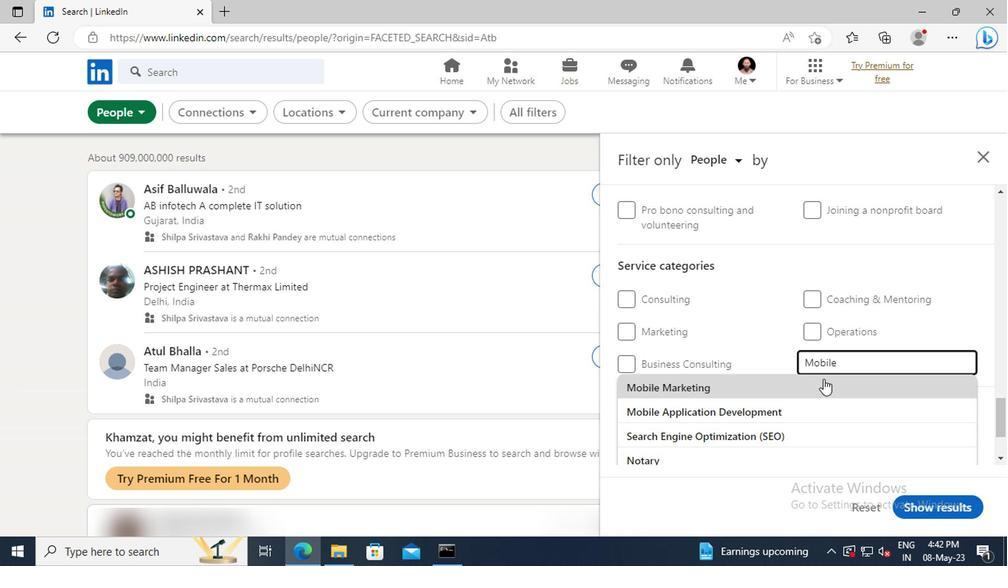
Action: Mouse pressed left at (822, 387)
Screenshot: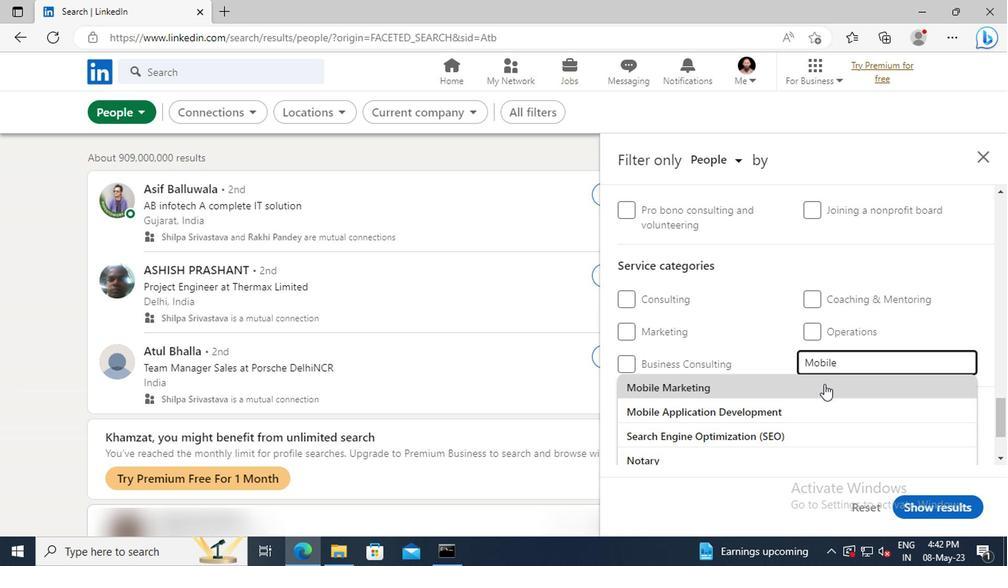 
Action: Mouse scrolled (822, 387) with delta (0, 0)
Screenshot: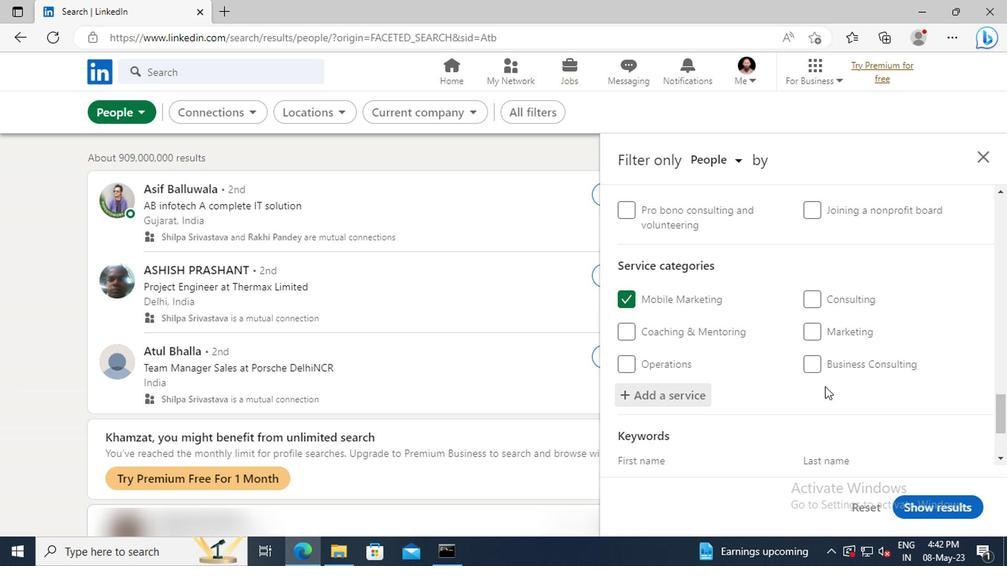 
Action: Mouse scrolled (822, 387) with delta (0, 0)
Screenshot: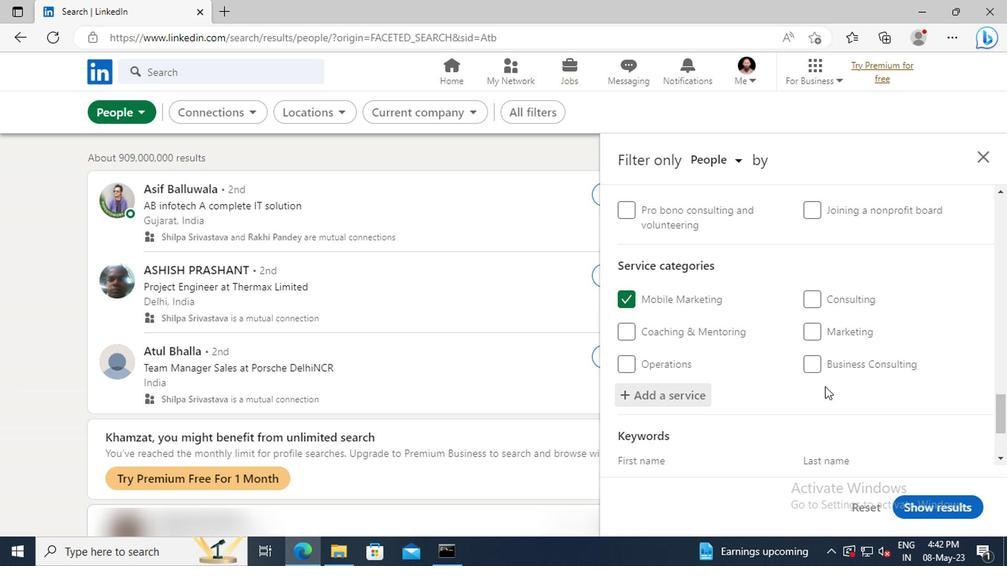 
Action: Mouse scrolled (822, 387) with delta (0, 0)
Screenshot: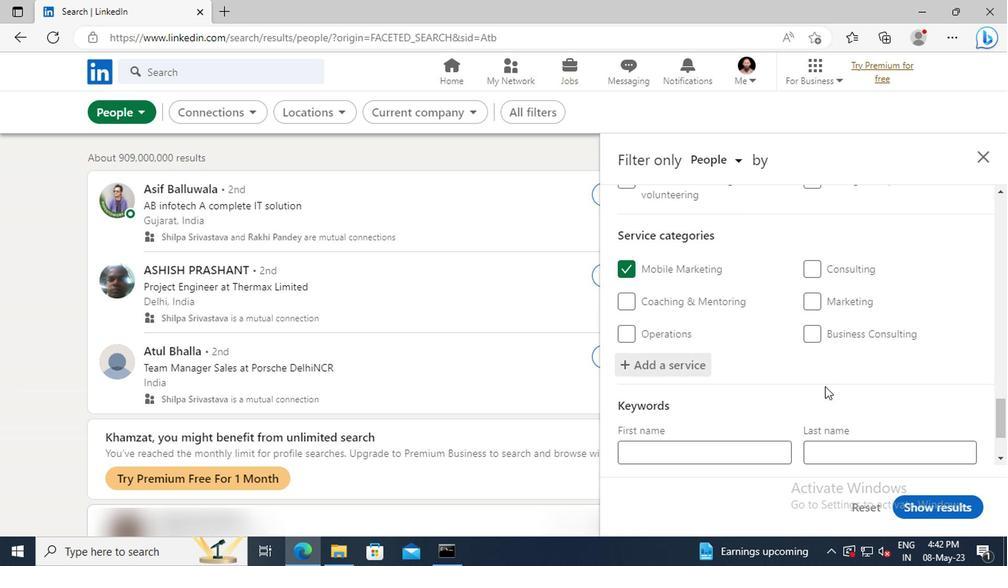 
Action: Mouse scrolled (822, 387) with delta (0, 0)
Screenshot: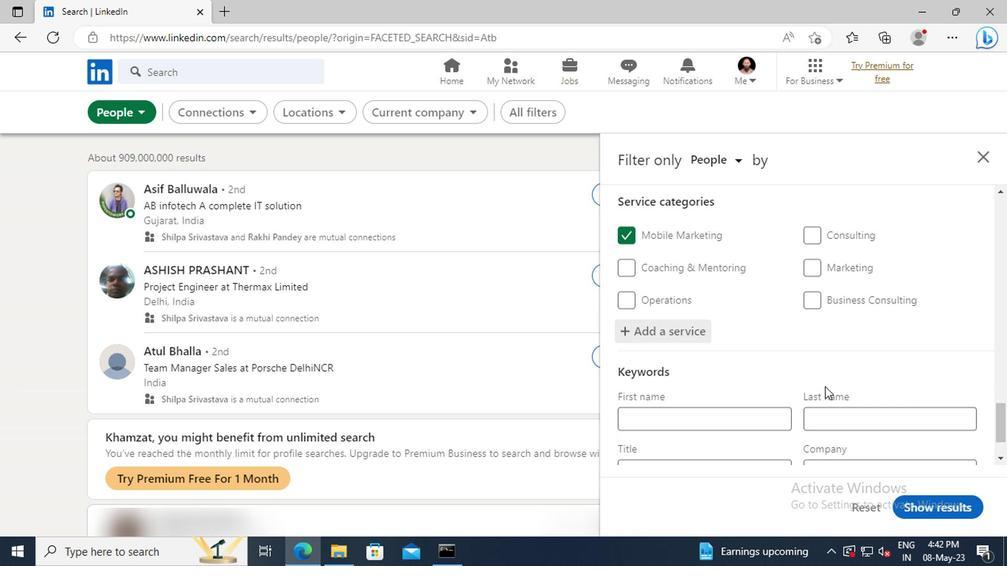 
Action: Mouse moved to (725, 403)
Screenshot: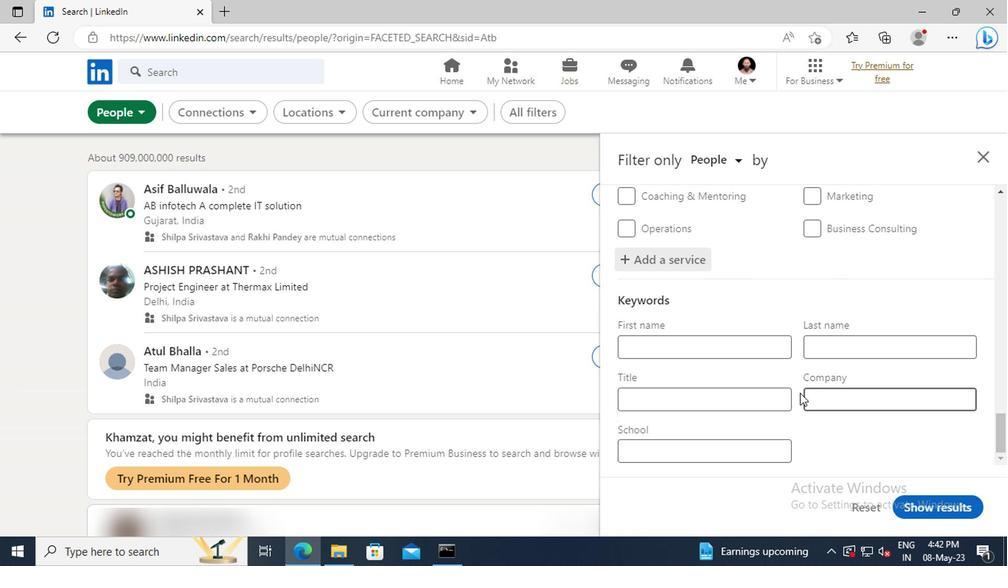 
Action: Mouse pressed left at (725, 403)
Screenshot: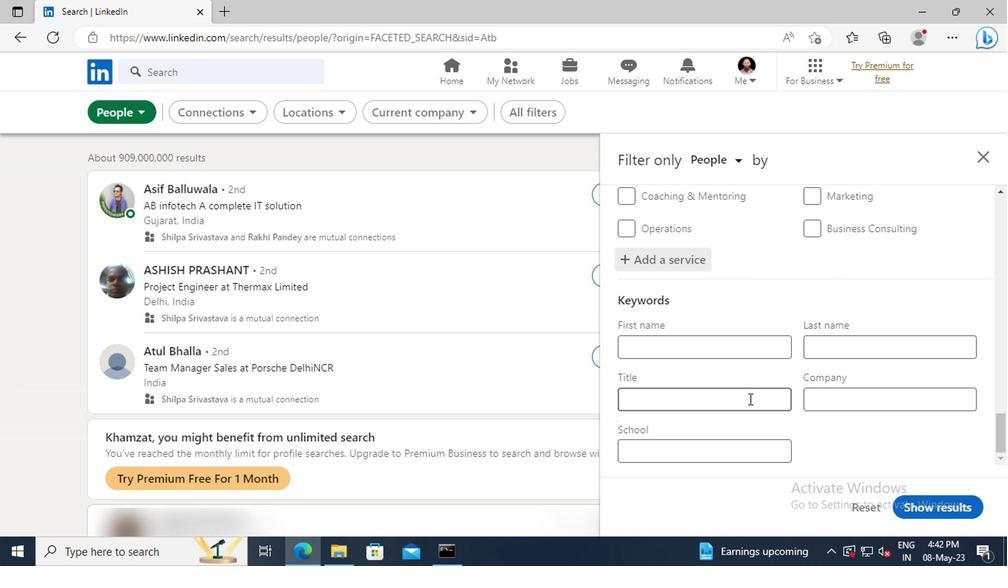 
Action: Key pressed <Key.shift>PHYSICAL<Key.space><Key.shift>THERAPIST<Key.enter>
Screenshot: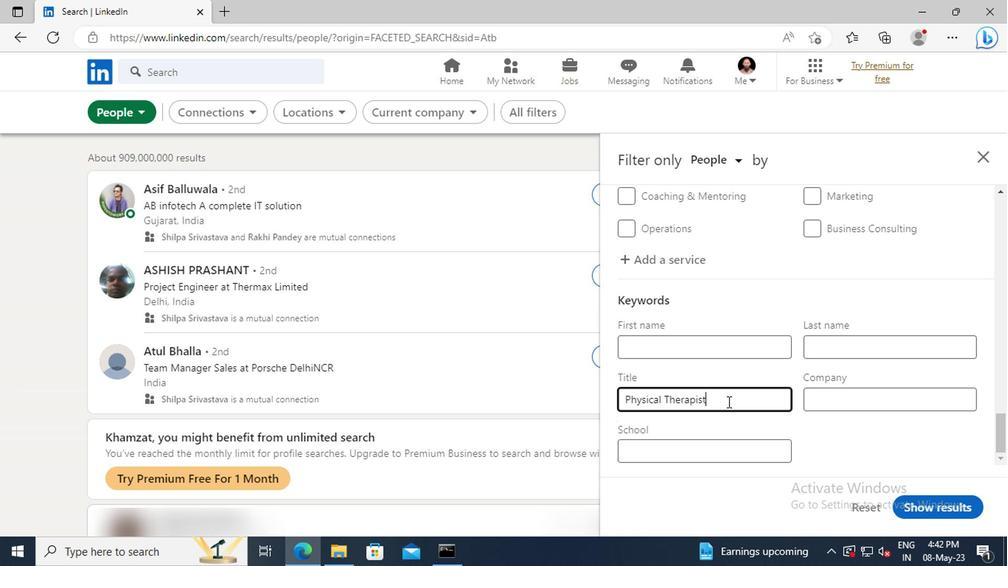 
Action: Mouse moved to (919, 509)
Screenshot: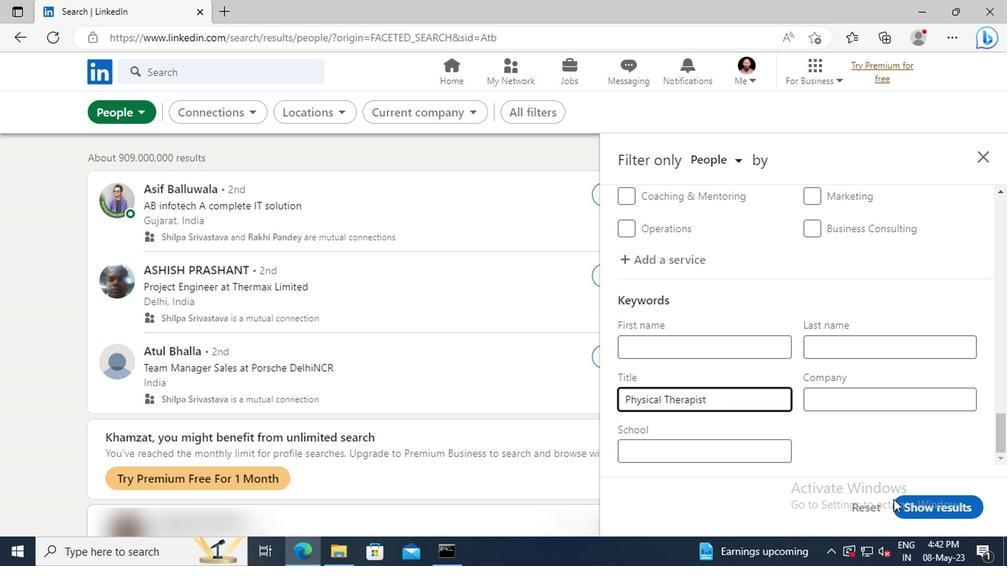 
Action: Mouse pressed left at (919, 509)
Screenshot: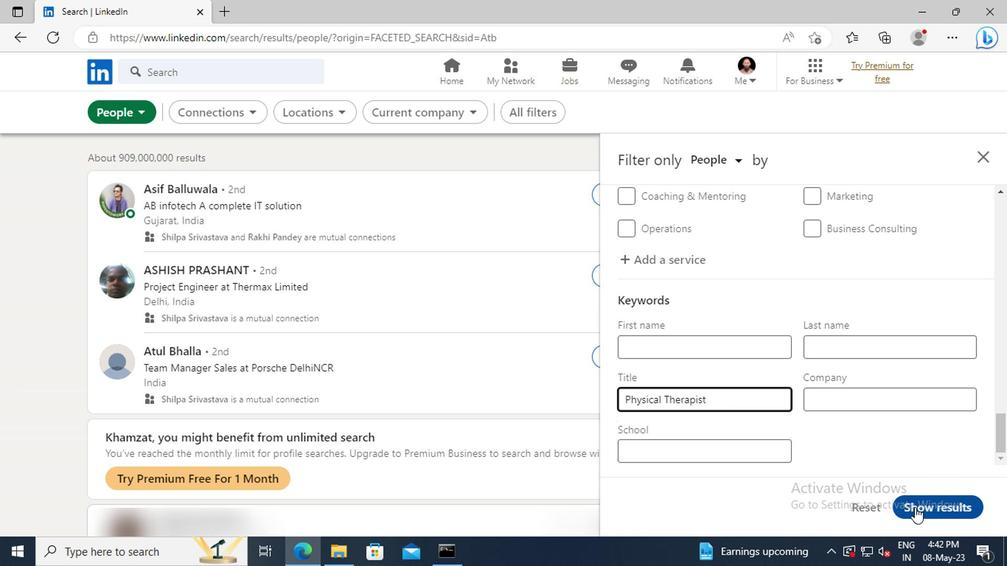 
